 Task: Find connections with filter location Las Gabias with filter topic #Entrepreneurswith filter profile language French with filter current company Disney Star with filter school SMT. CHM College, Ulhasnagar - 03 with filter industry Events Services with filter service category Mobile Marketing with filter keywords title Purchasing Staff
Action: Mouse moved to (193, 297)
Screenshot: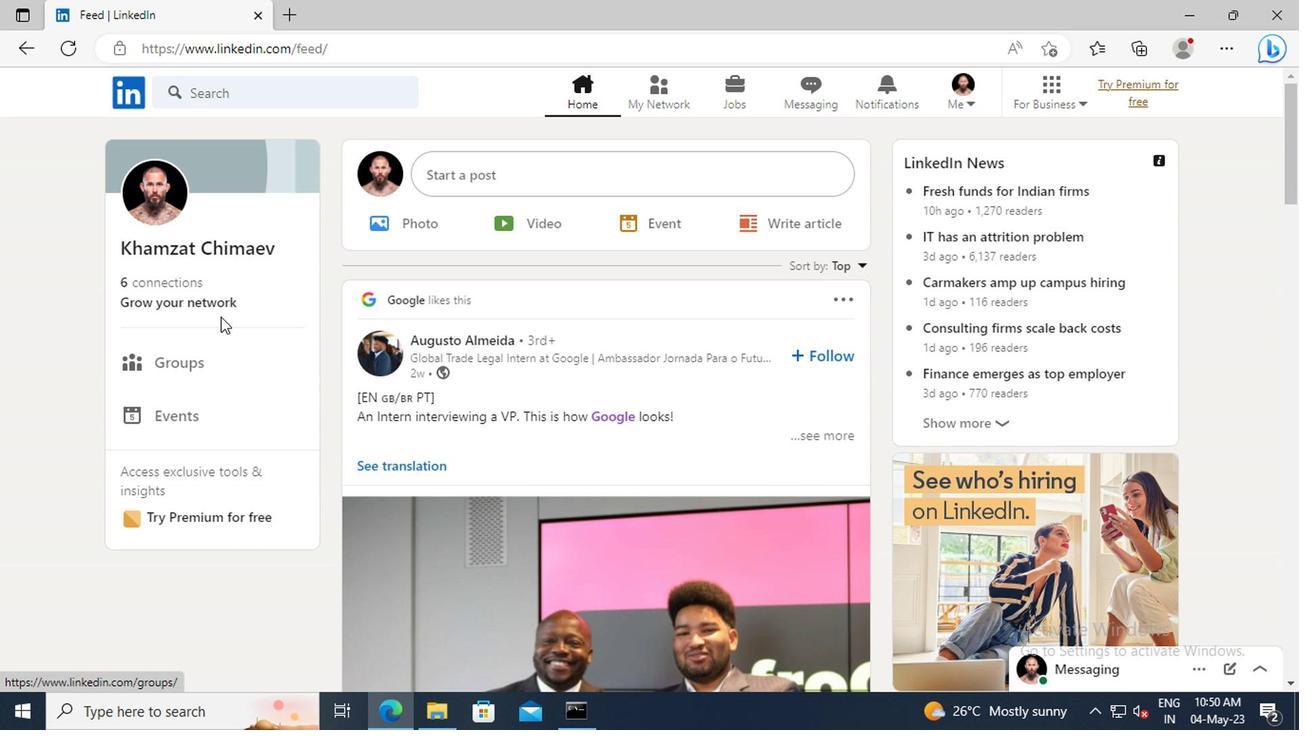 
Action: Mouse pressed left at (193, 297)
Screenshot: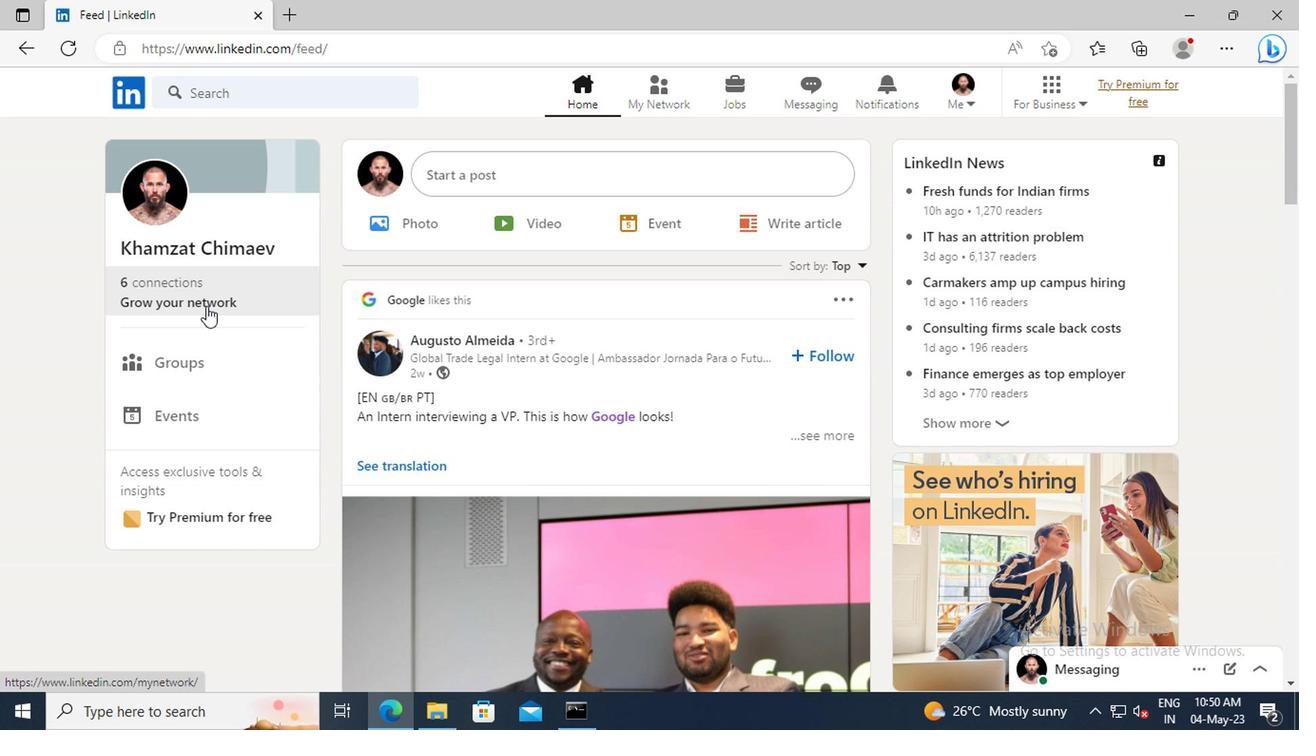 
Action: Mouse moved to (197, 203)
Screenshot: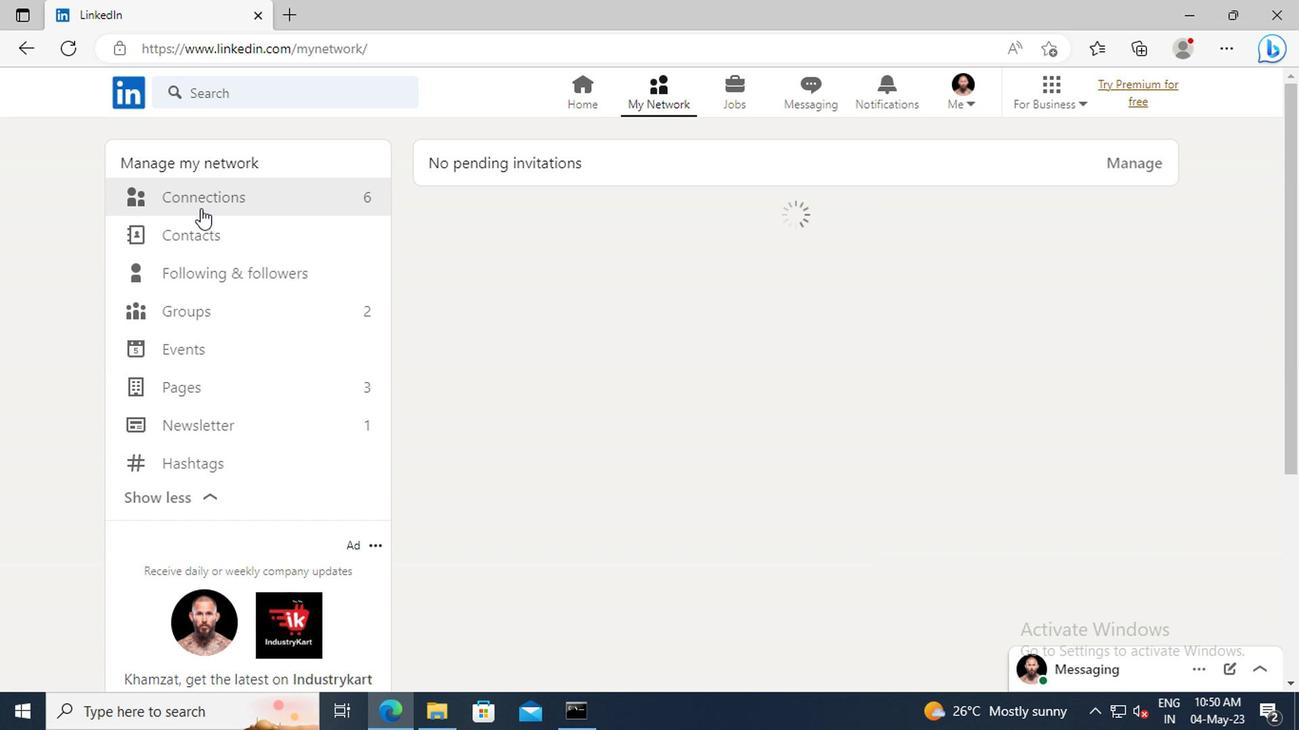 
Action: Mouse pressed left at (197, 203)
Screenshot: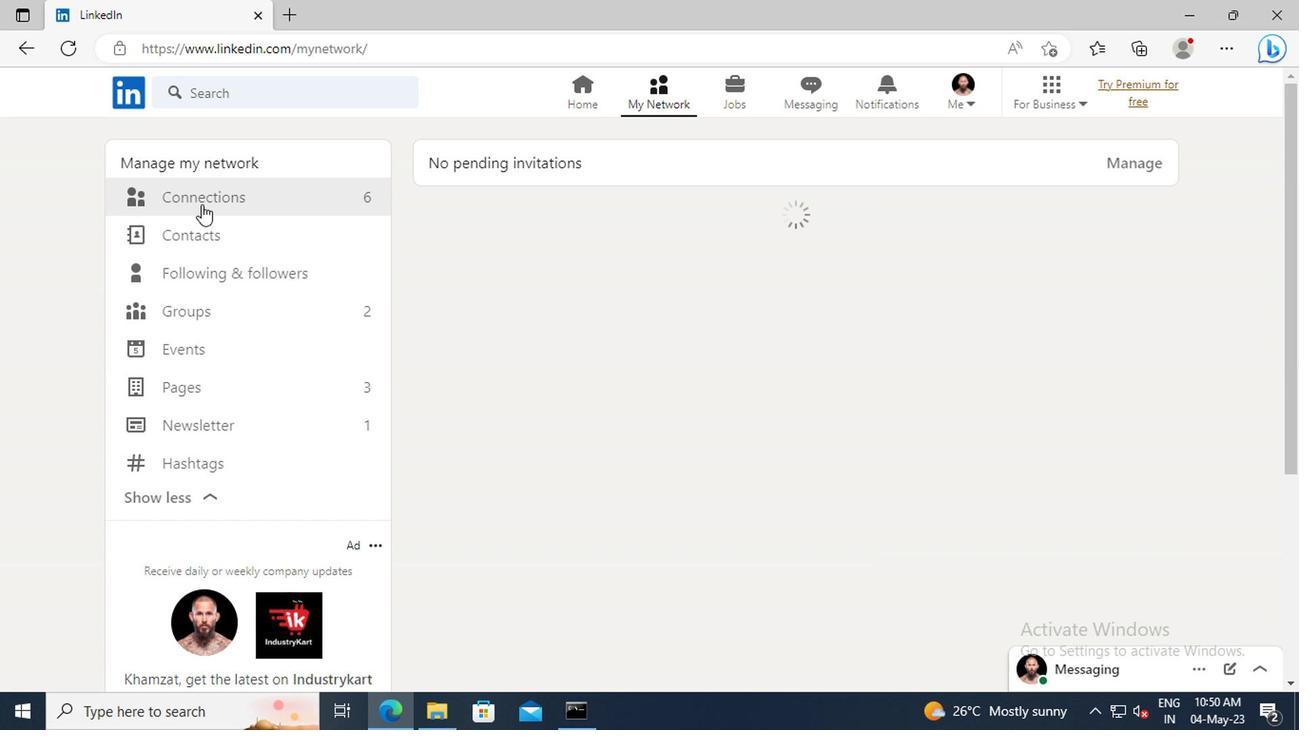 
Action: Mouse moved to (780, 206)
Screenshot: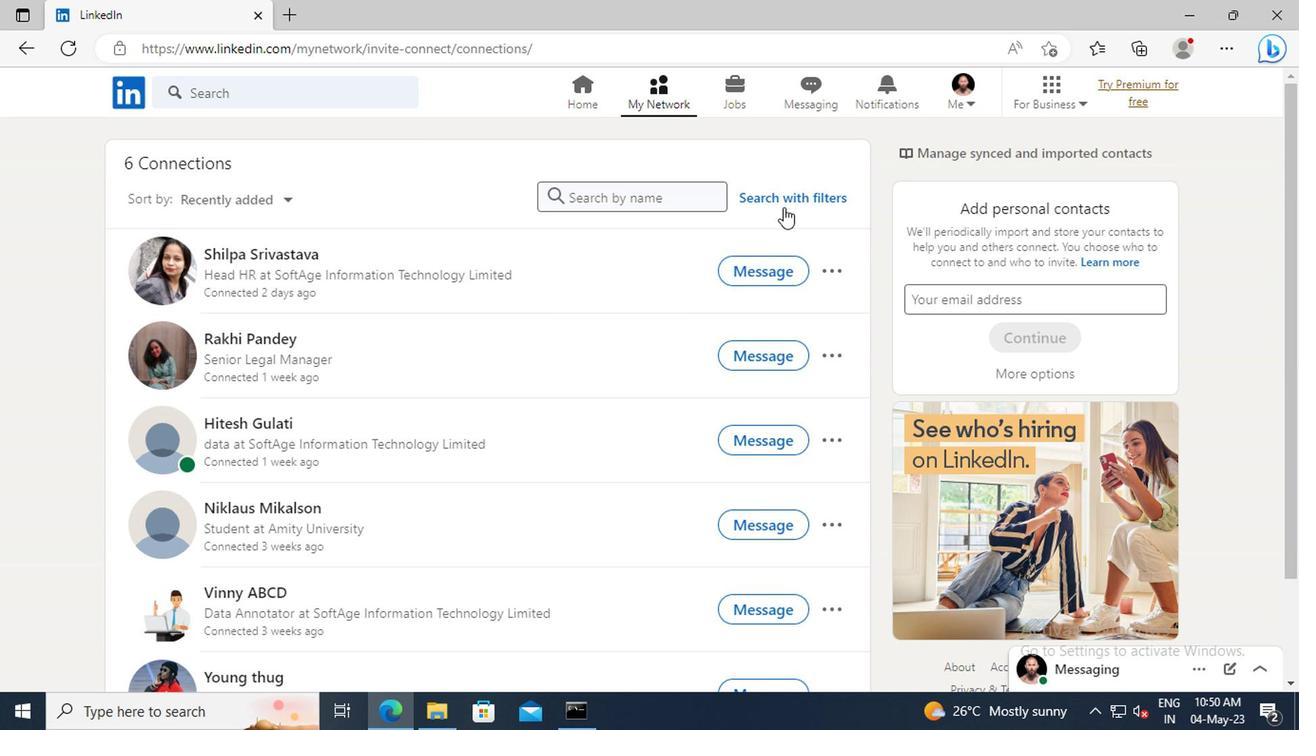 
Action: Mouse pressed left at (780, 206)
Screenshot: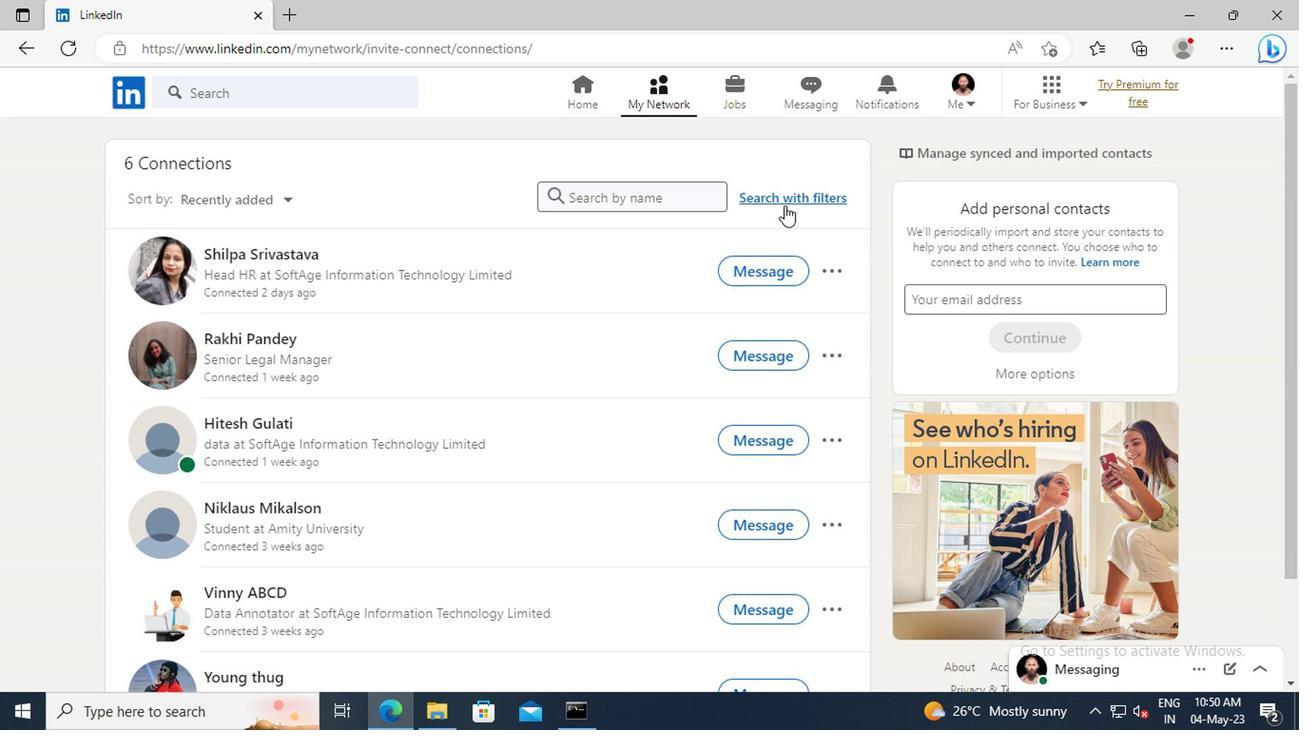 
Action: Mouse moved to (716, 146)
Screenshot: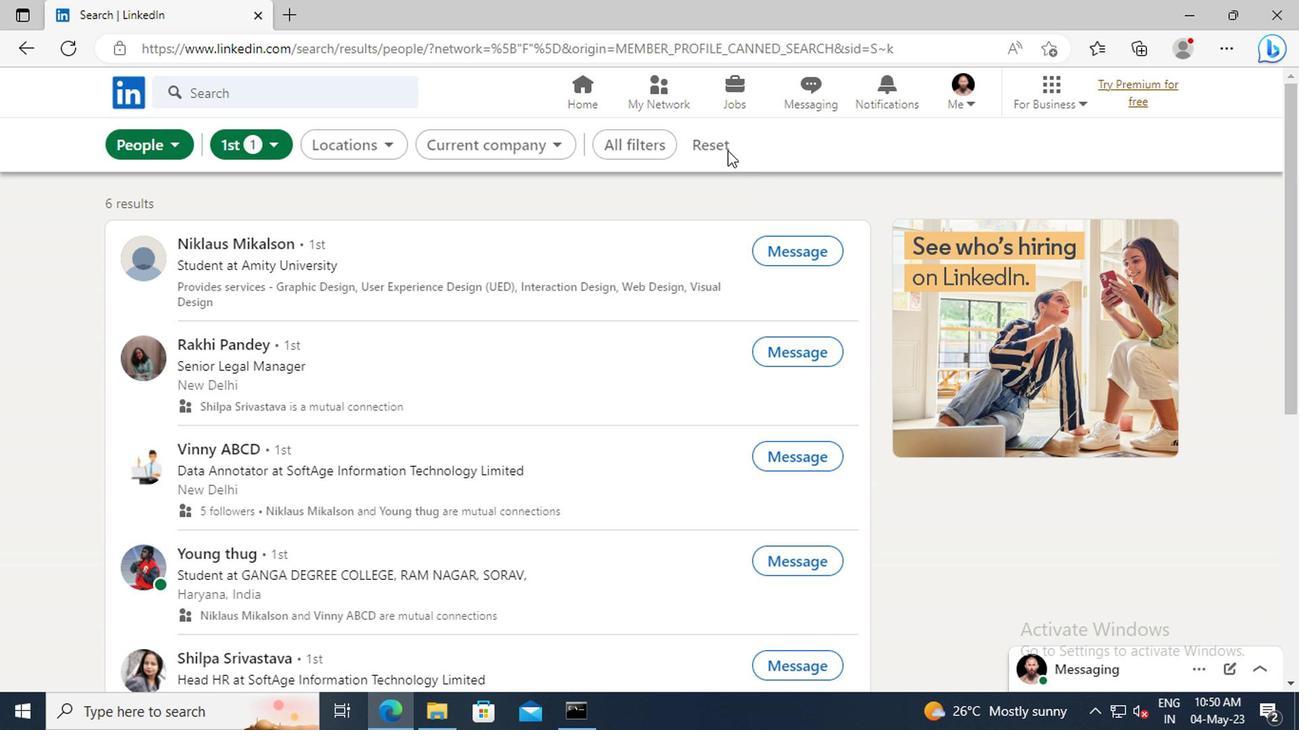 
Action: Mouse pressed left at (716, 146)
Screenshot: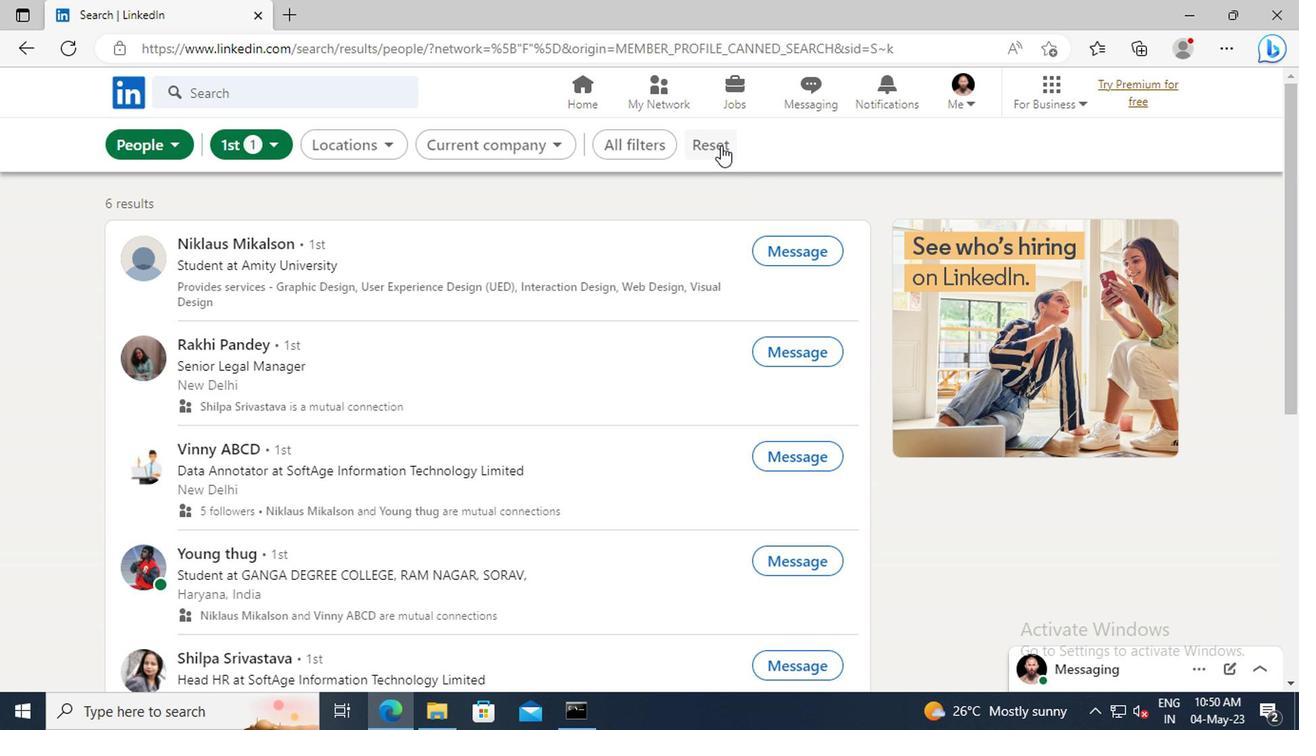 
Action: Mouse moved to (695, 146)
Screenshot: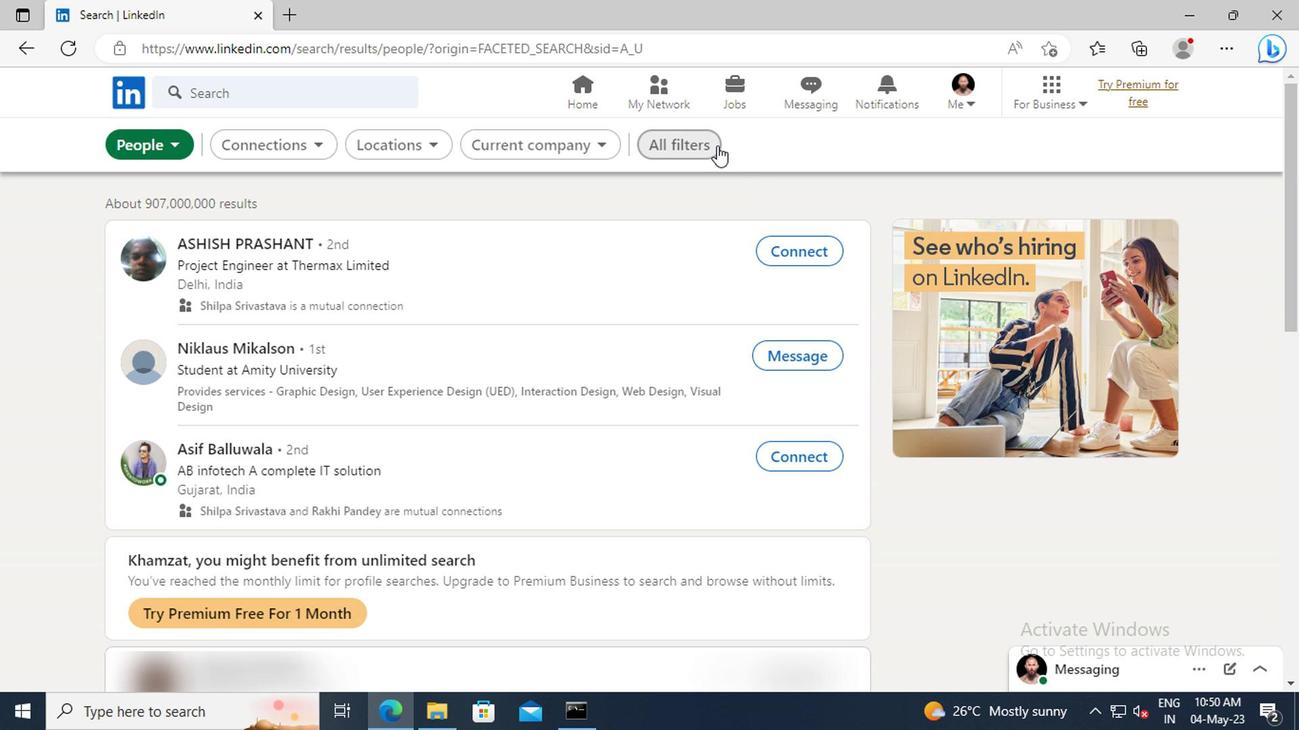 
Action: Mouse pressed left at (695, 146)
Screenshot: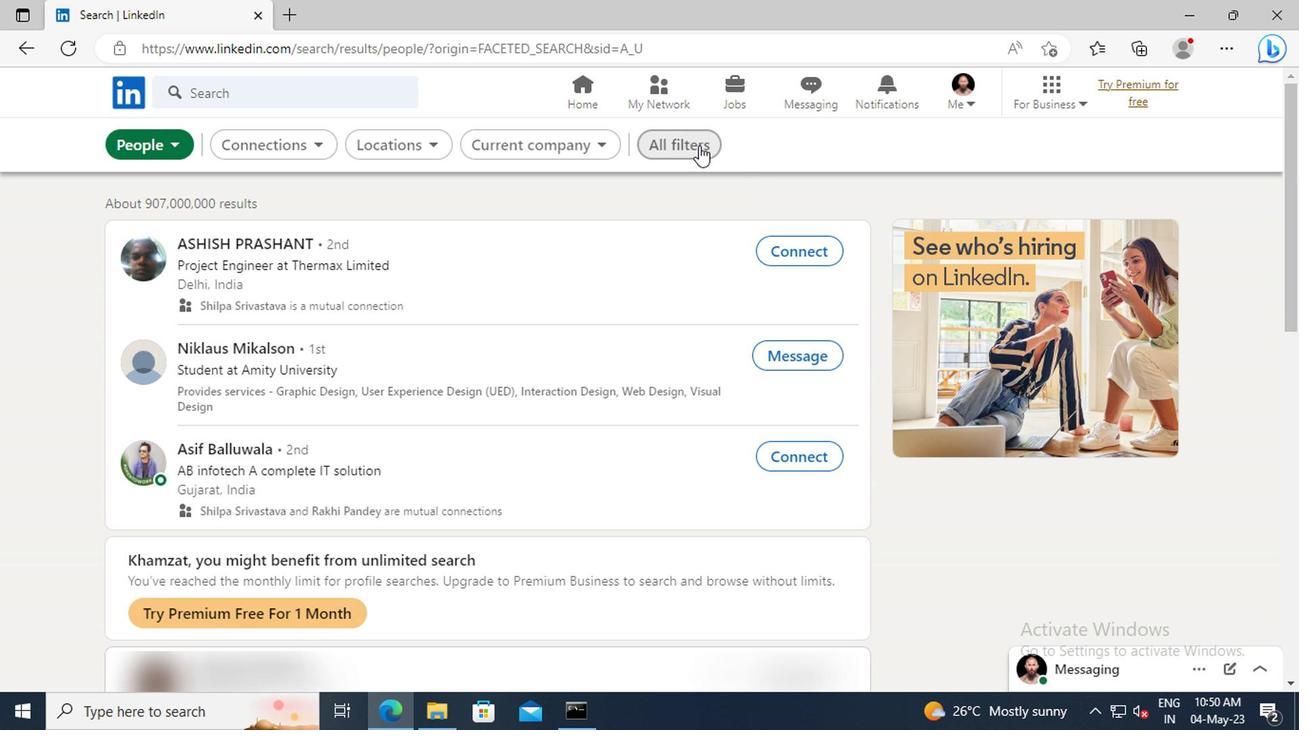 
Action: Mouse moved to (1062, 380)
Screenshot: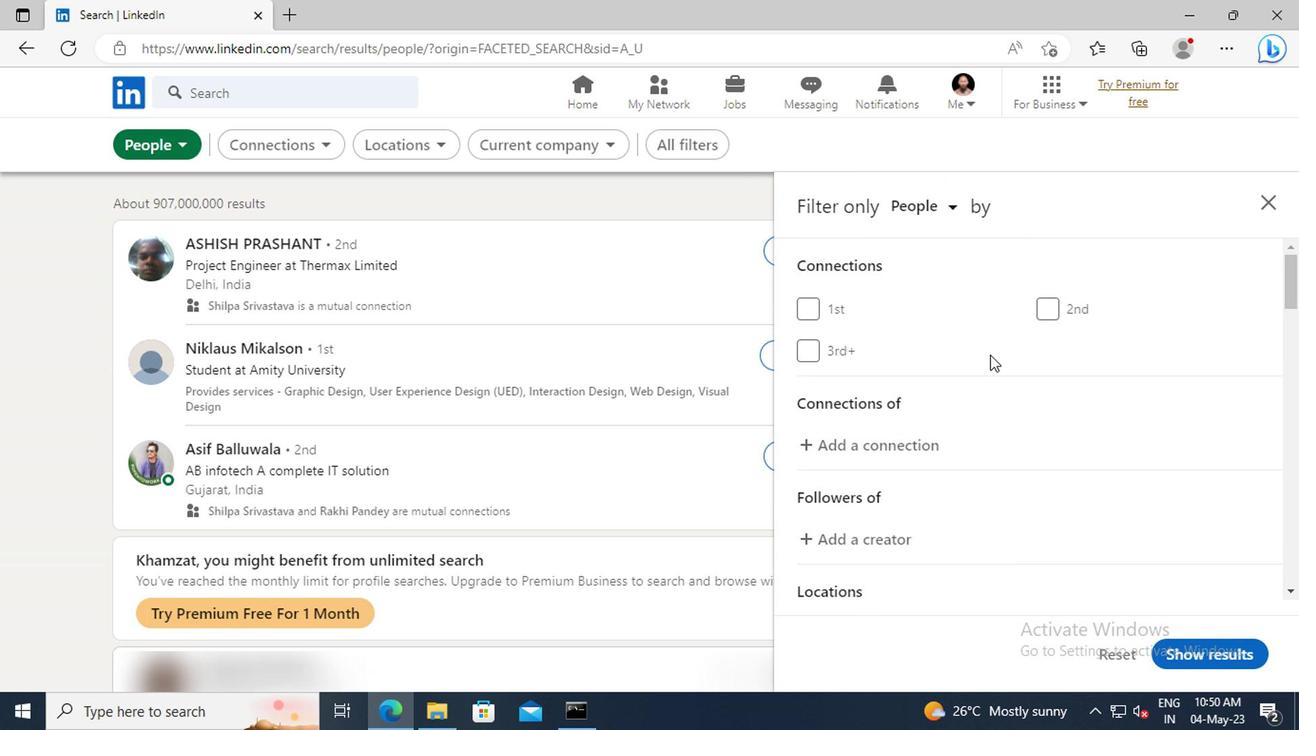 
Action: Mouse scrolled (1062, 379) with delta (0, 0)
Screenshot: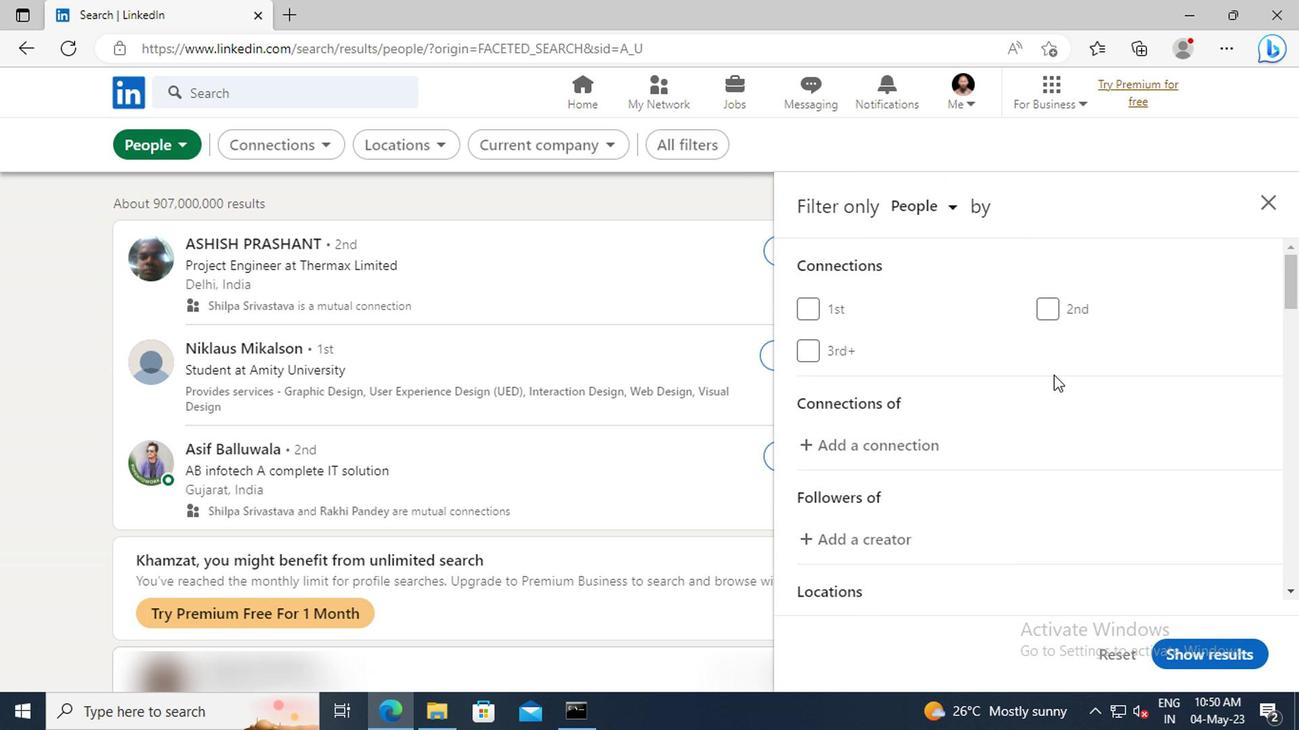 
Action: Mouse scrolled (1062, 379) with delta (0, 0)
Screenshot: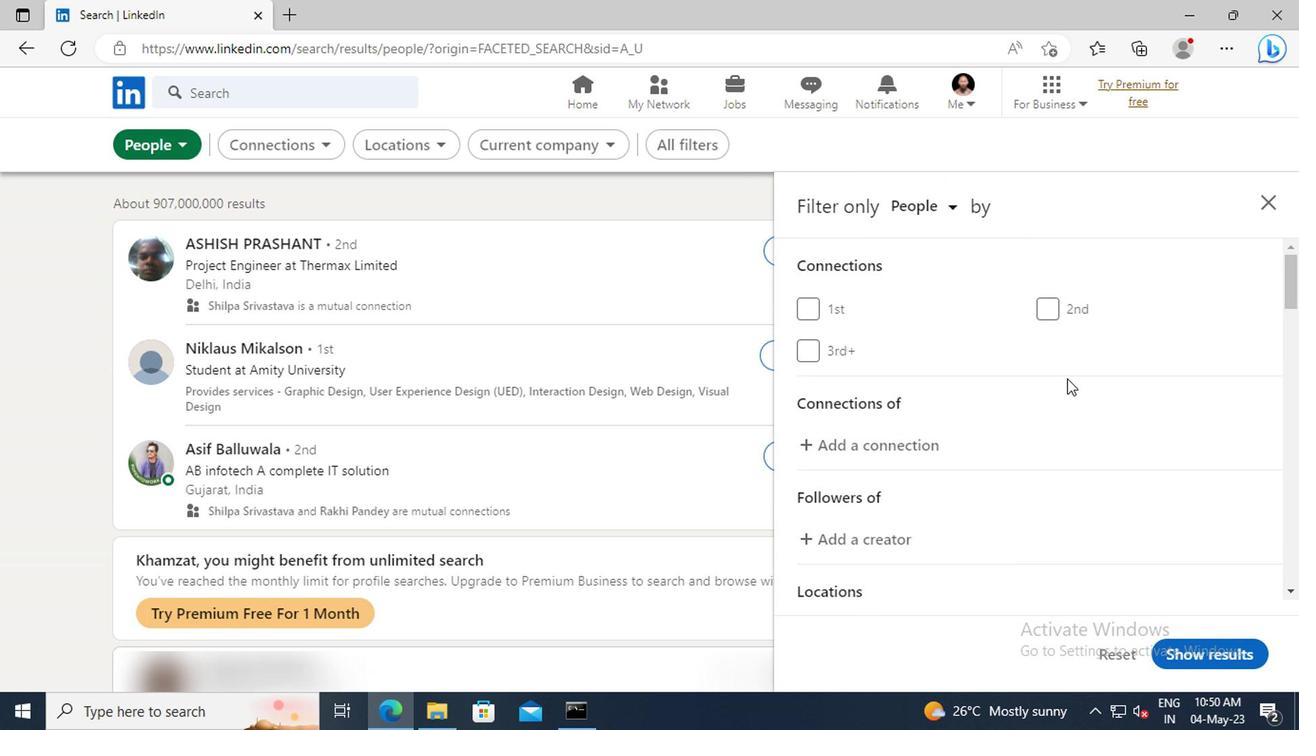 
Action: Mouse scrolled (1062, 379) with delta (0, 0)
Screenshot: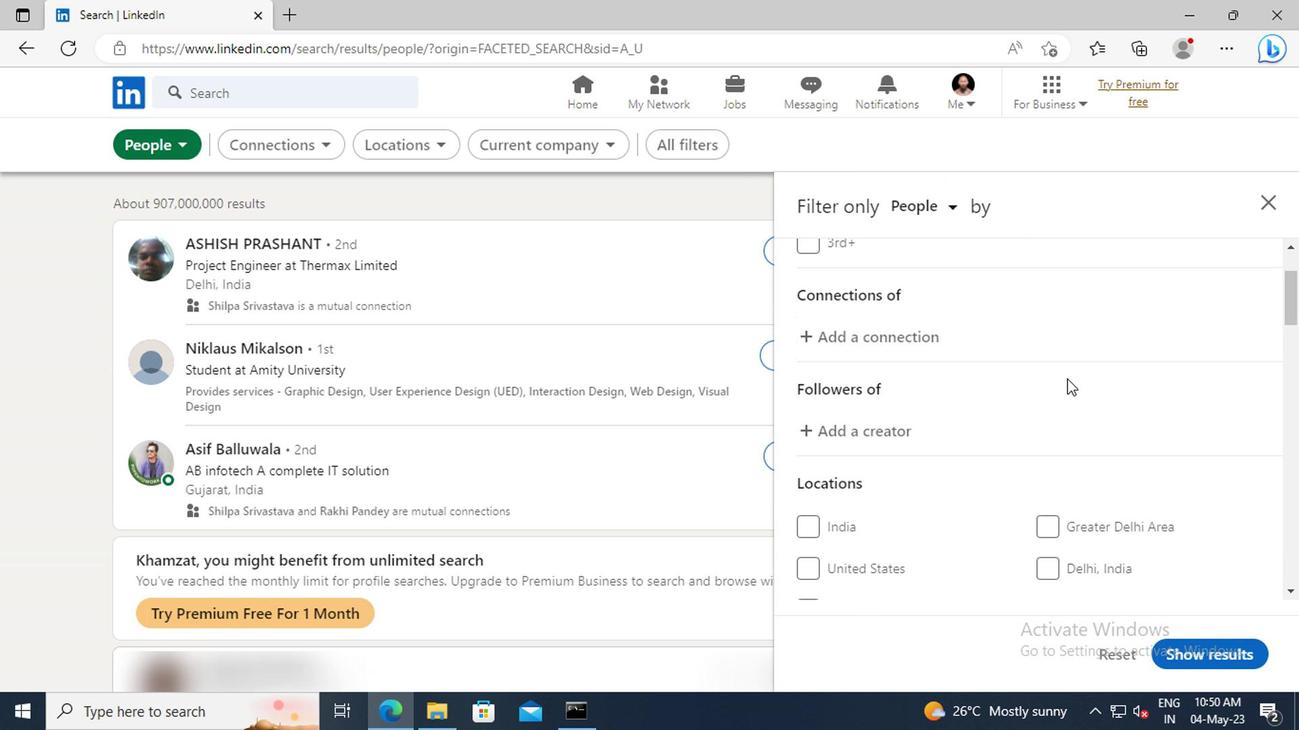 
Action: Mouse scrolled (1062, 379) with delta (0, 0)
Screenshot: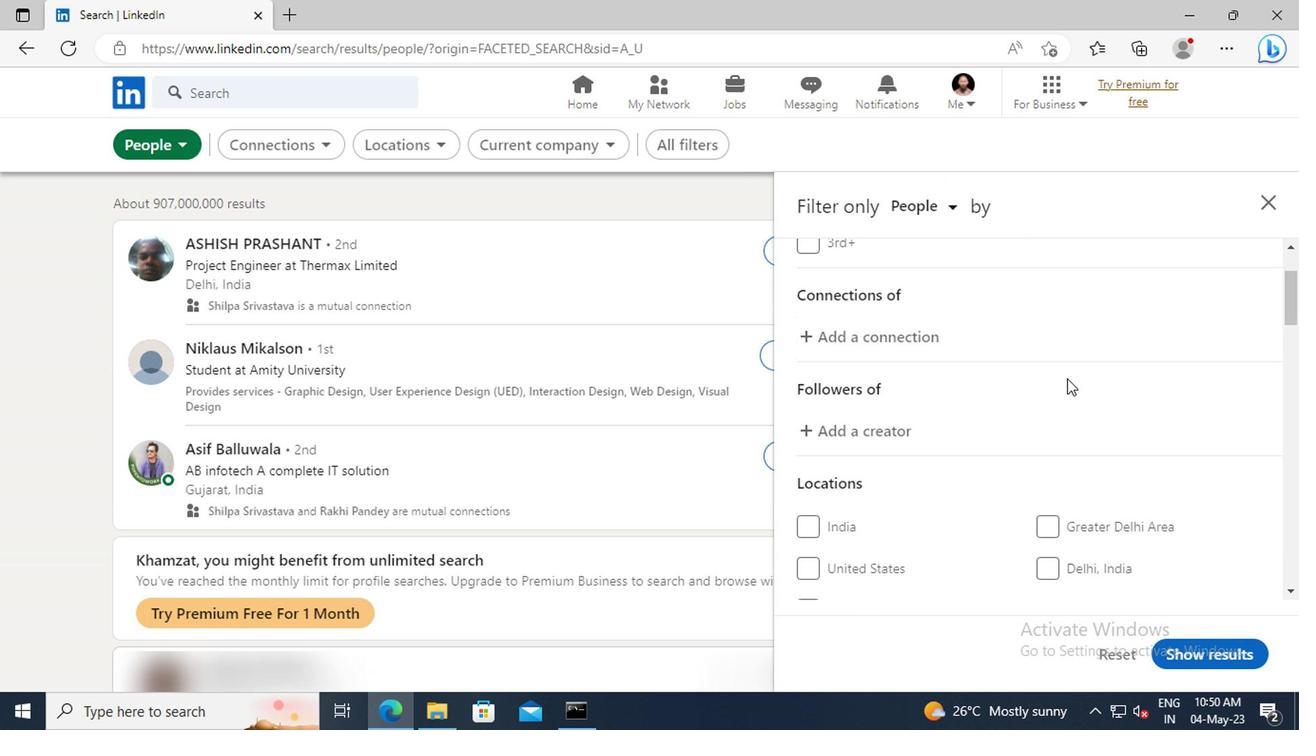 
Action: Mouse scrolled (1062, 379) with delta (0, 0)
Screenshot: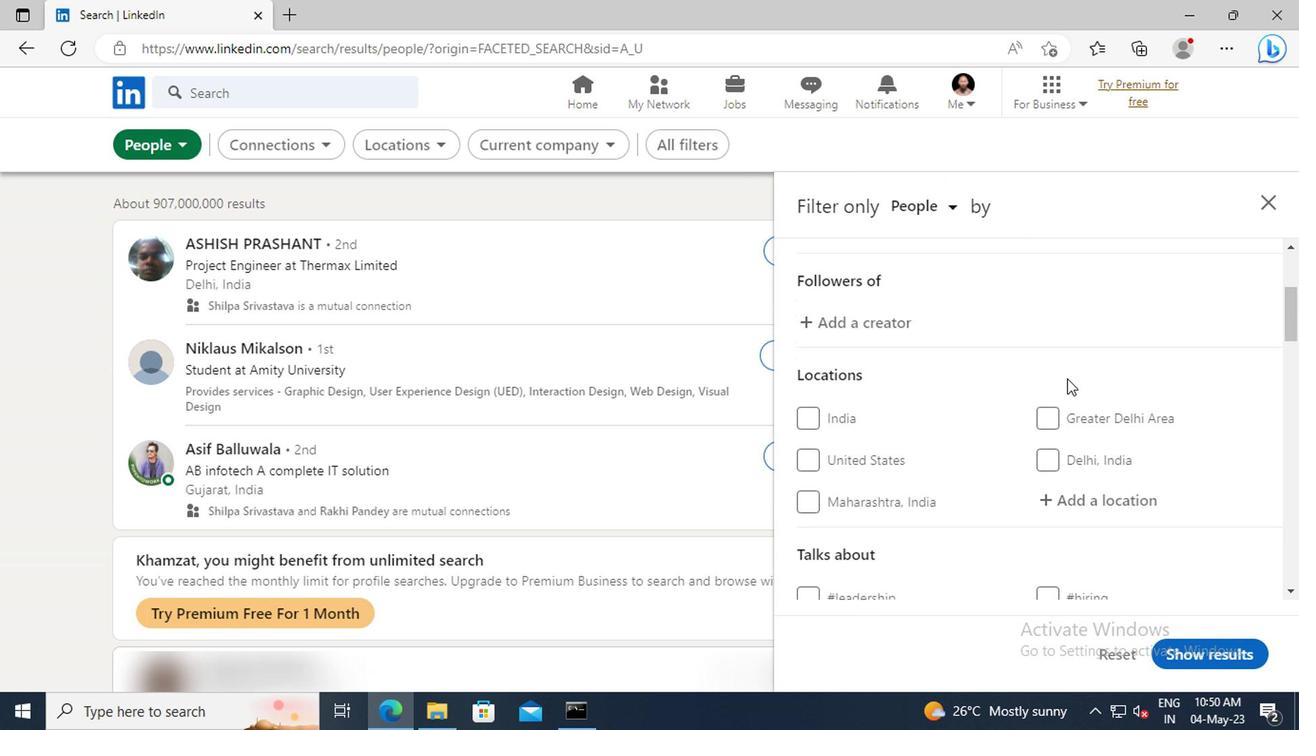 
Action: Mouse scrolled (1062, 379) with delta (0, 0)
Screenshot: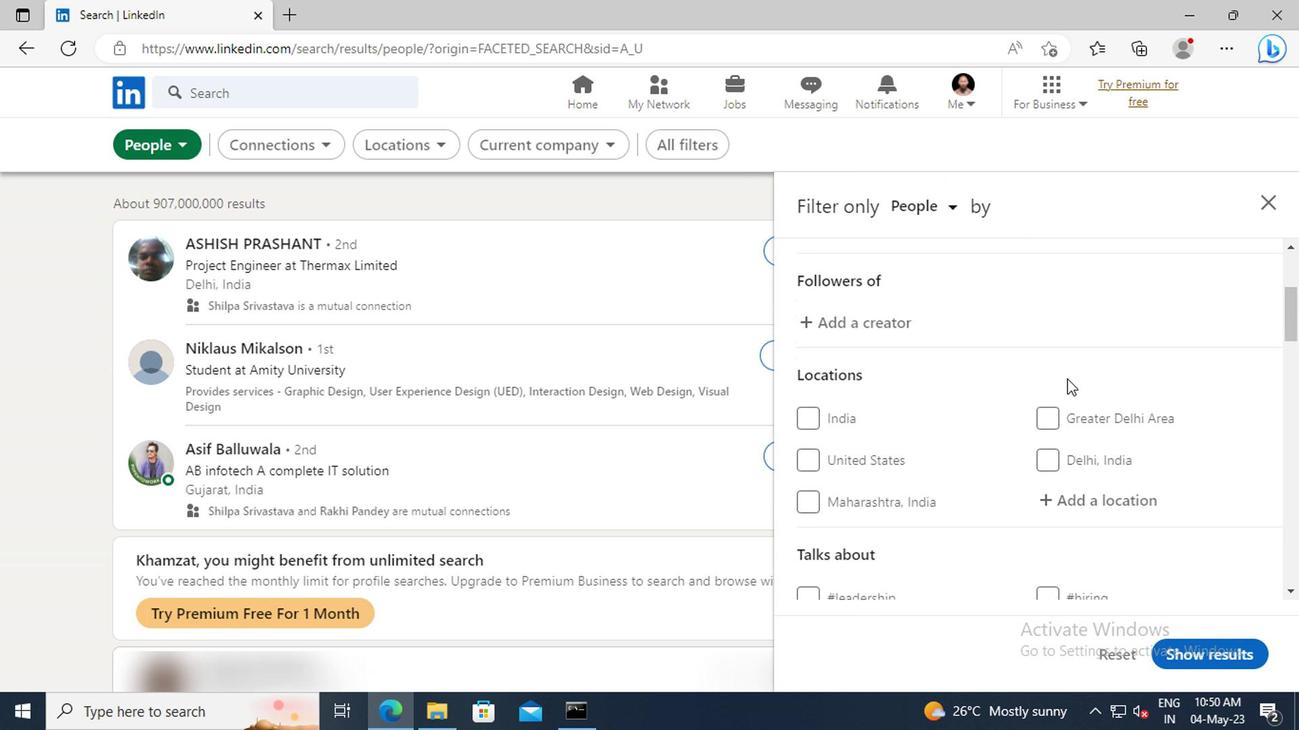
Action: Mouse moved to (1070, 395)
Screenshot: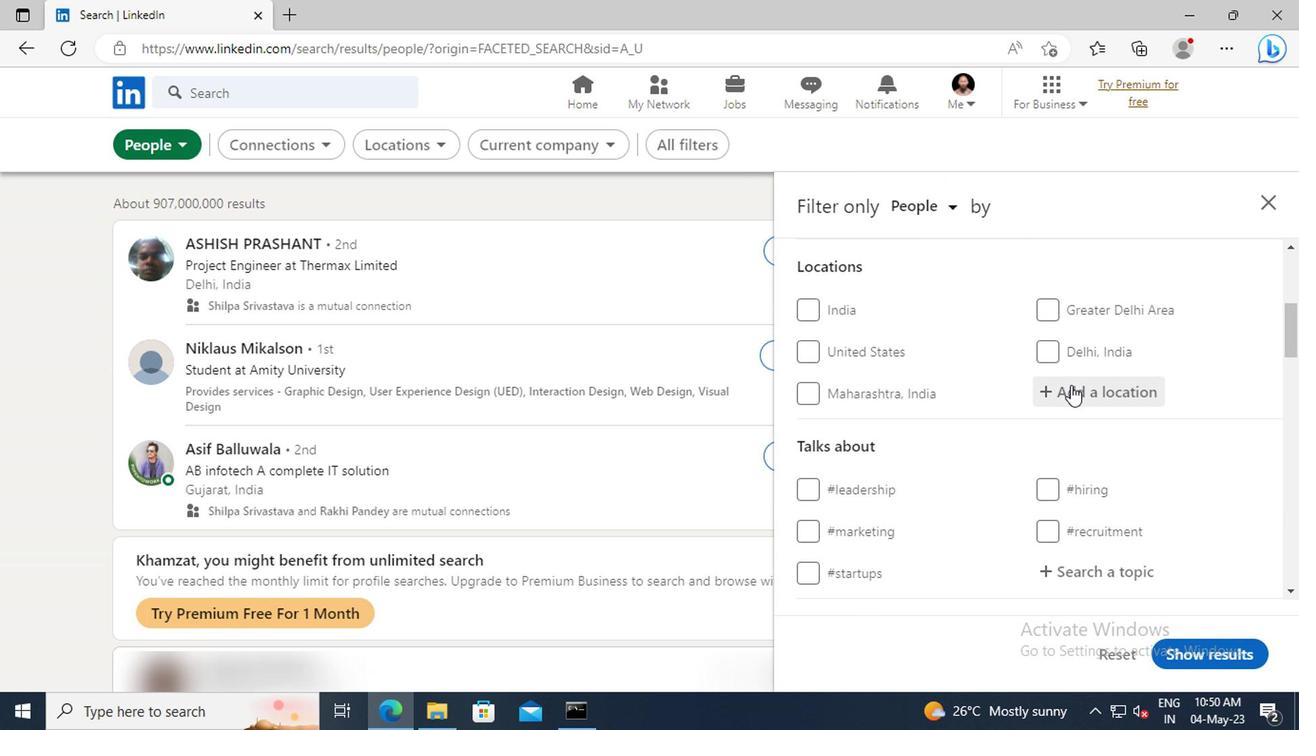 
Action: Mouse pressed left at (1070, 395)
Screenshot: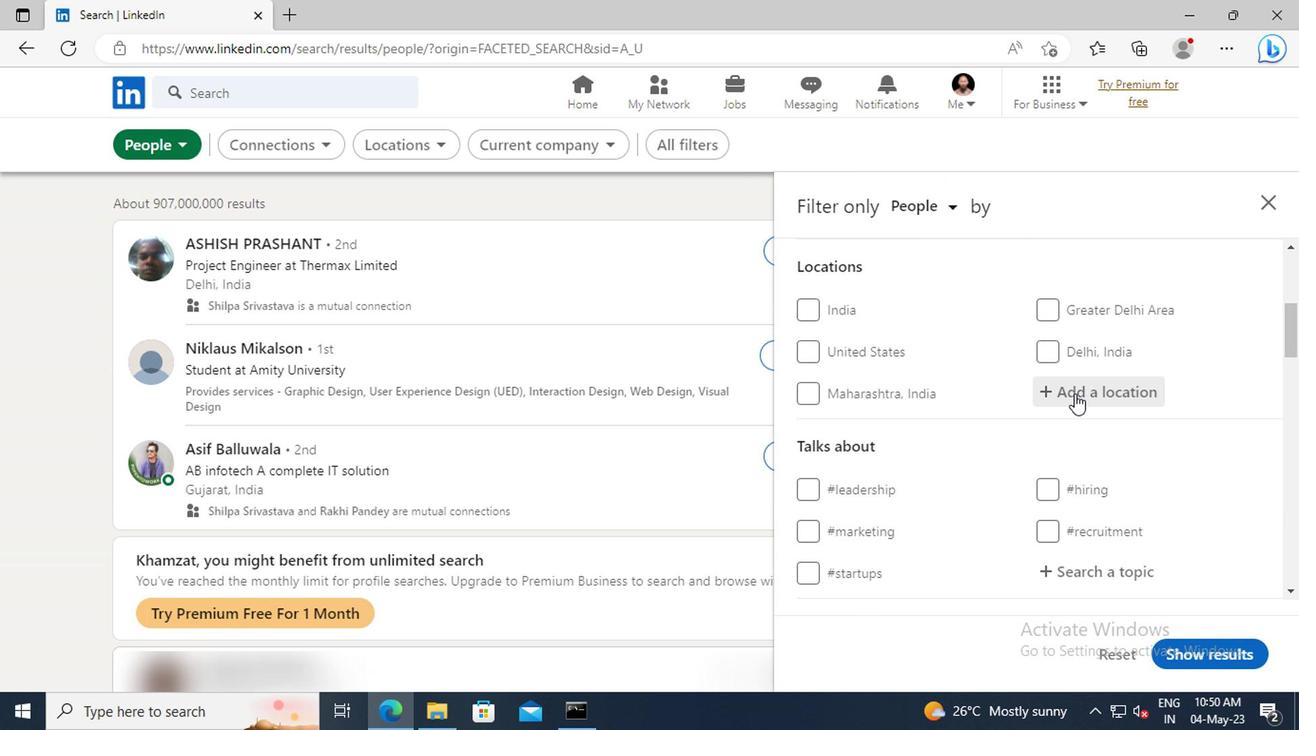 
Action: Key pressed <Key.shift>LAS<Key.space><Key.shift>GABIAS<Key.enter>
Screenshot: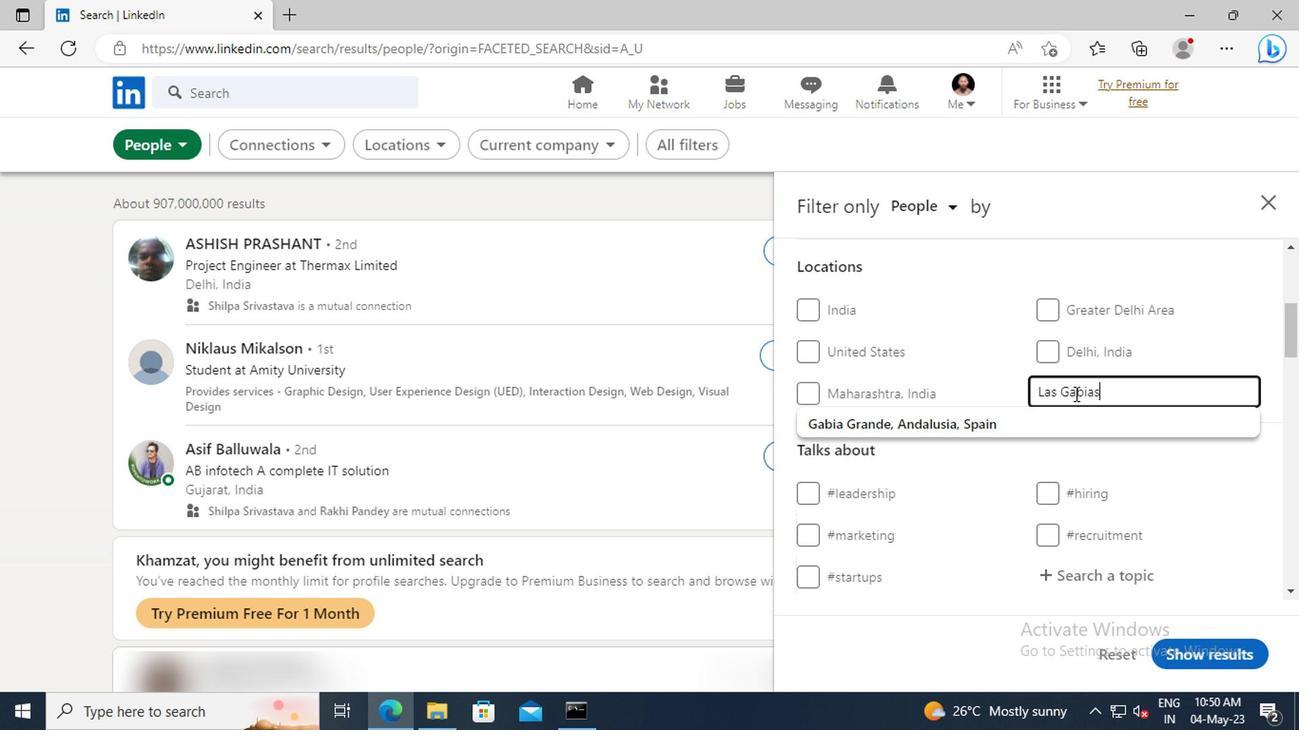 
Action: Mouse scrolled (1070, 394) with delta (0, -1)
Screenshot: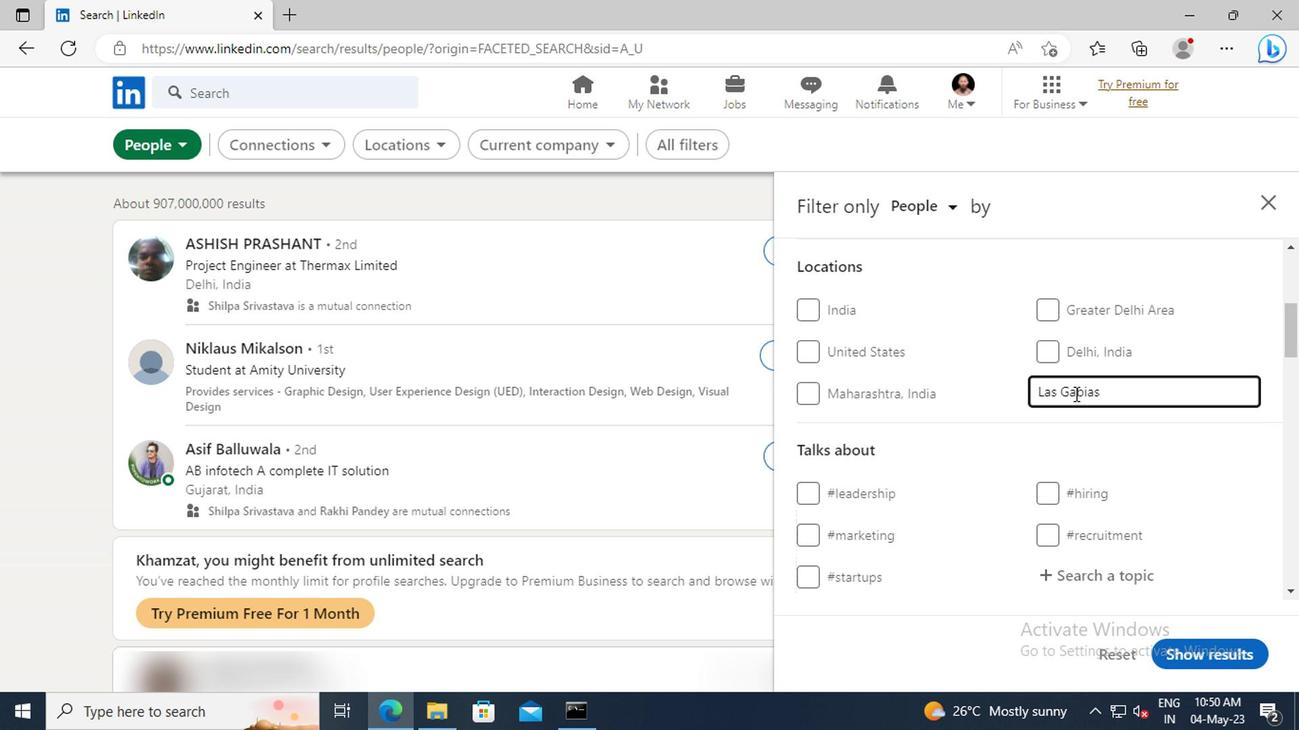 
Action: Mouse scrolled (1070, 394) with delta (0, -1)
Screenshot: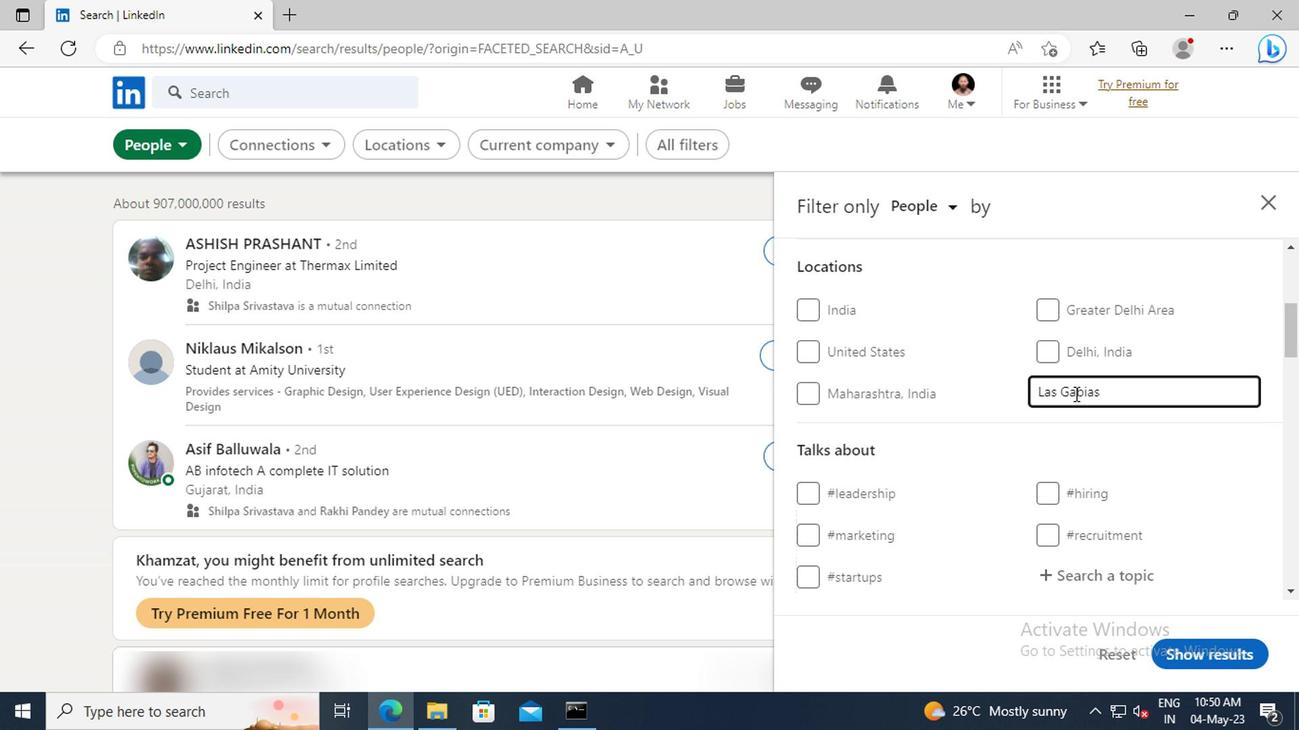 
Action: Mouse moved to (1071, 395)
Screenshot: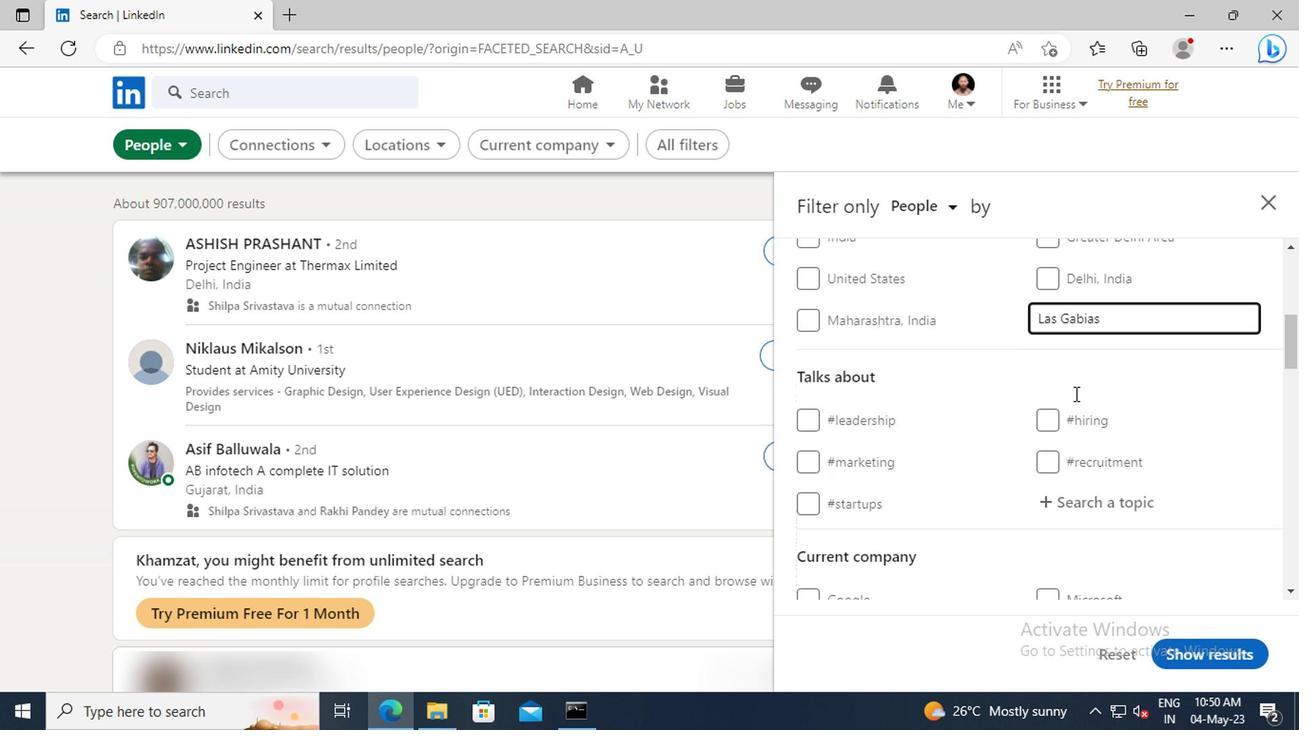 
Action: Mouse scrolled (1071, 394) with delta (0, -1)
Screenshot: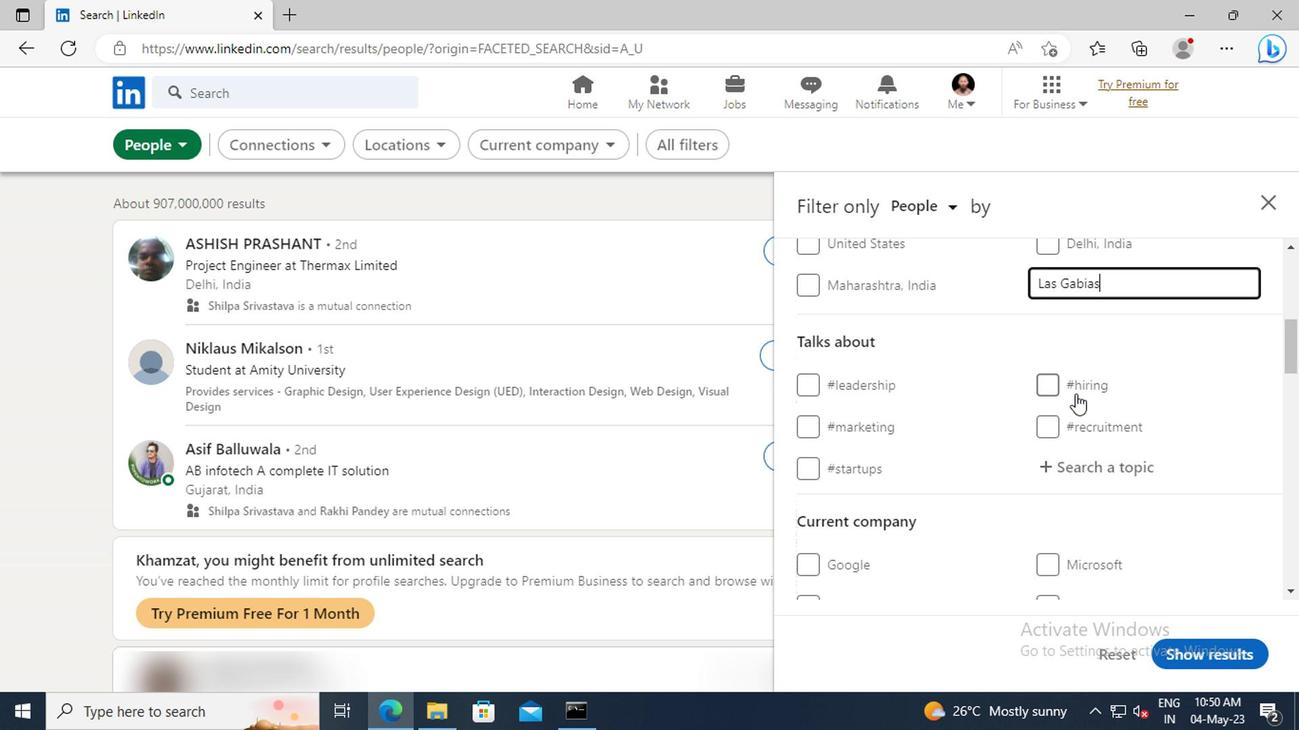 
Action: Mouse moved to (1076, 412)
Screenshot: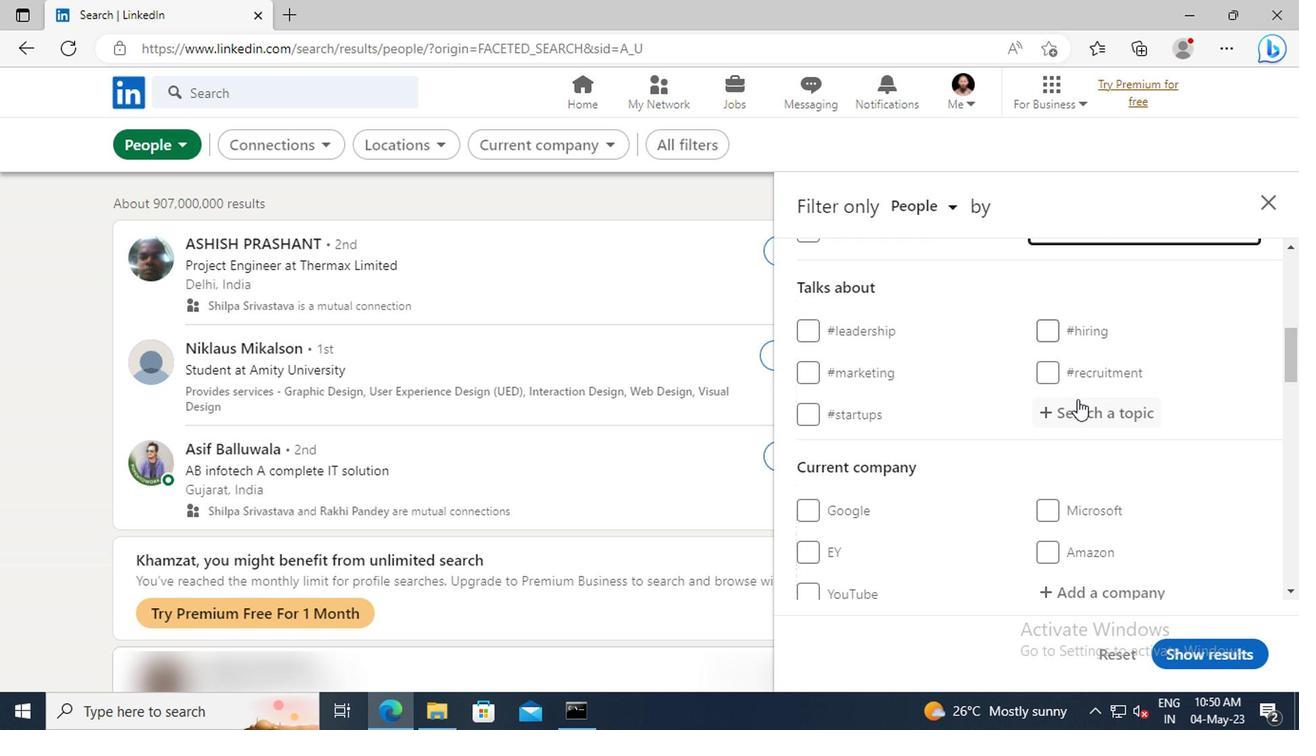 
Action: Mouse pressed left at (1076, 412)
Screenshot: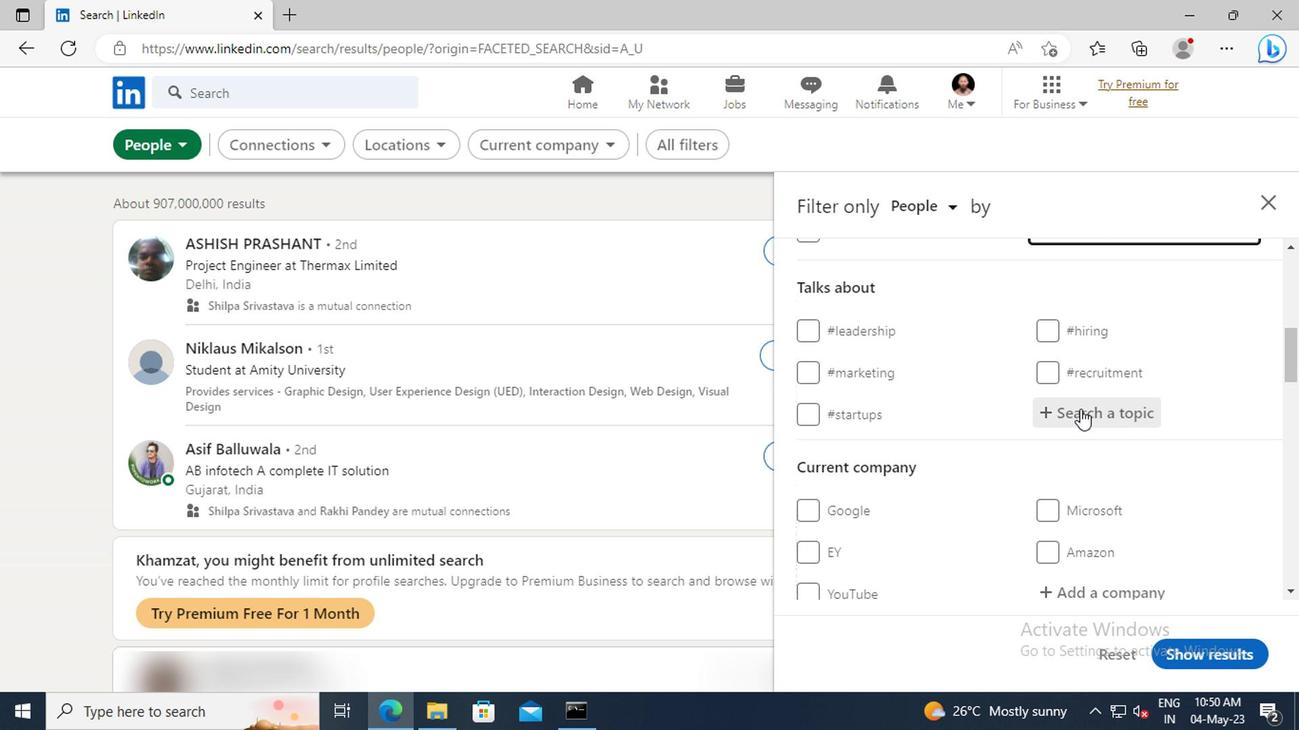 
Action: Mouse moved to (1076, 412)
Screenshot: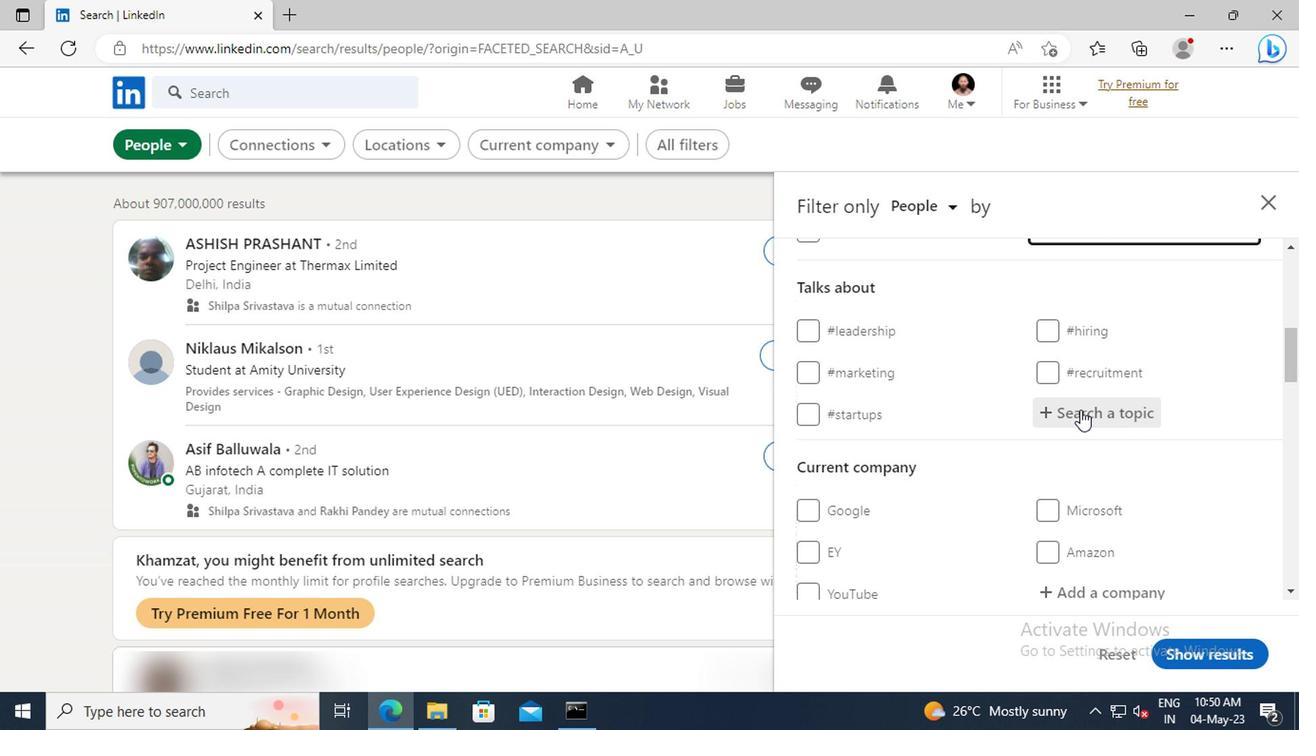 
Action: Key pressed <Key.shift>ENTREPR
Screenshot: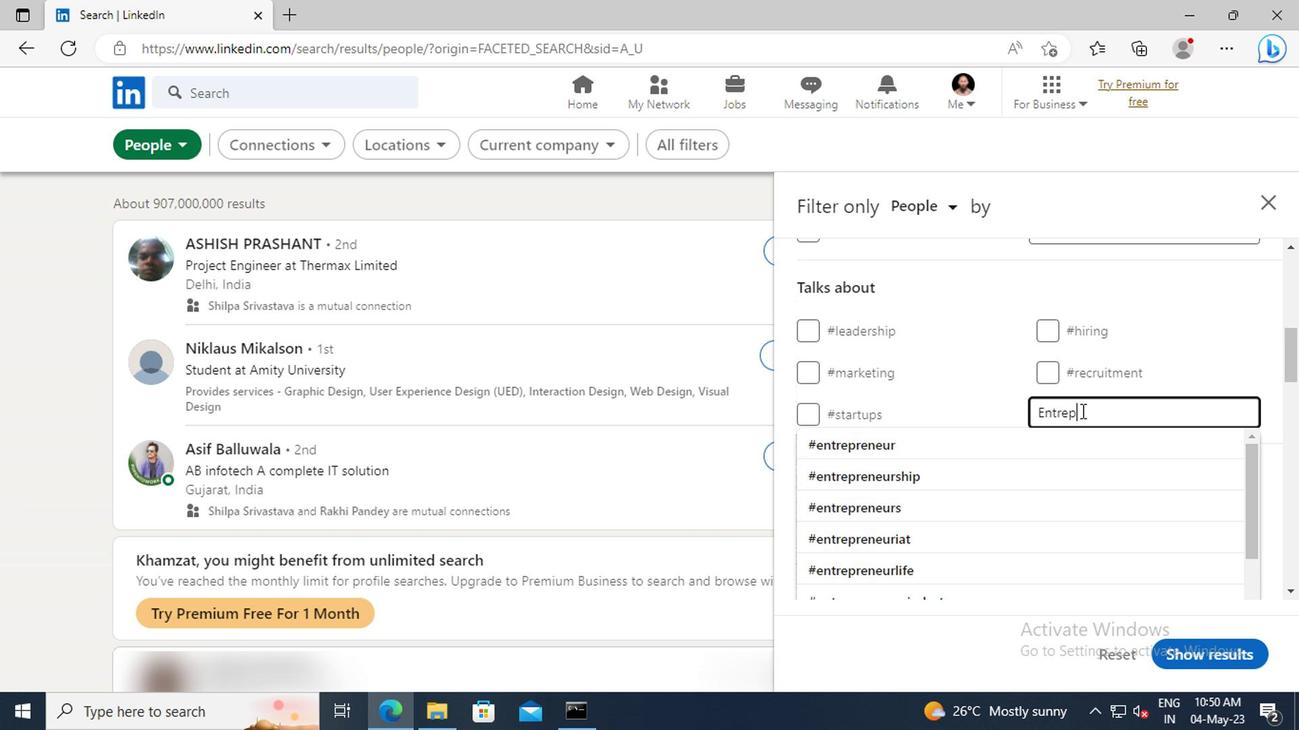 
Action: Mouse moved to (1080, 532)
Screenshot: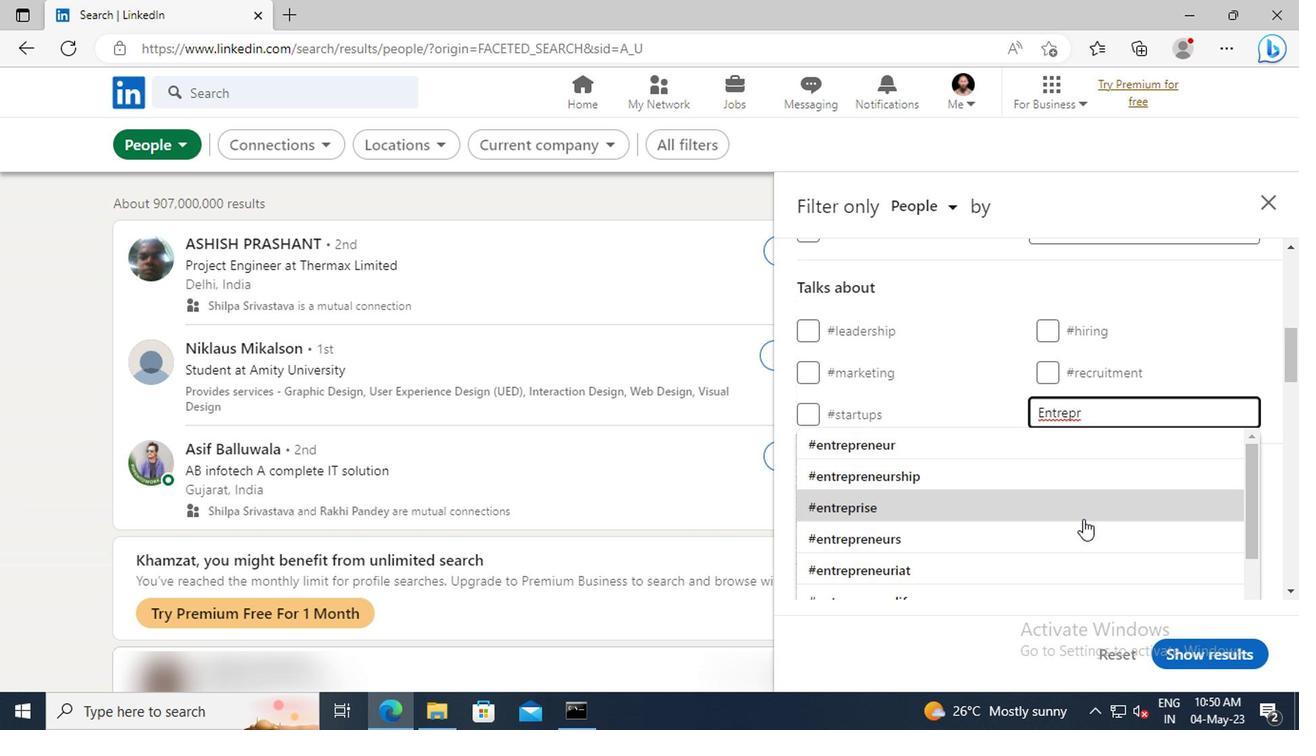 
Action: Mouse pressed left at (1080, 532)
Screenshot: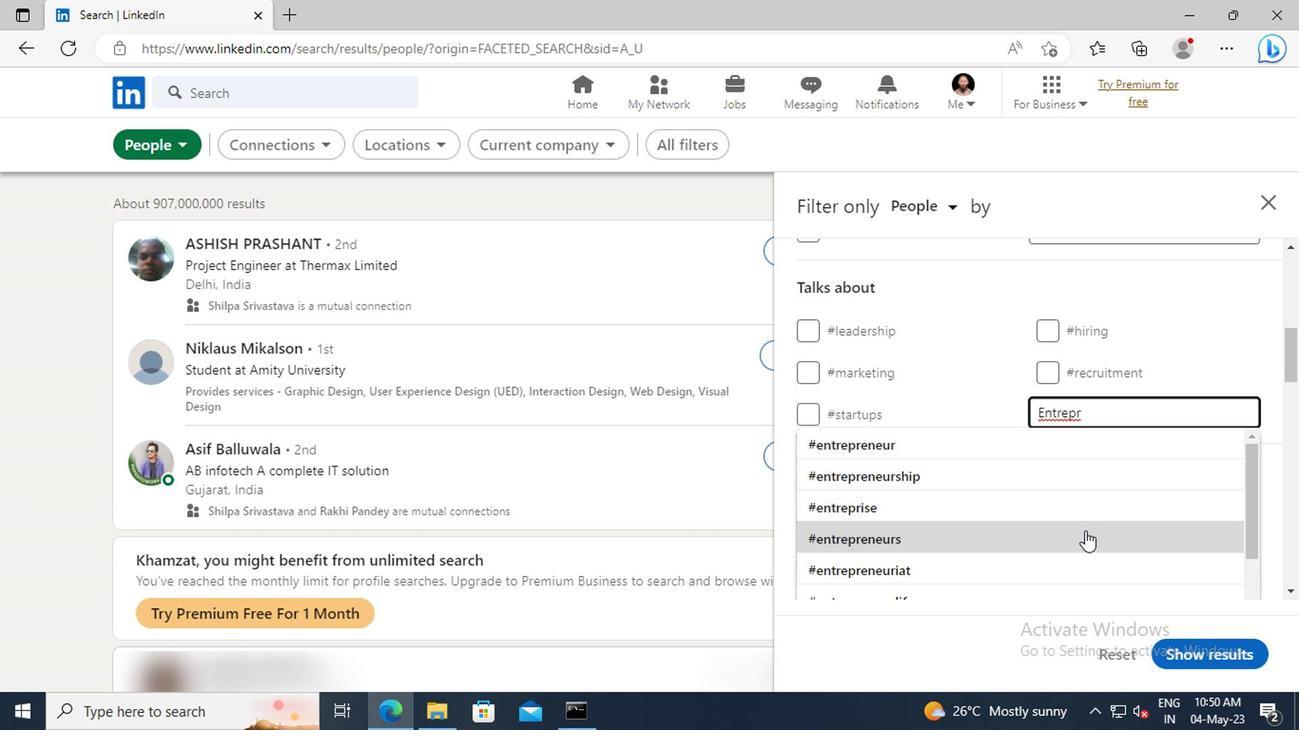 
Action: Mouse moved to (1080, 532)
Screenshot: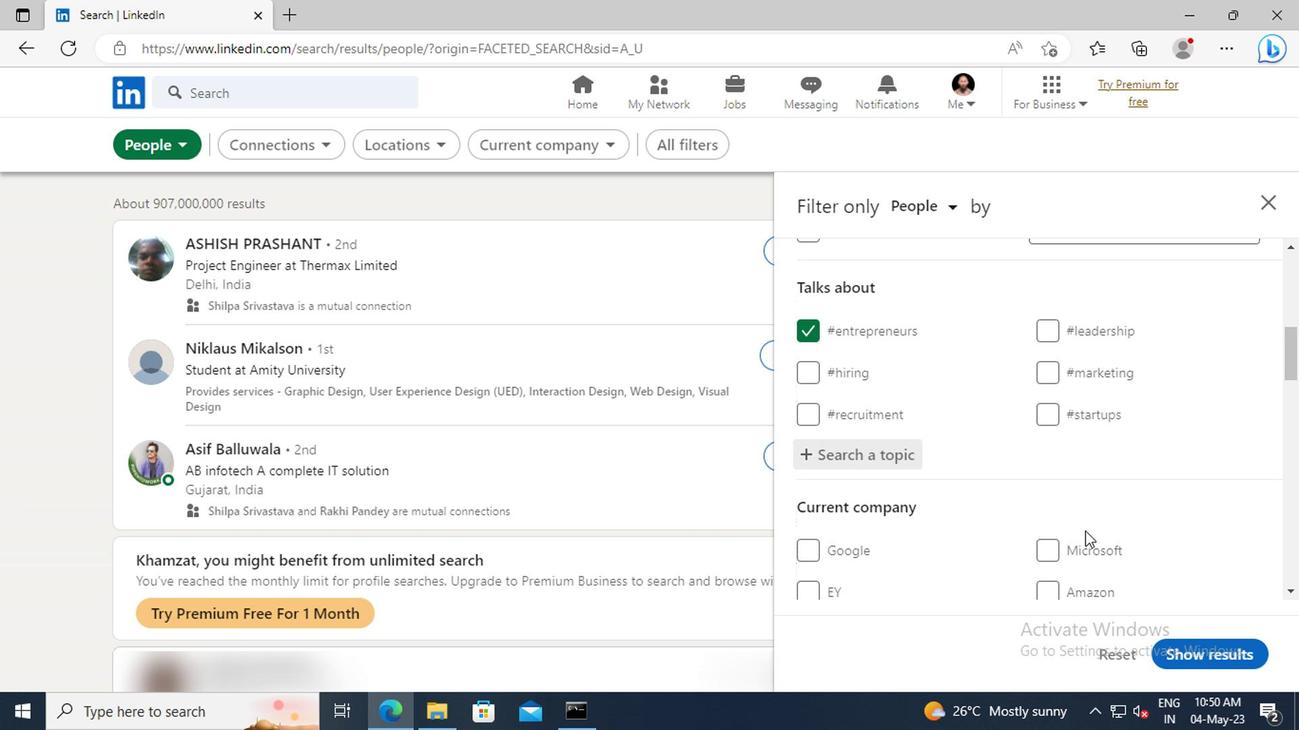 
Action: Mouse scrolled (1080, 531) with delta (0, 0)
Screenshot: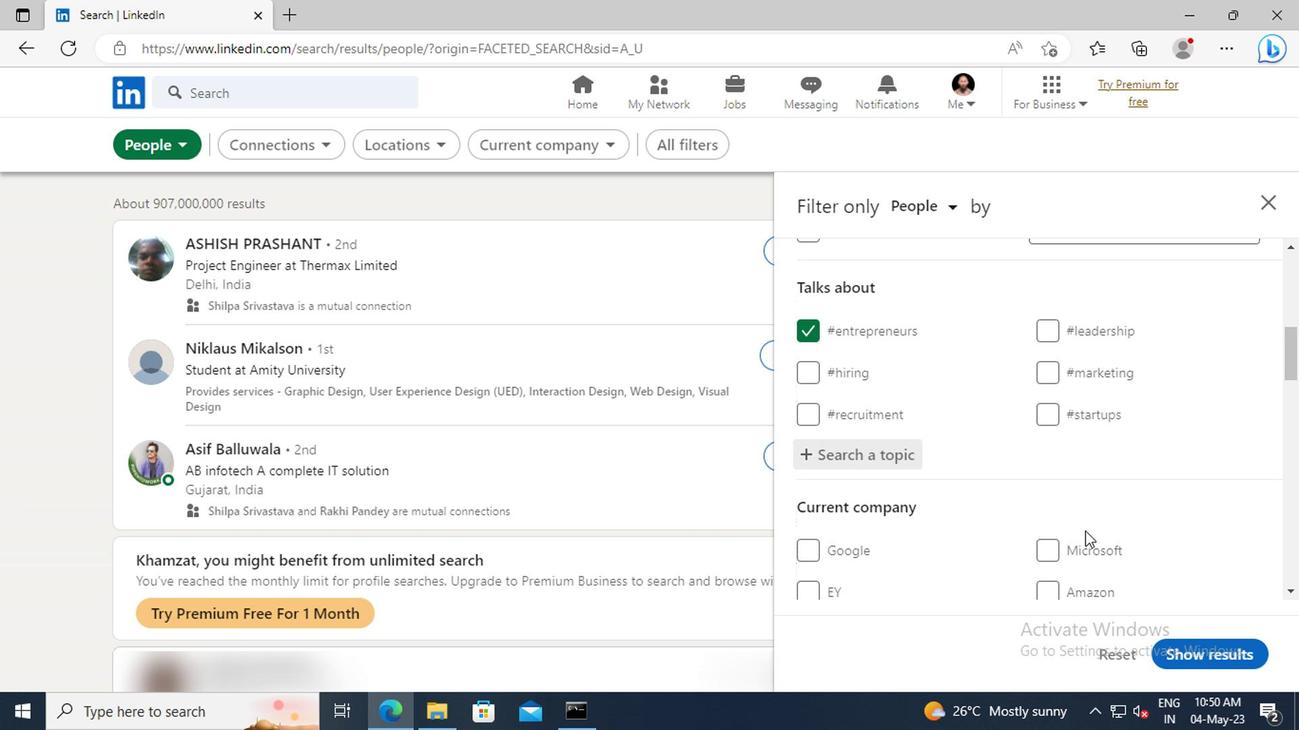 
Action: Mouse scrolled (1080, 531) with delta (0, 0)
Screenshot: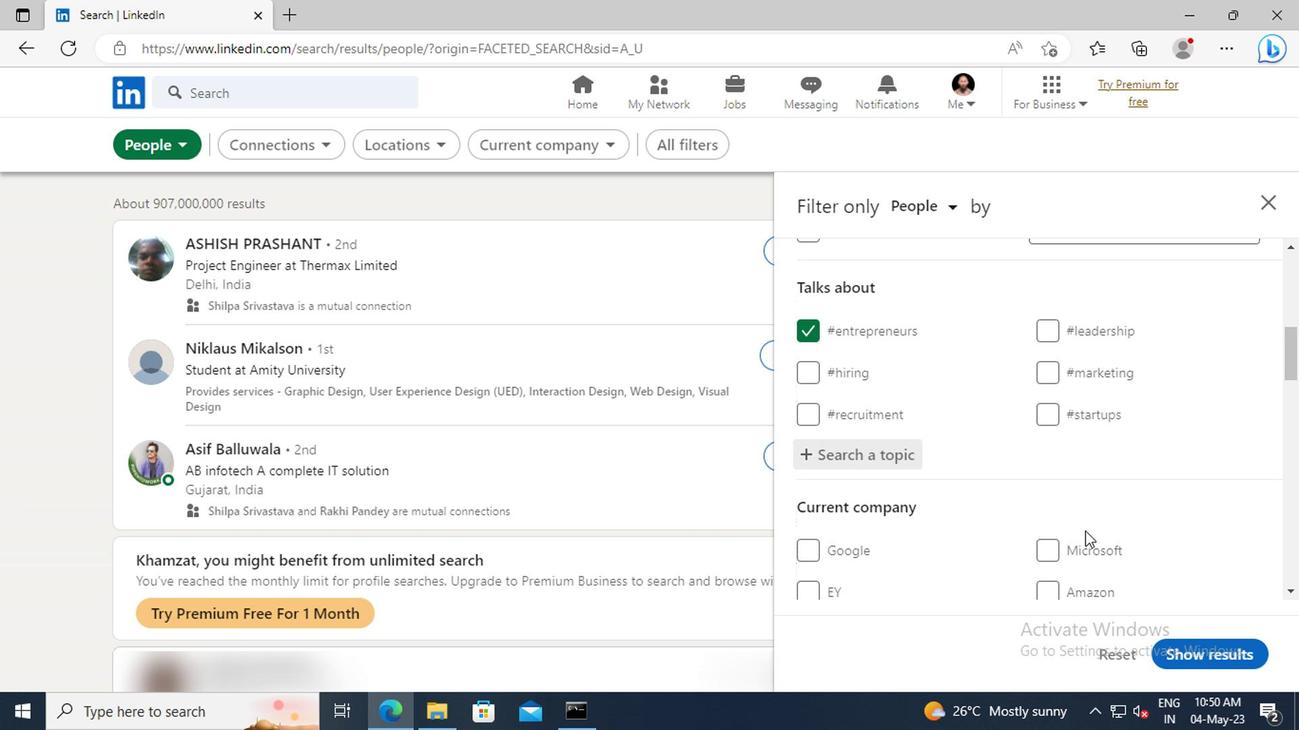 
Action: Mouse moved to (1078, 508)
Screenshot: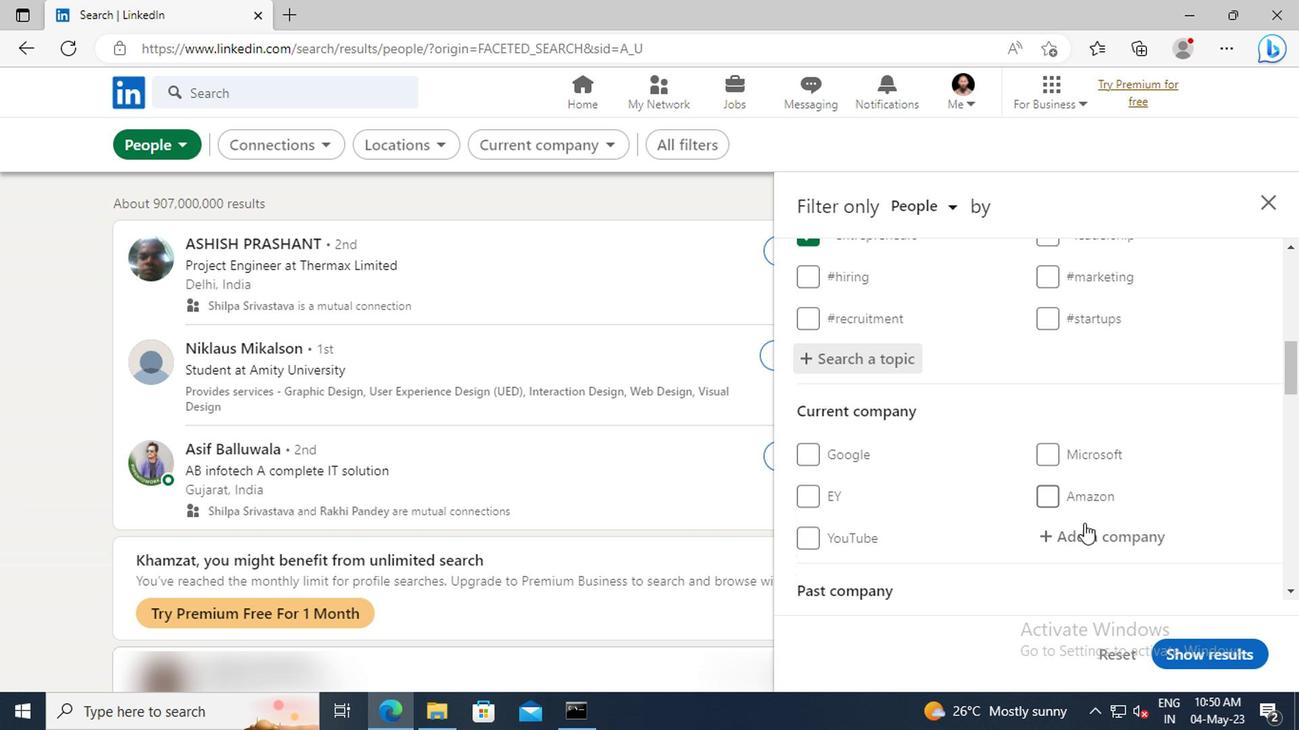 
Action: Mouse scrolled (1078, 506) with delta (0, -1)
Screenshot: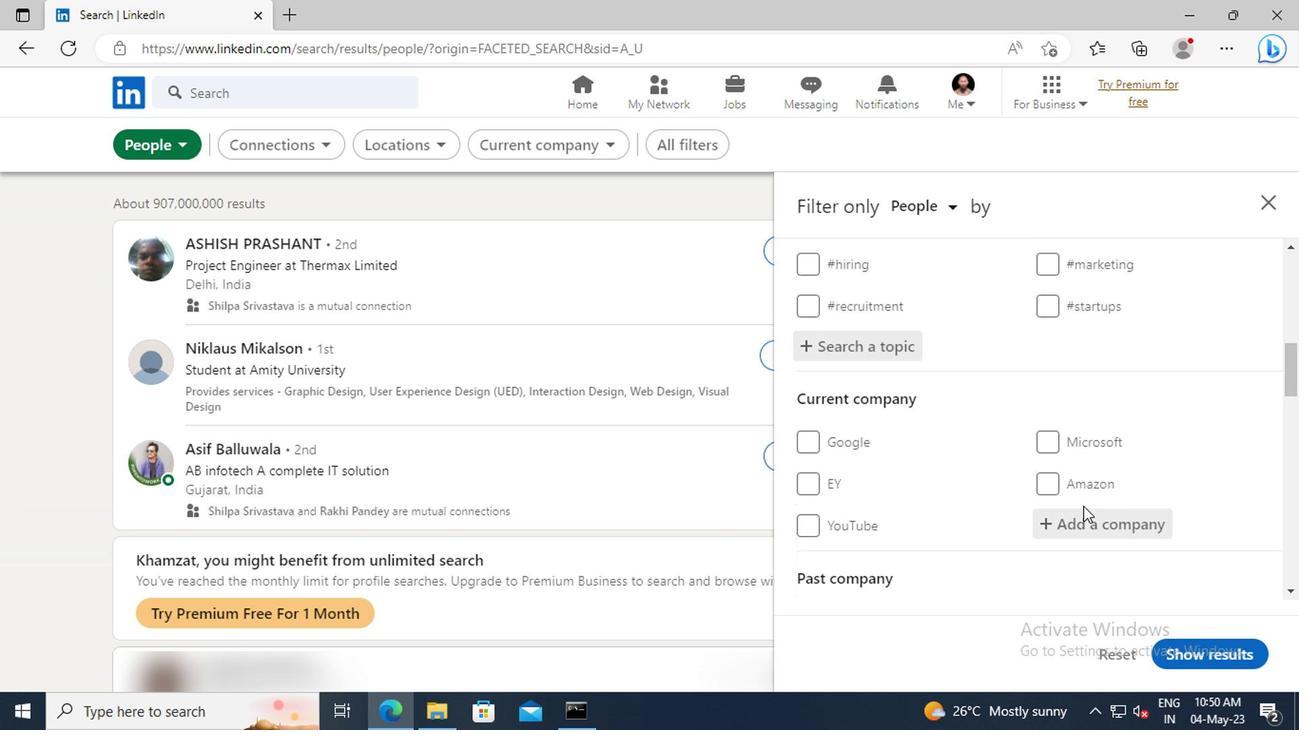 
Action: Mouse scrolled (1078, 506) with delta (0, -1)
Screenshot: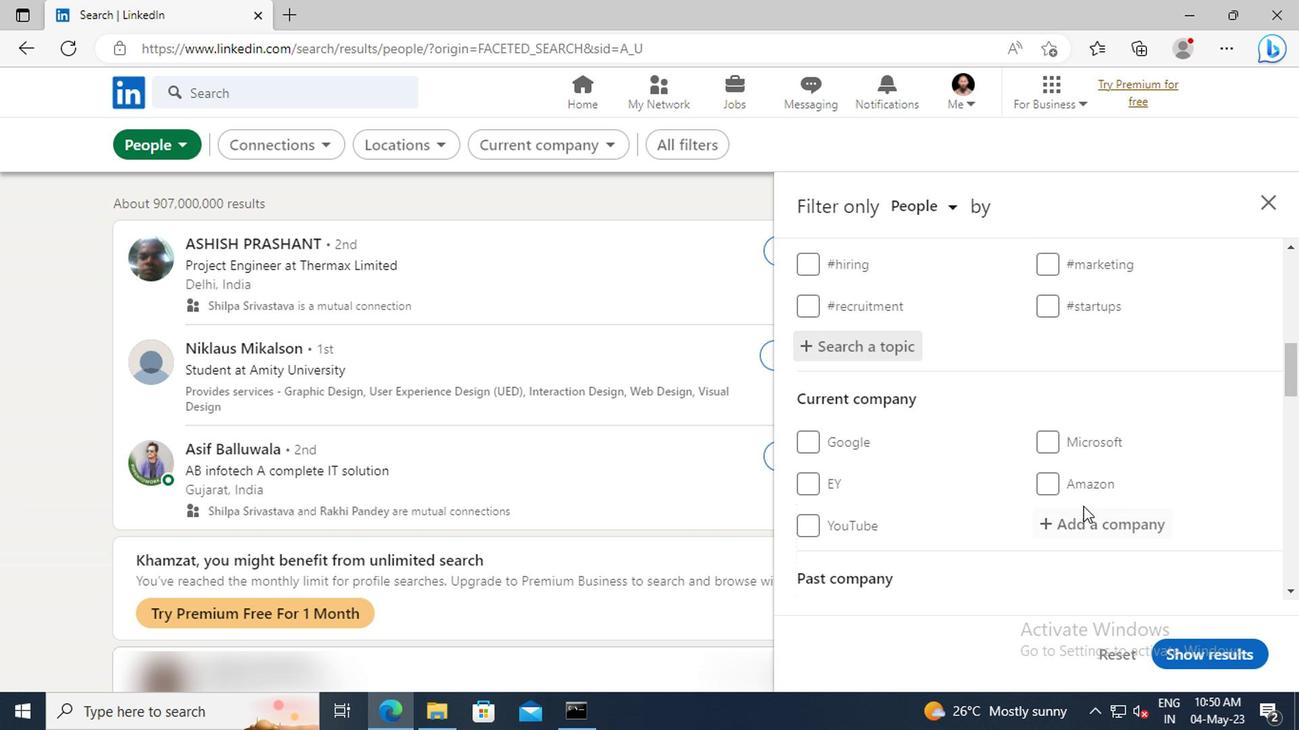 
Action: Mouse scrolled (1078, 506) with delta (0, -1)
Screenshot: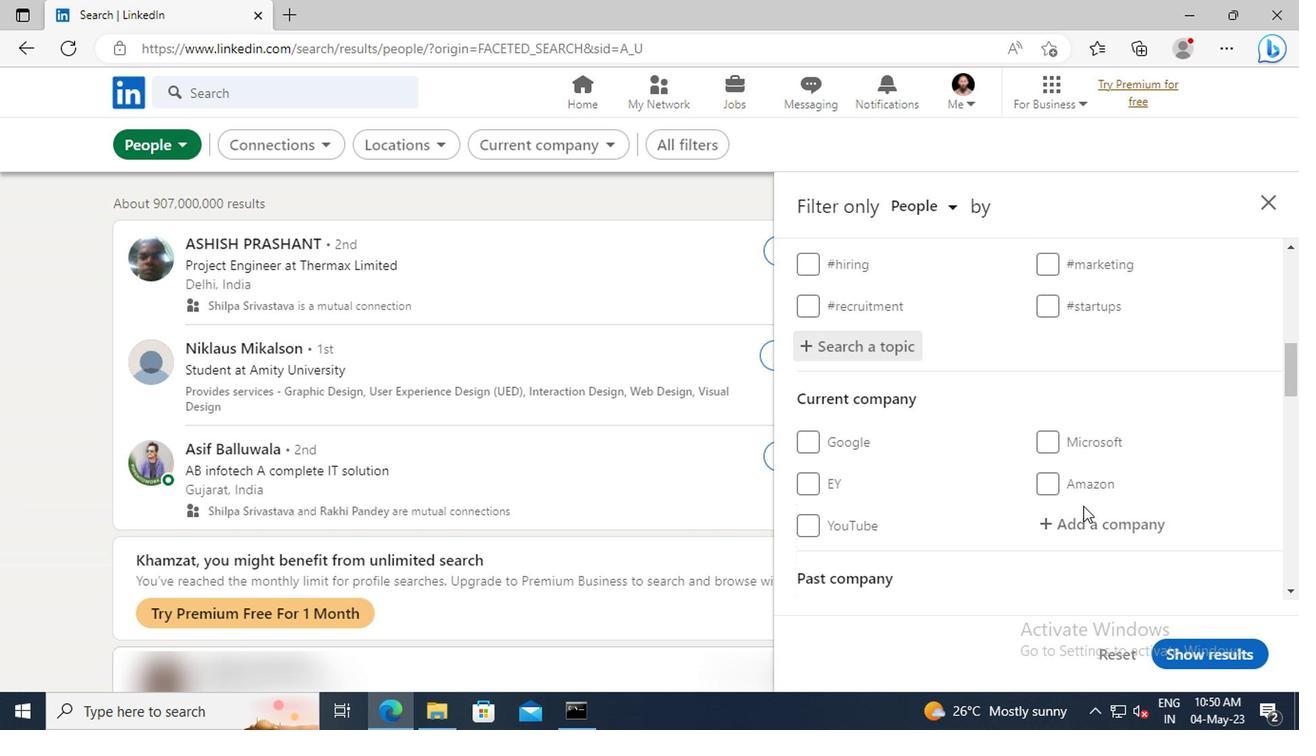 
Action: Mouse scrolled (1078, 506) with delta (0, -1)
Screenshot: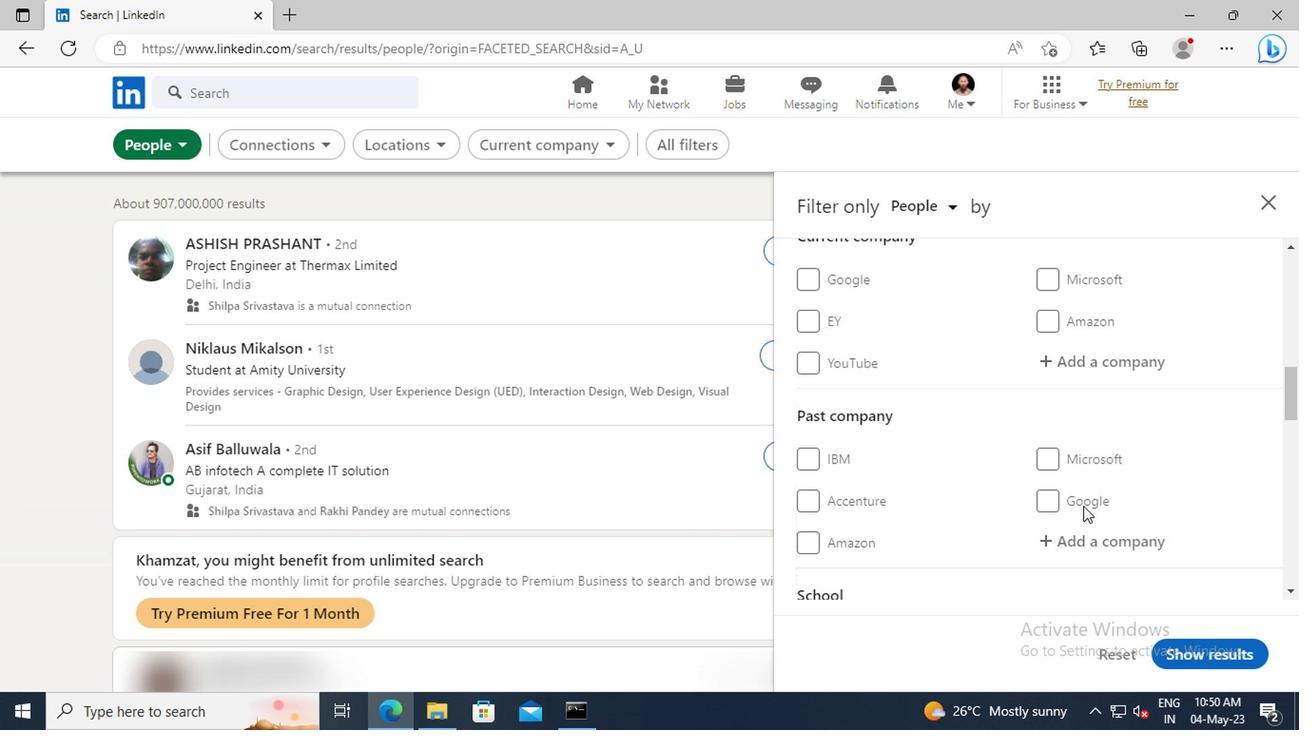 
Action: Mouse scrolled (1078, 506) with delta (0, -1)
Screenshot: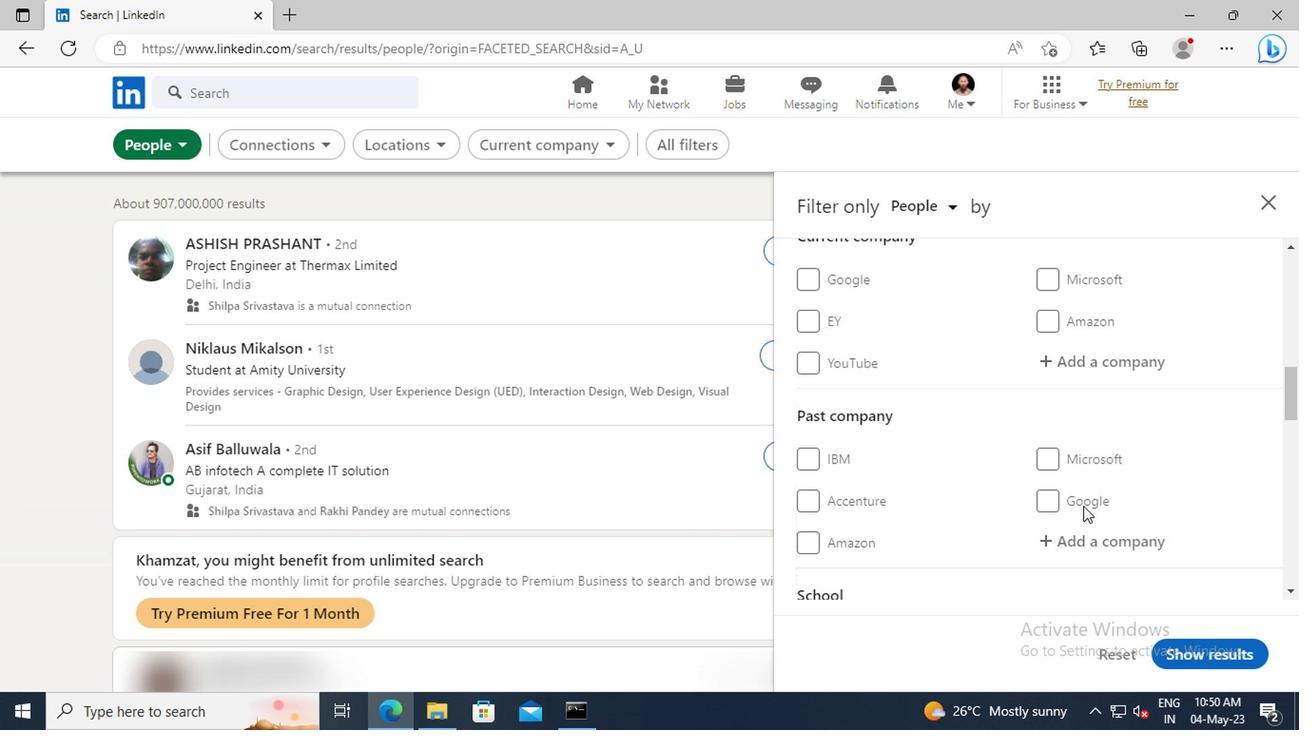 
Action: Mouse scrolled (1078, 506) with delta (0, -1)
Screenshot: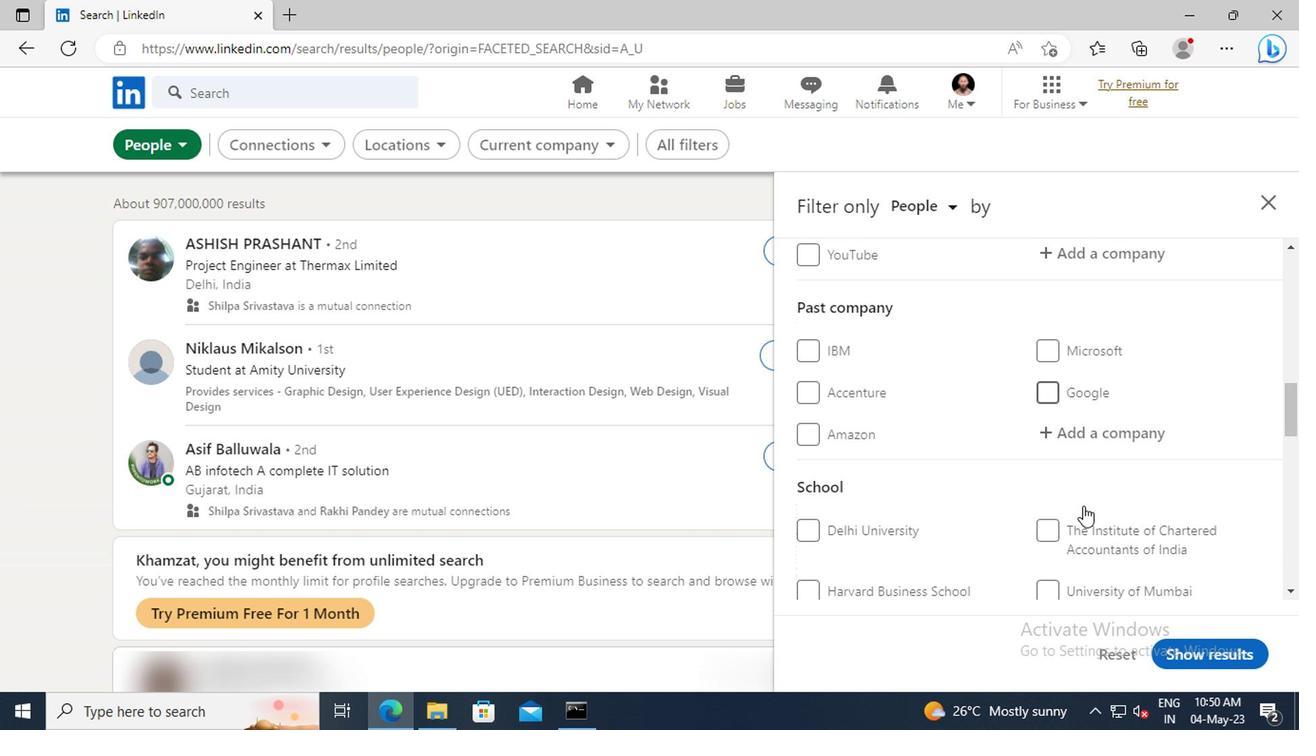 
Action: Mouse scrolled (1078, 506) with delta (0, -1)
Screenshot: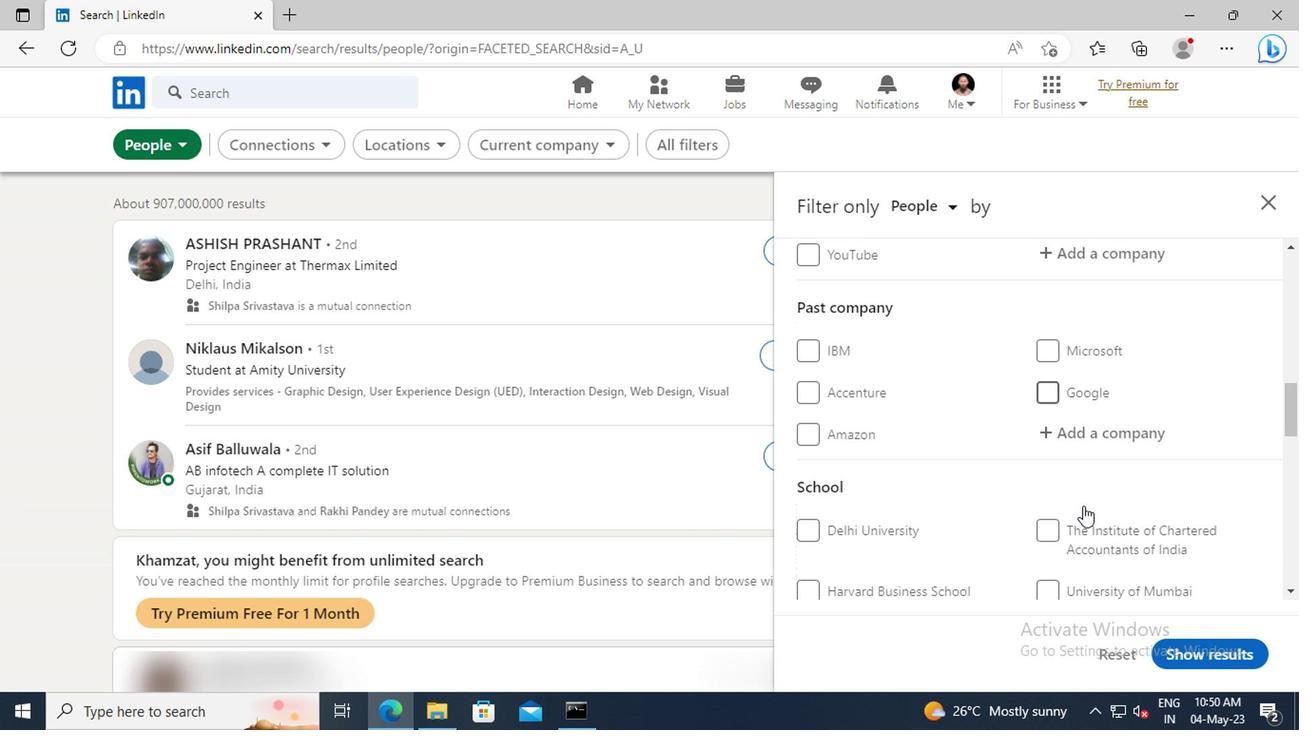 
Action: Mouse scrolled (1078, 506) with delta (0, -1)
Screenshot: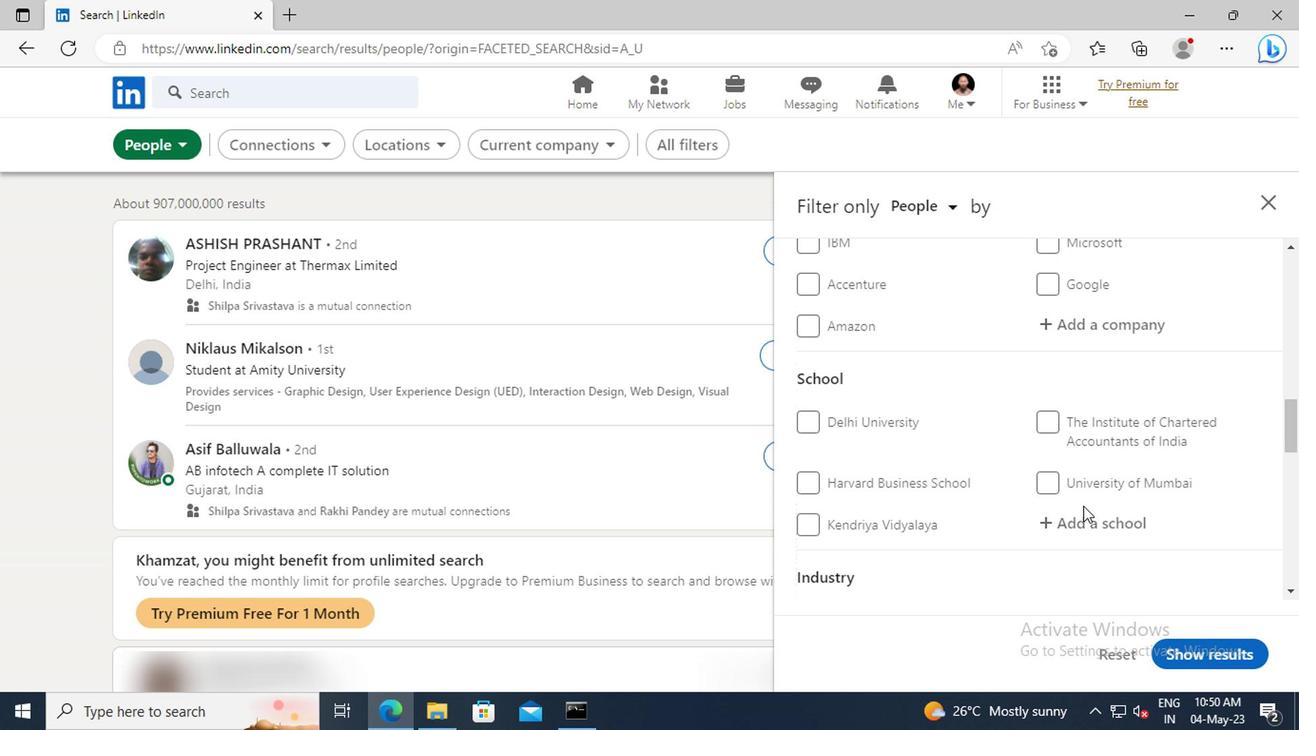 
Action: Mouse scrolled (1078, 506) with delta (0, -1)
Screenshot: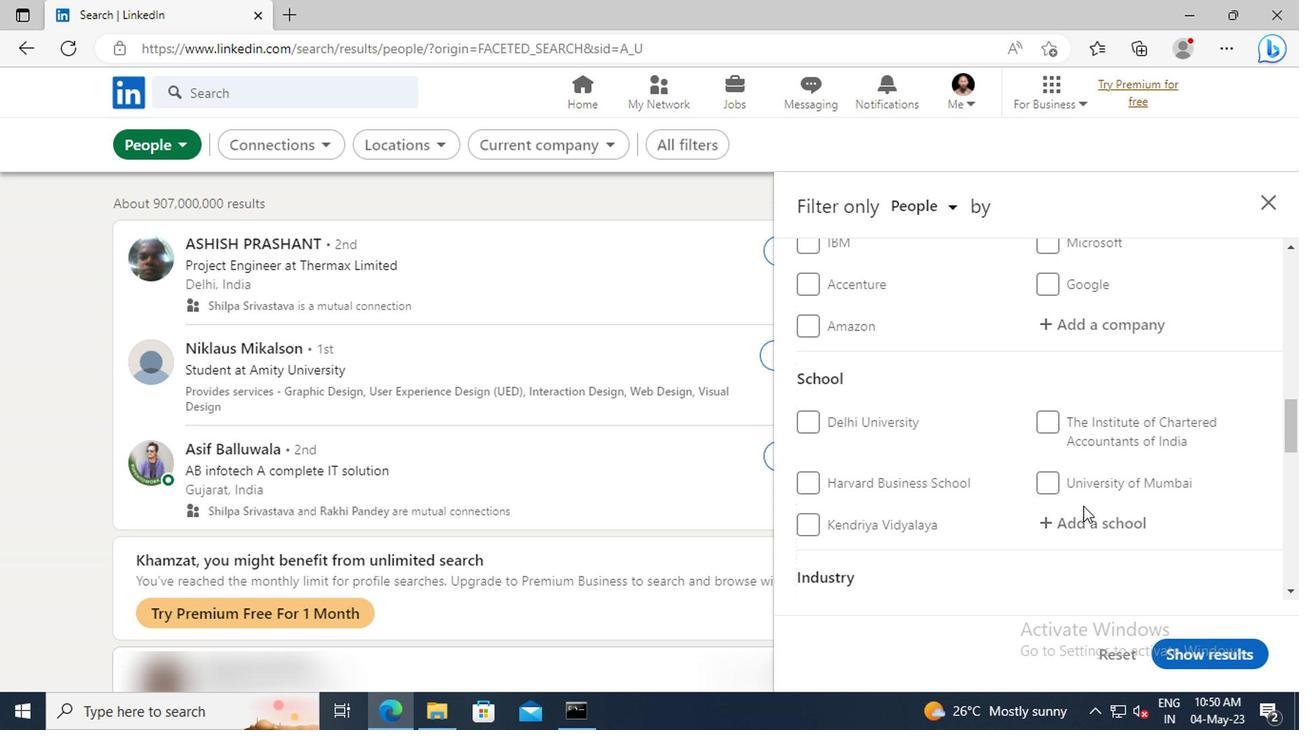 
Action: Mouse scrolled (1078, 506) with delta (0, -1)
Screenshot: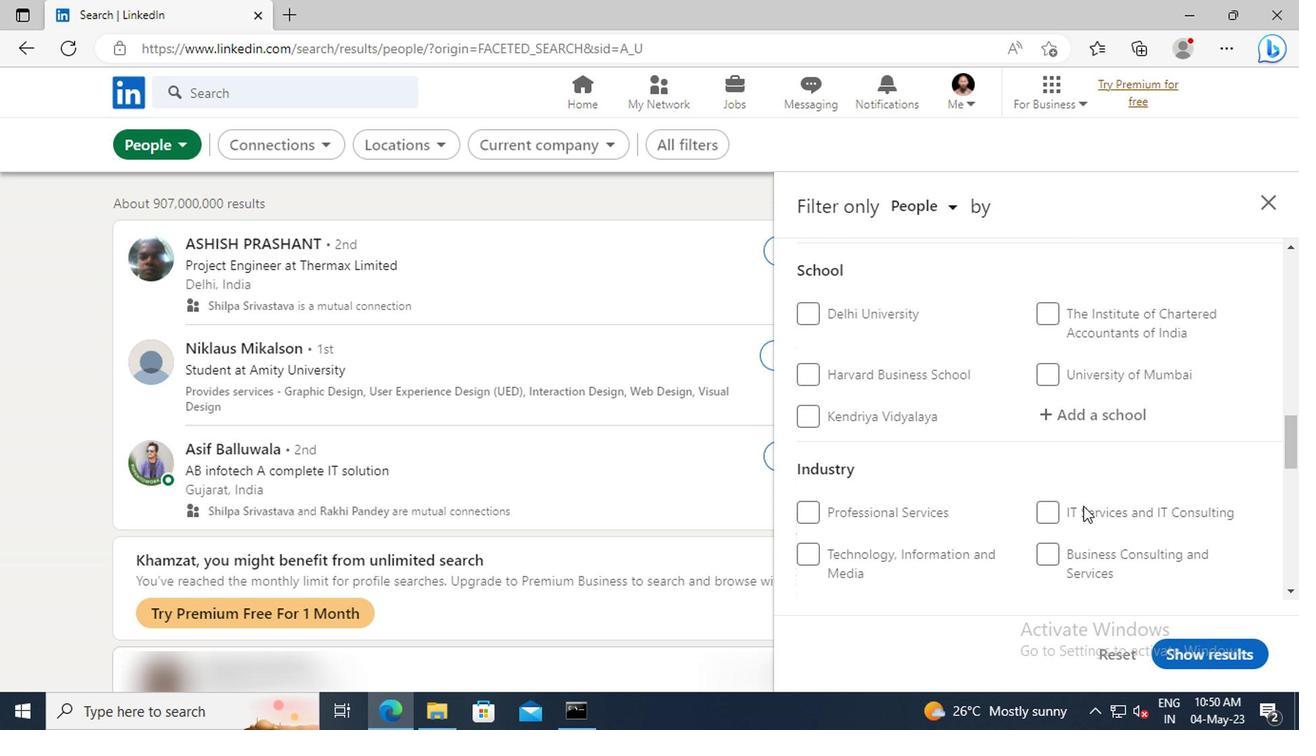 
Action: Mouse scrolled (1078, 506) with delta (0, -1)
Screenshot: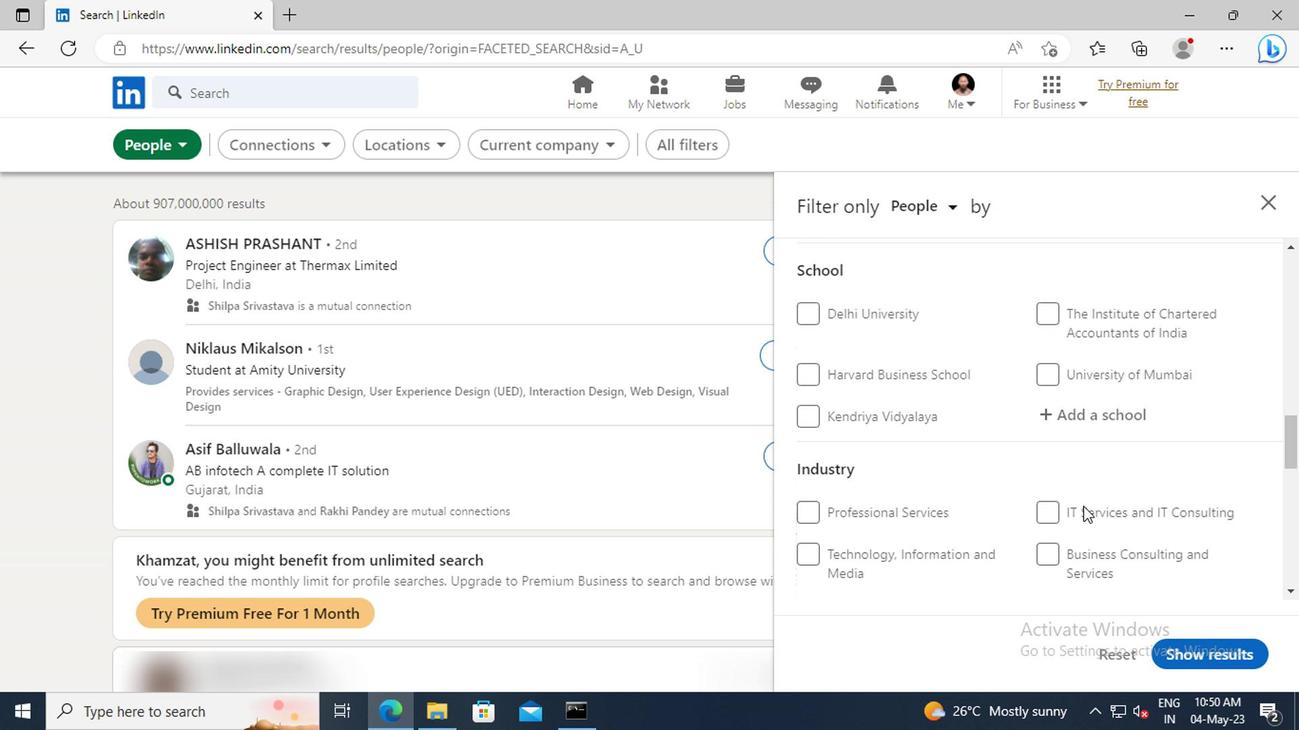 
Action: Mouse scrolled (1078, 506) with delta (0, -1)
Screenshot: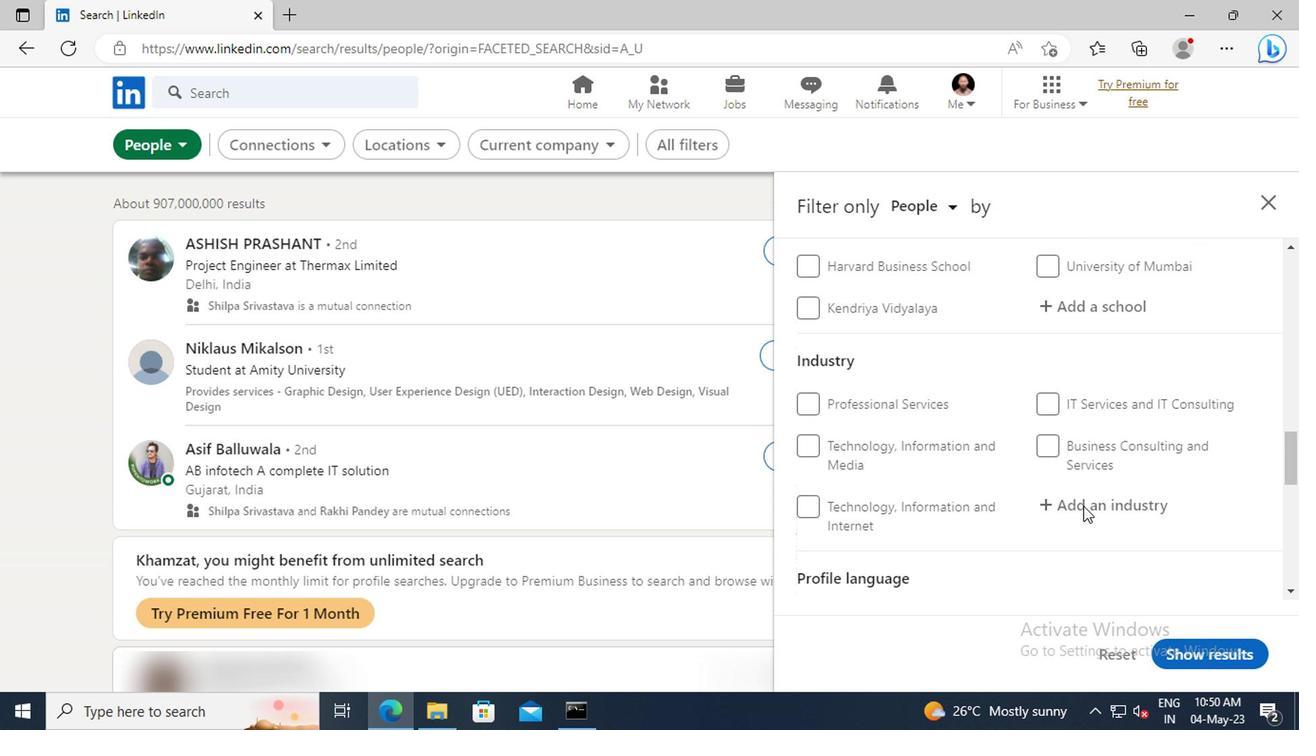 
Action: Mouse scrolled (1078, 506) with delta (0, -1)
Screenshot: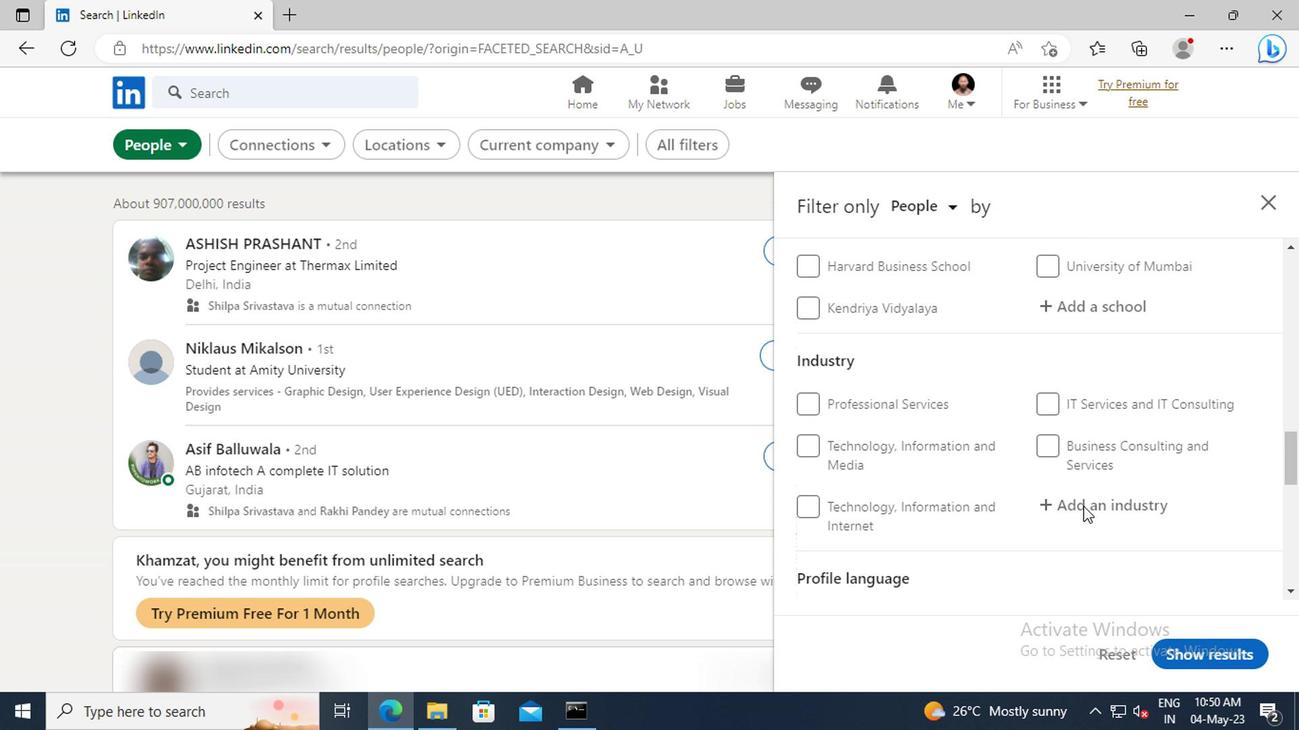 
Action: Mouse moved to (1051, 517)
Screenshot: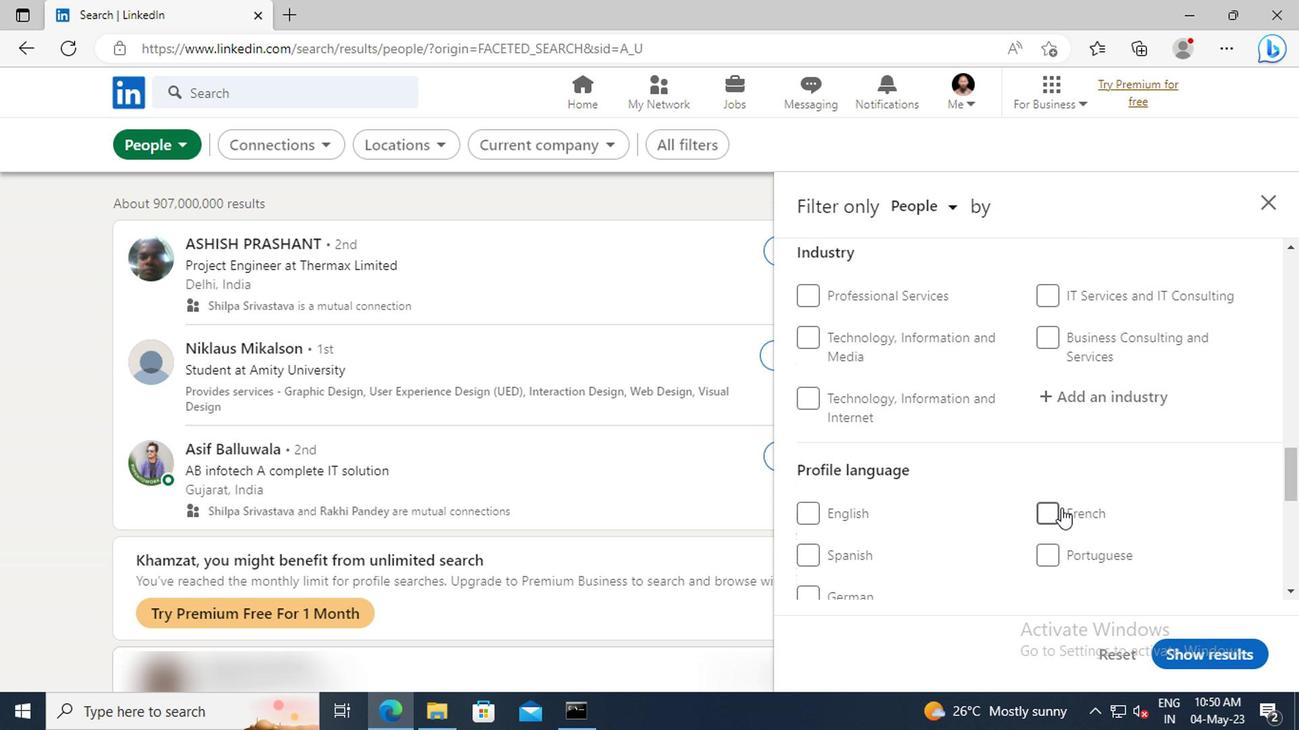 
Action: Mouse pressed left at (1051, 517)
Screenshot: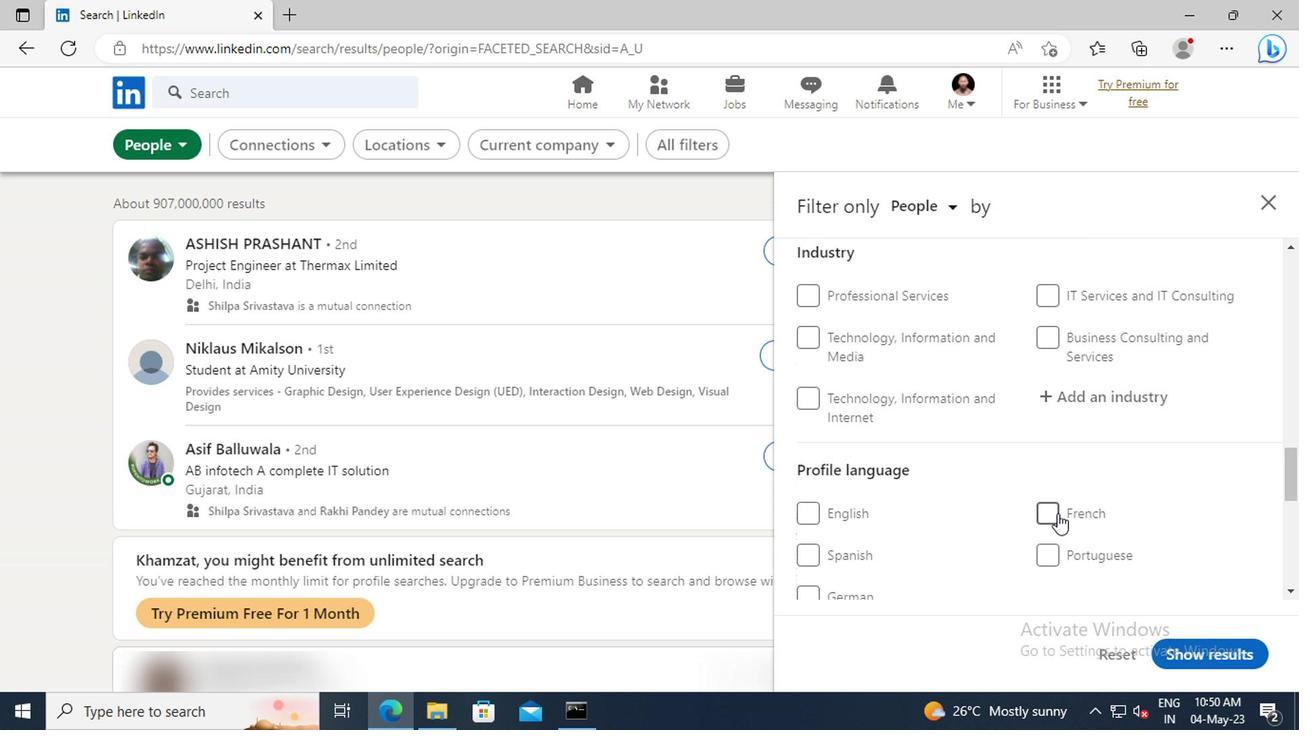 
Action: Mouse moved to (1062, 473)
Screenshot: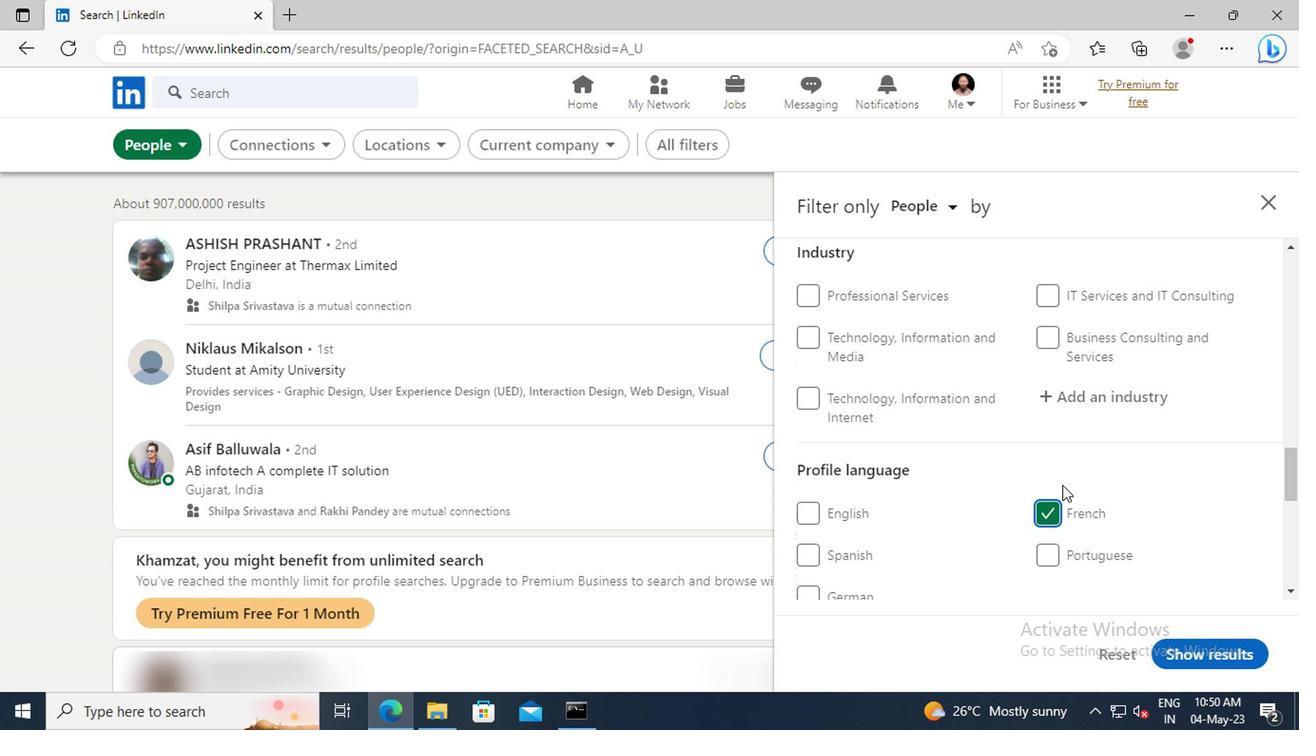
Action: Mouse scrolled (1062, 475) with delta (0, 1)
Screenshot: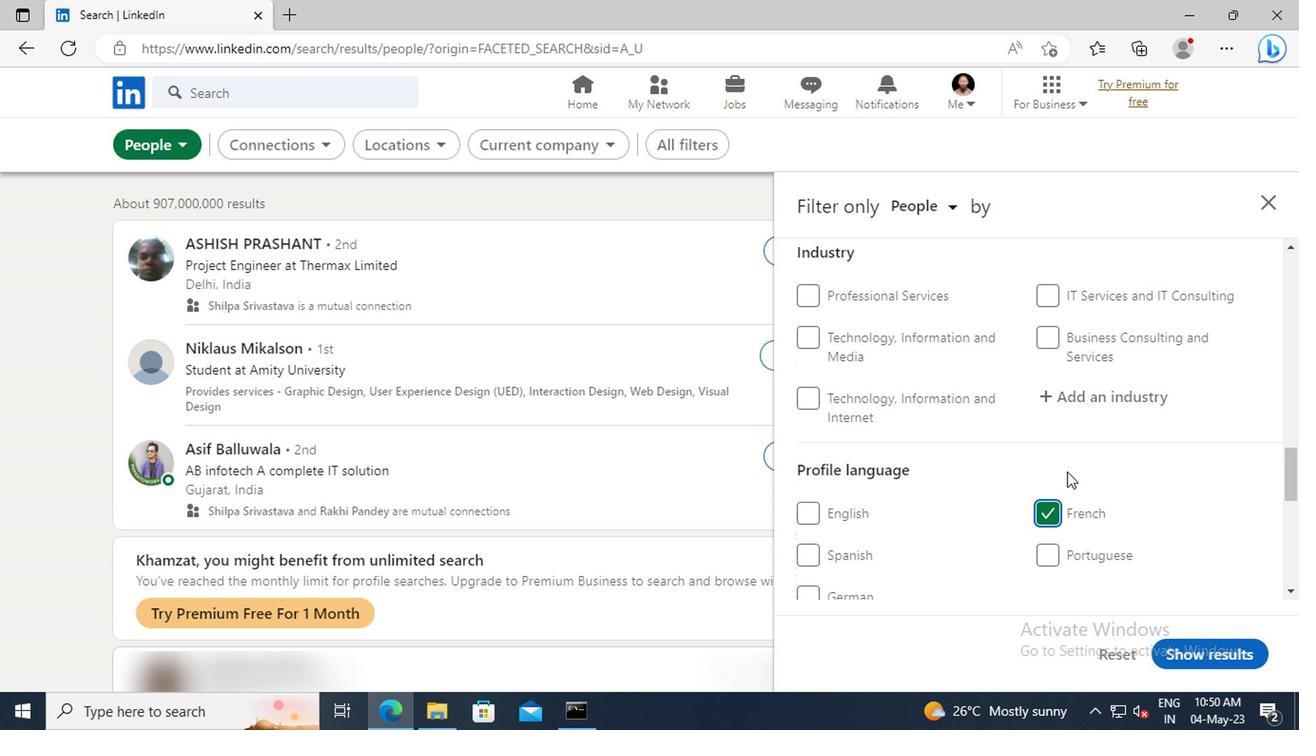 
Action: Mouse scrolled (1062, 475) with delta (0, 1)
Screenshot: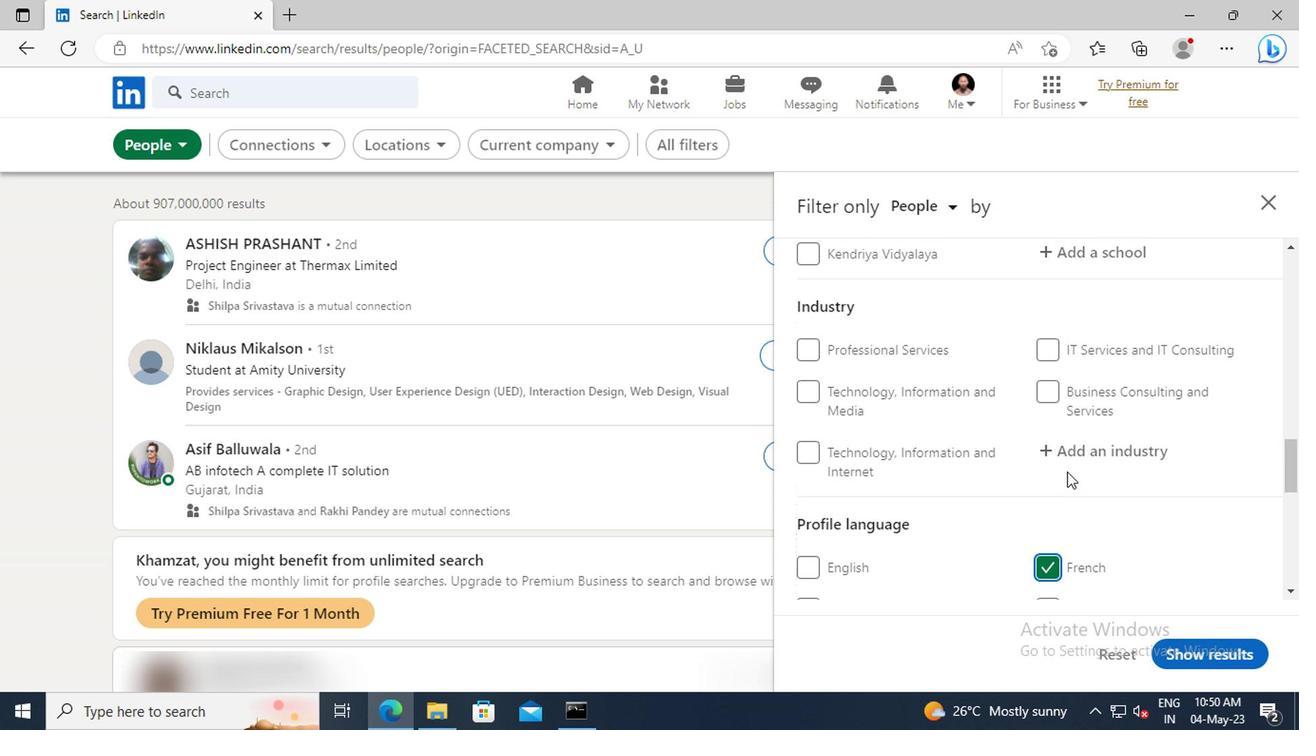 
Action: Mouse scrolled (1062, 475) with delta (0, 1)
Screenshot: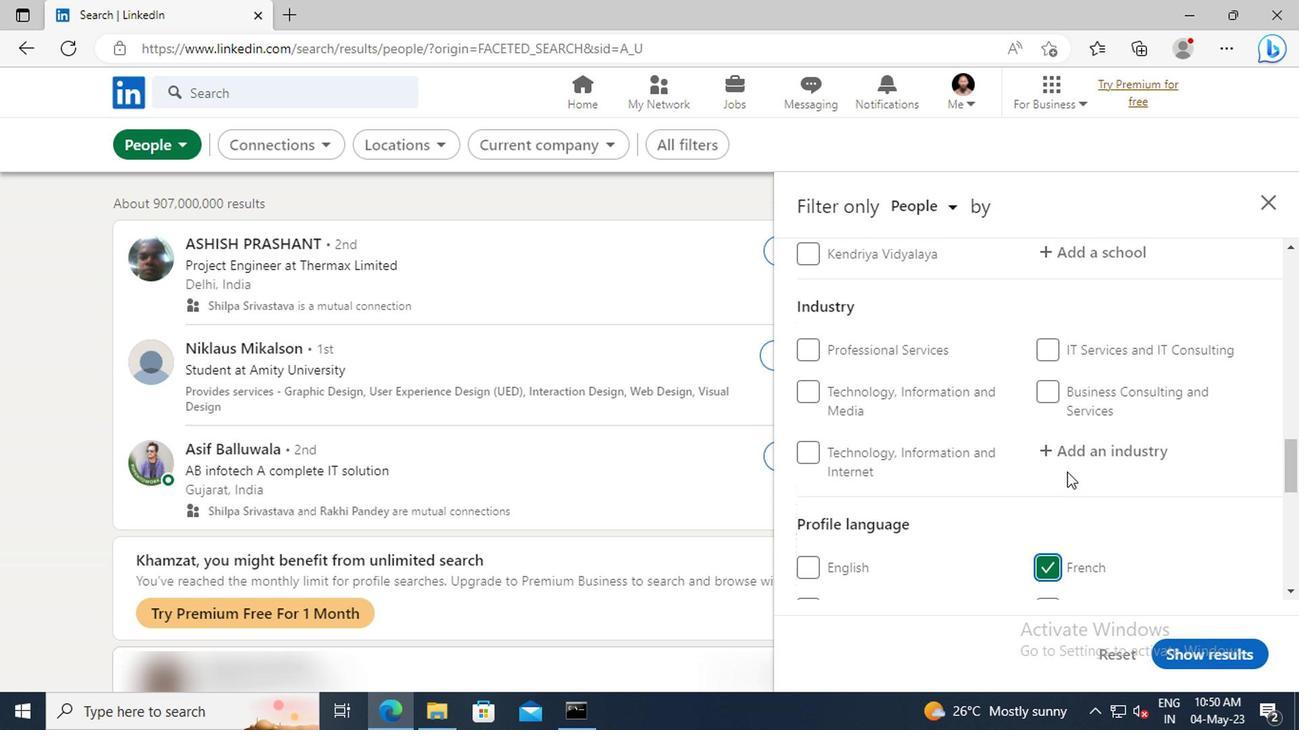 
Action: Mouse scrolled (1062, 475) with delta (0, 1)
Screenshot: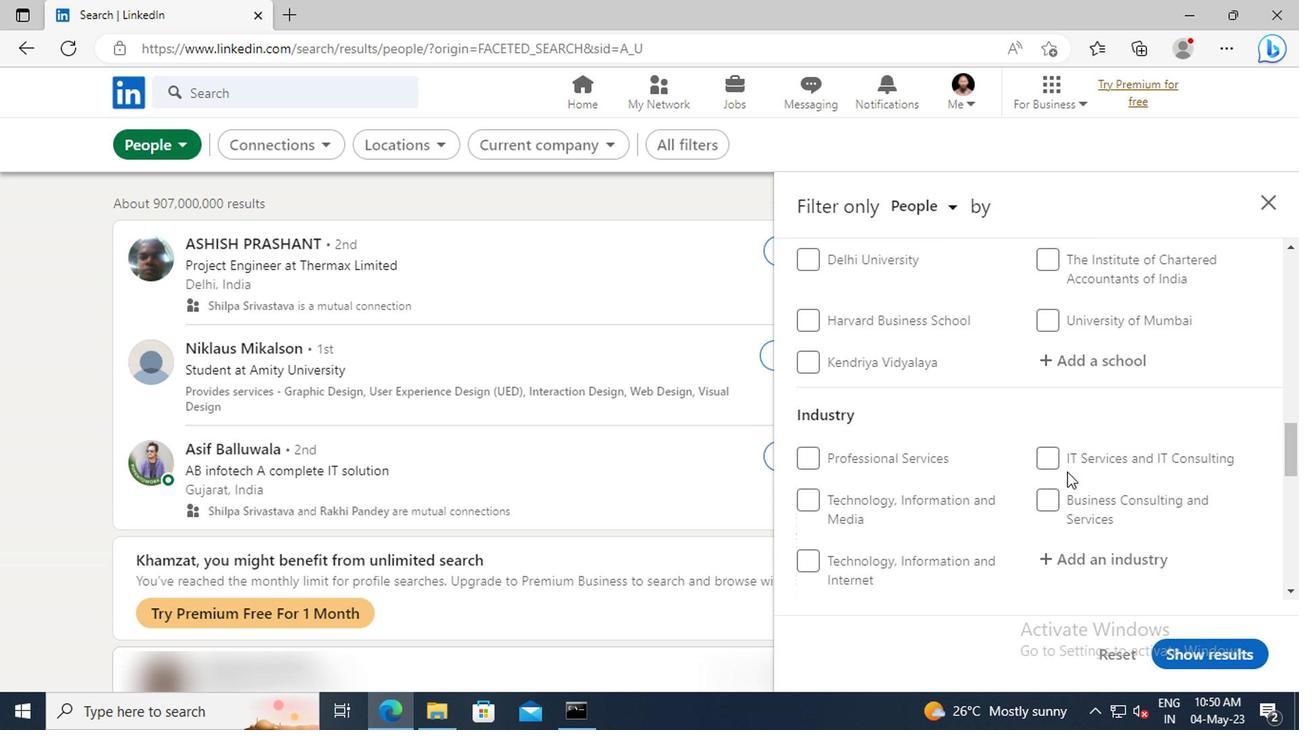 
Action: Mouse scrolled (1062, 475) with delta (0, 1)
Screenshot: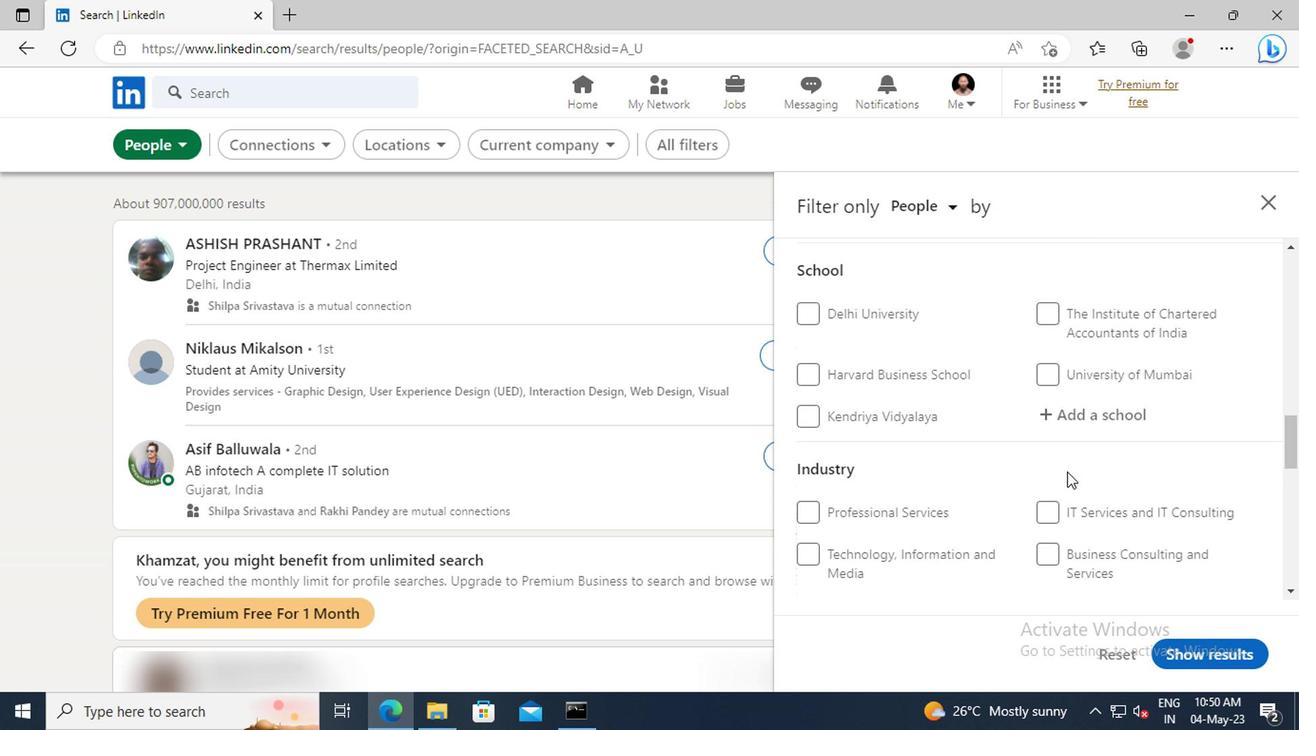 
Action: Mouse scrolled (1062, 475) with delta (0, 1)
Screenshot: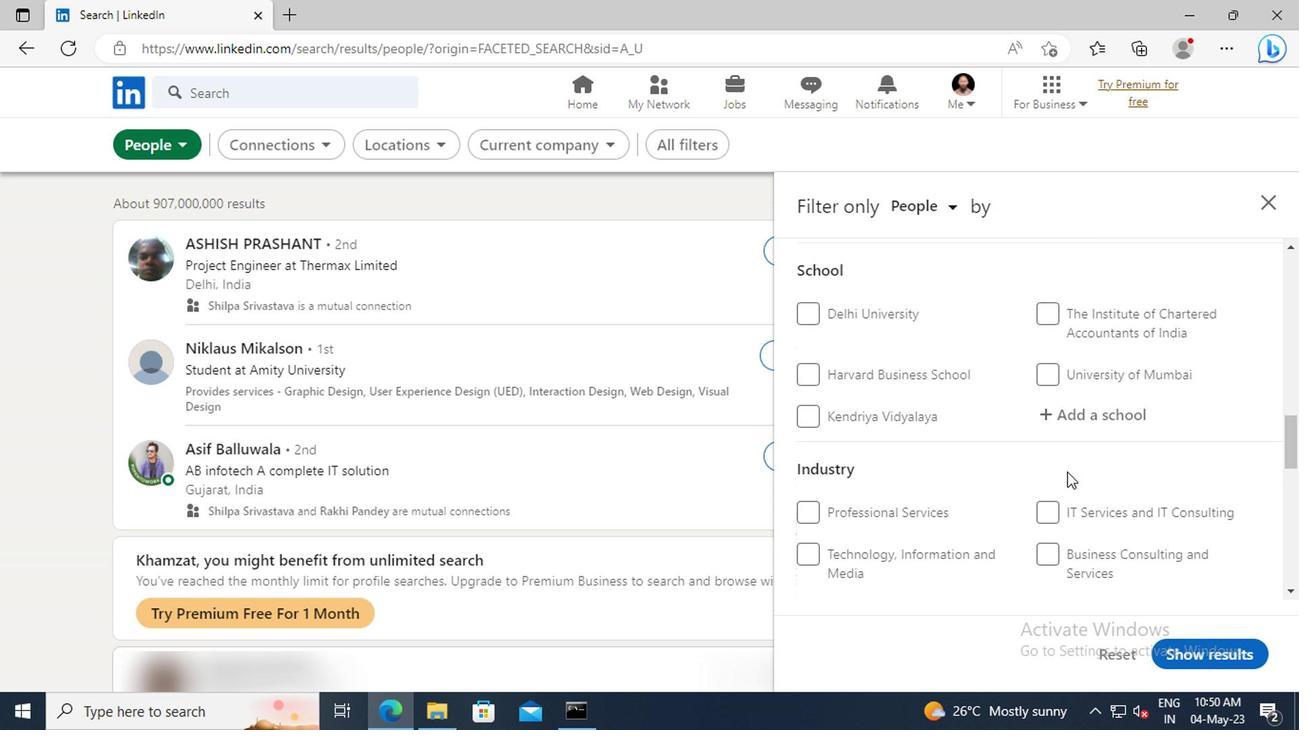 
Action: Mouse scrolled (1062, 475) with delta (0, 1)
Screenshot: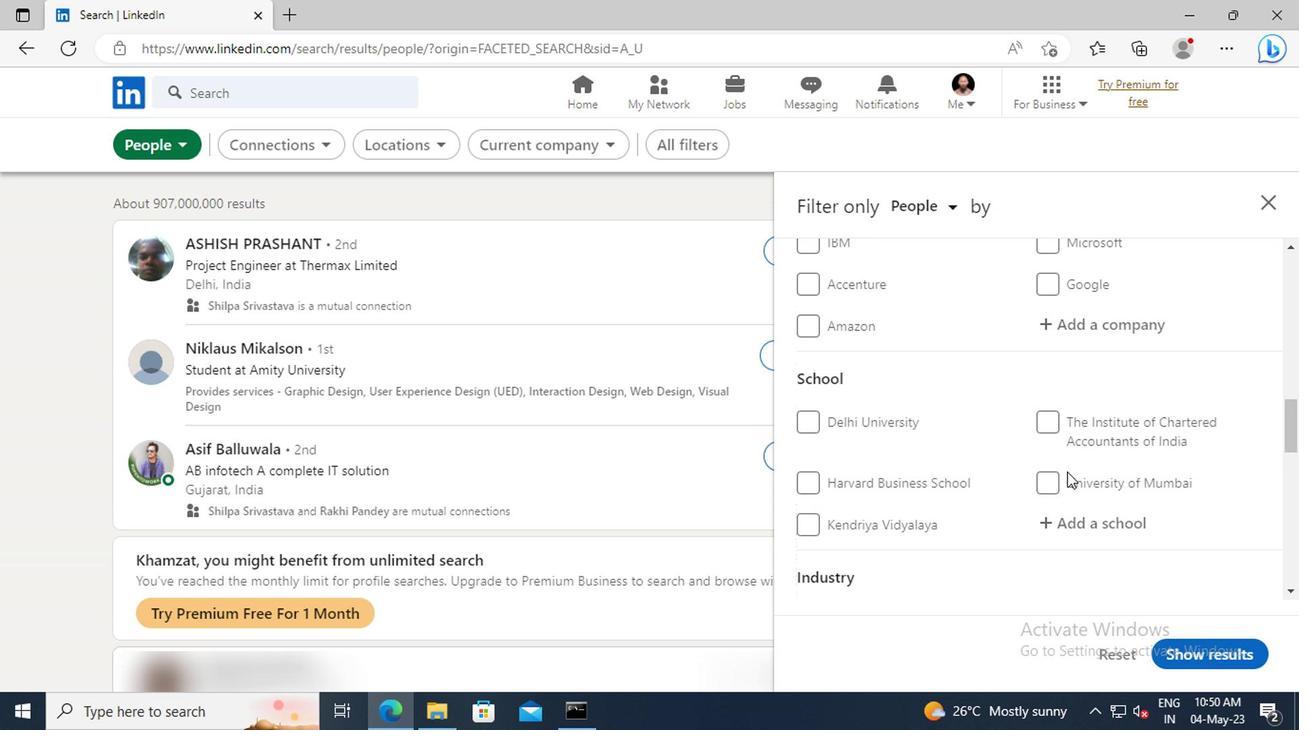 
Action: Mouse scrolled (1062, 475) with delta (0, 1)
Screenshot: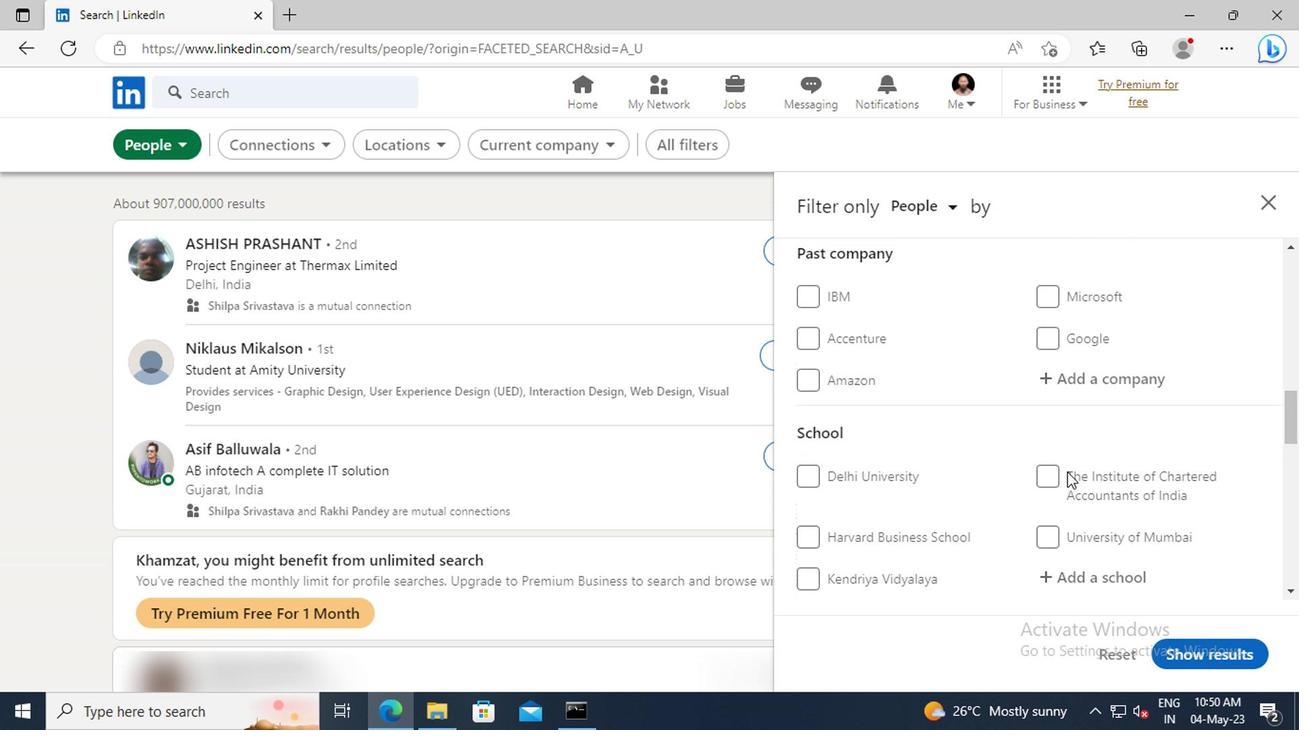 
Action: Mouse scrolled (1062, 475) with delta (0, 1)
Screenshot: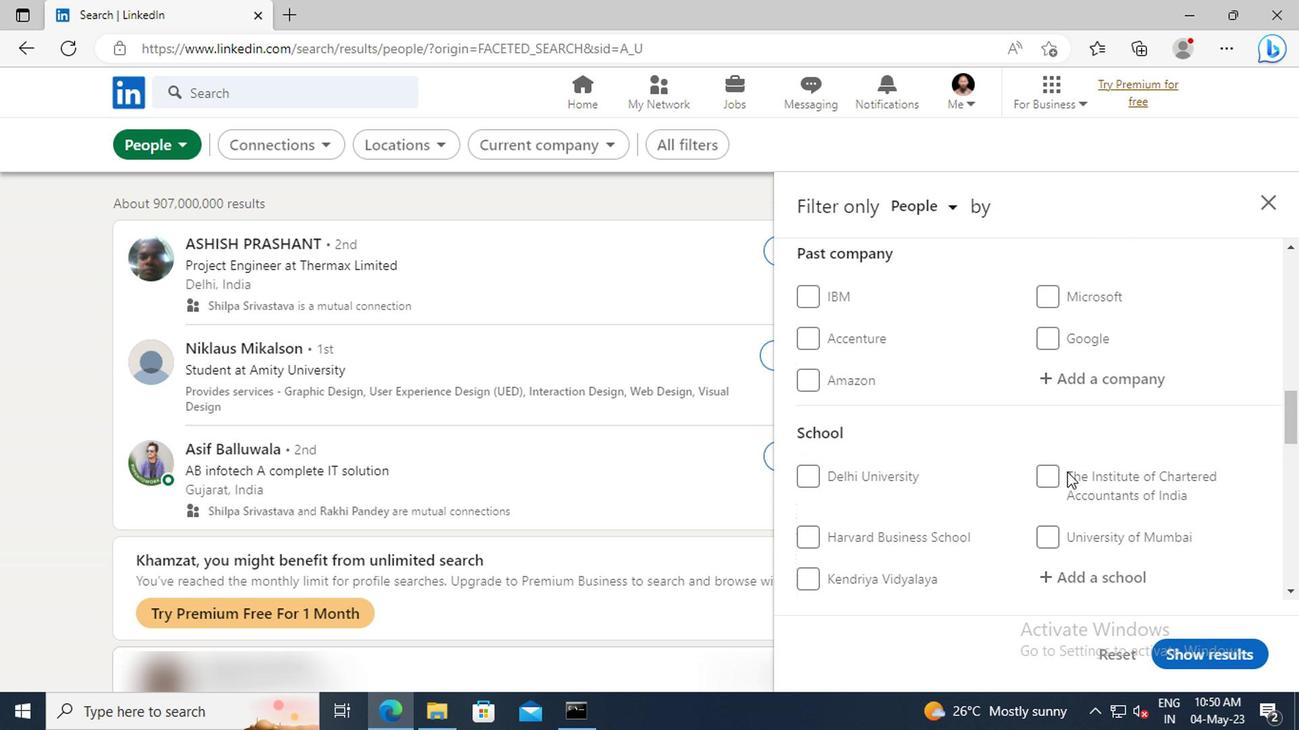 
Action: Mouse scrolled (1062, 475) with delta (0, 1)
Screenshot: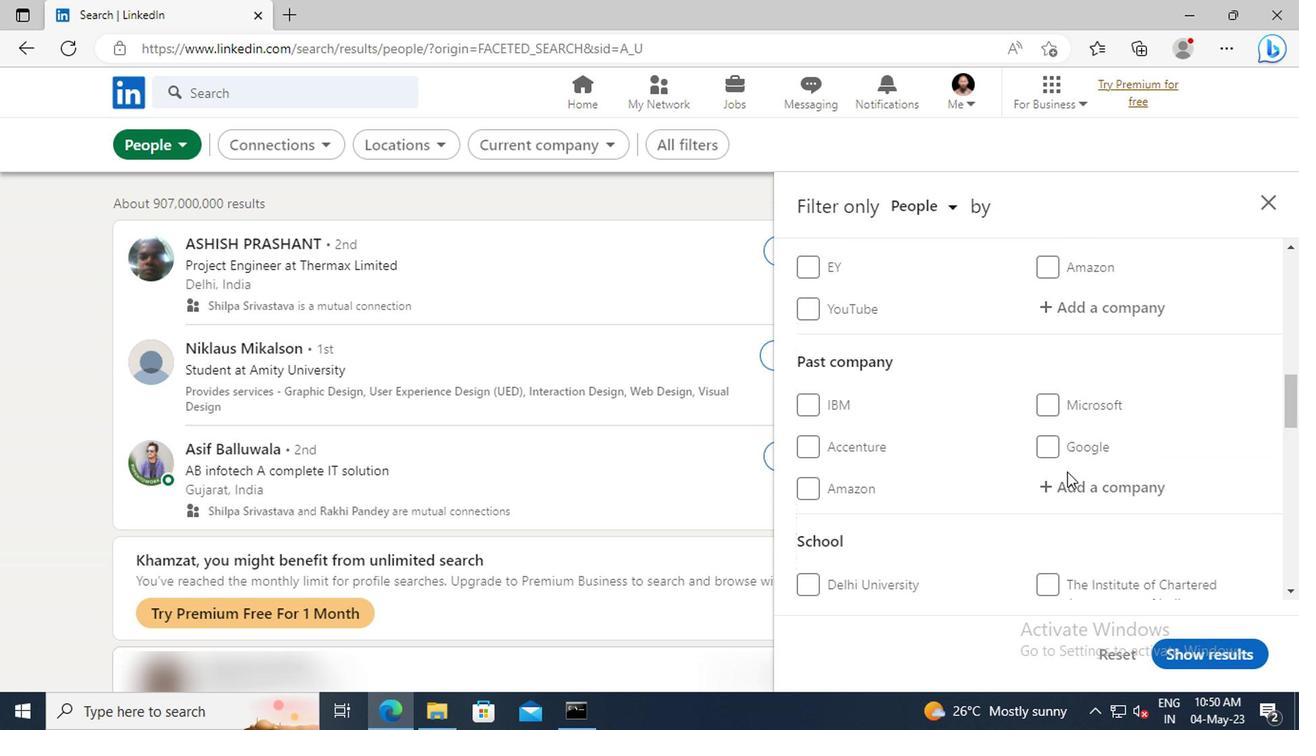 
Action: Mouse scrolled (1062, 475) with delta (0, 1)
Screenshot: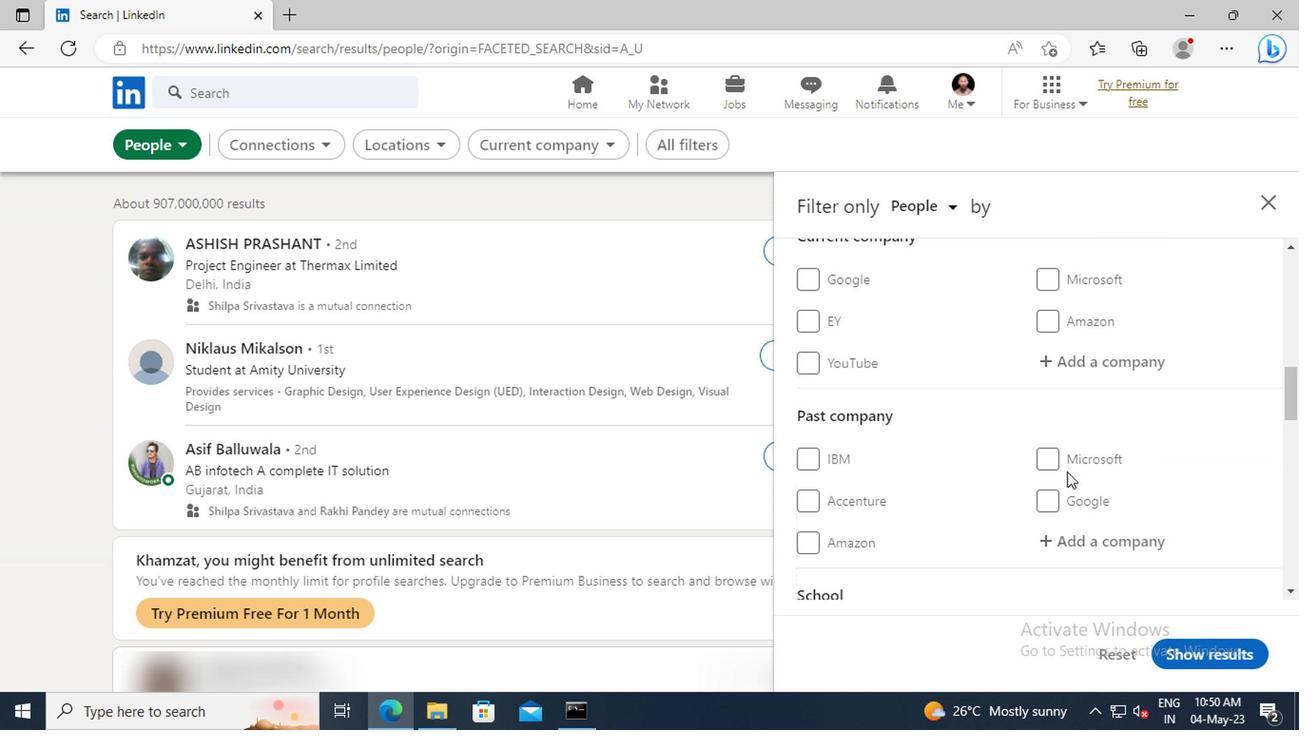 
Action: Mouse moved to (1063, 424)
Screenshot: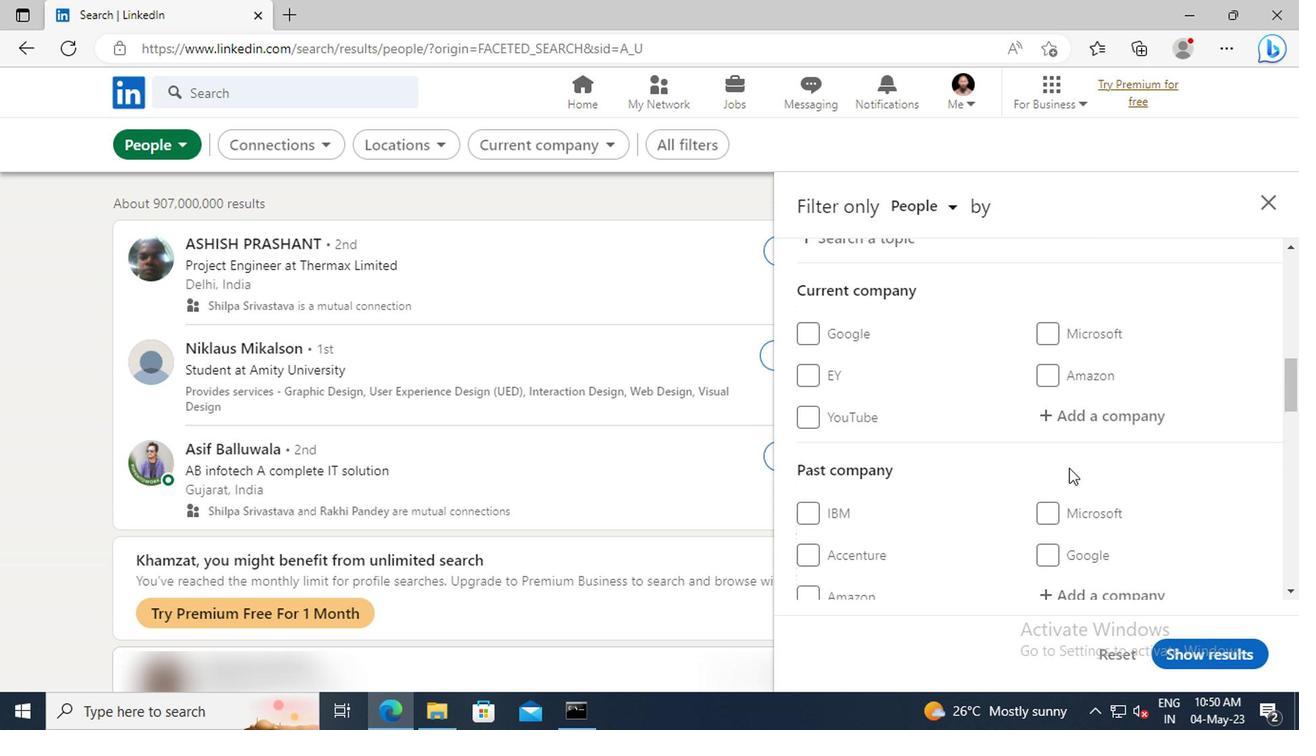 
Action: Mouse pressed left at (1063, 424)
Screenshot: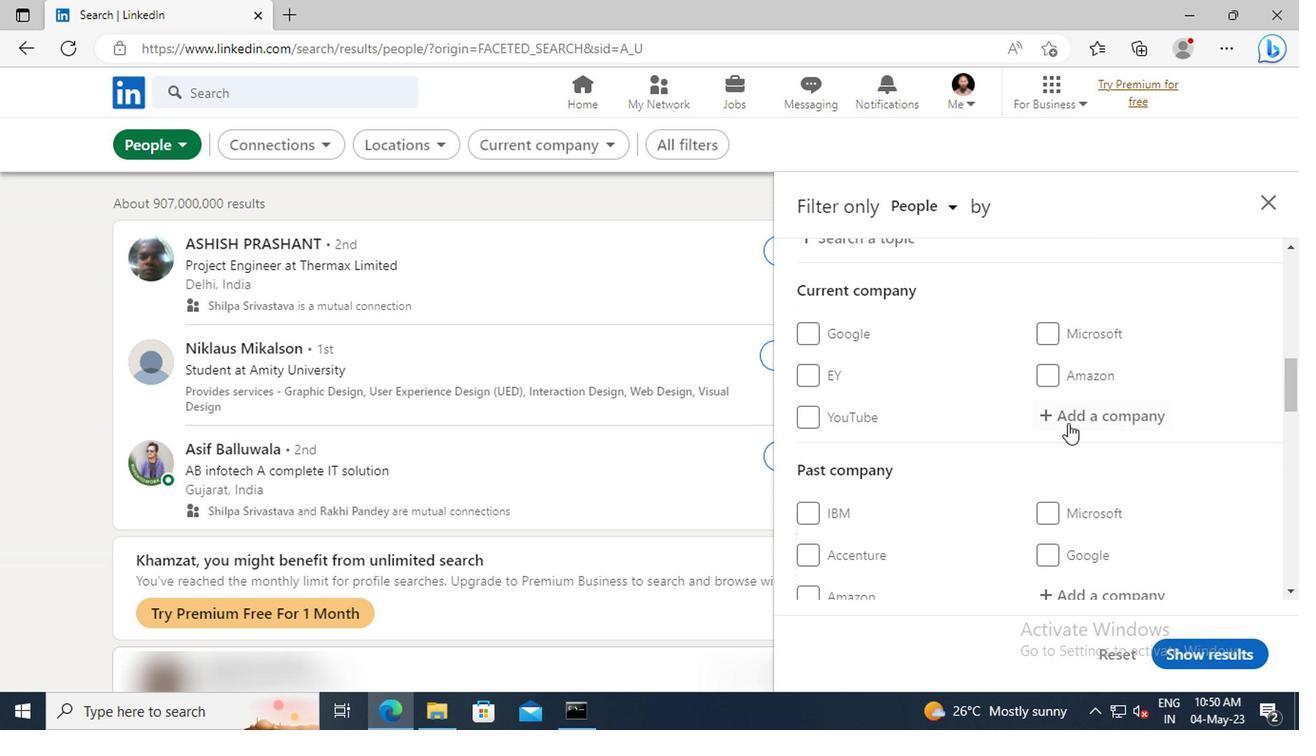 
Action: Key pressed <Key.shift>DISNEY<Key.space><Key.shift>STAR
Screenshot: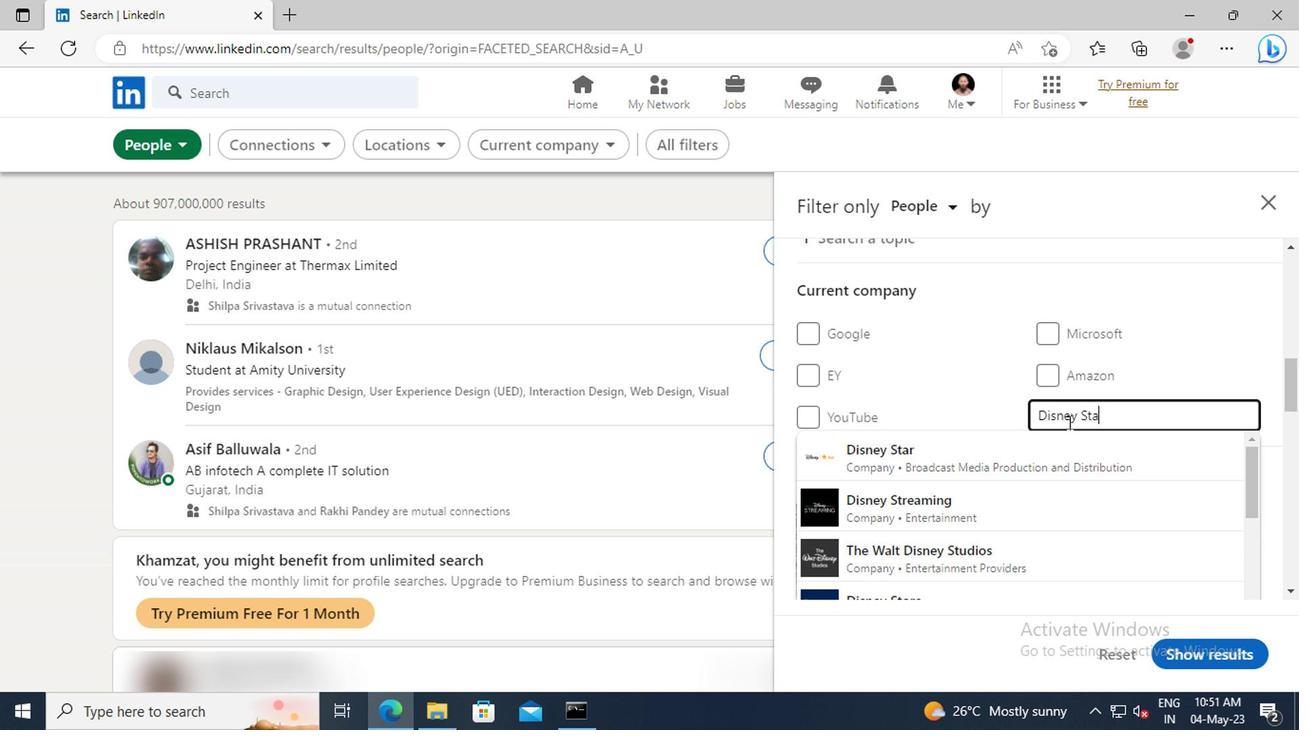 
Action: Mouse moved to (1061, 445)
Screenshot: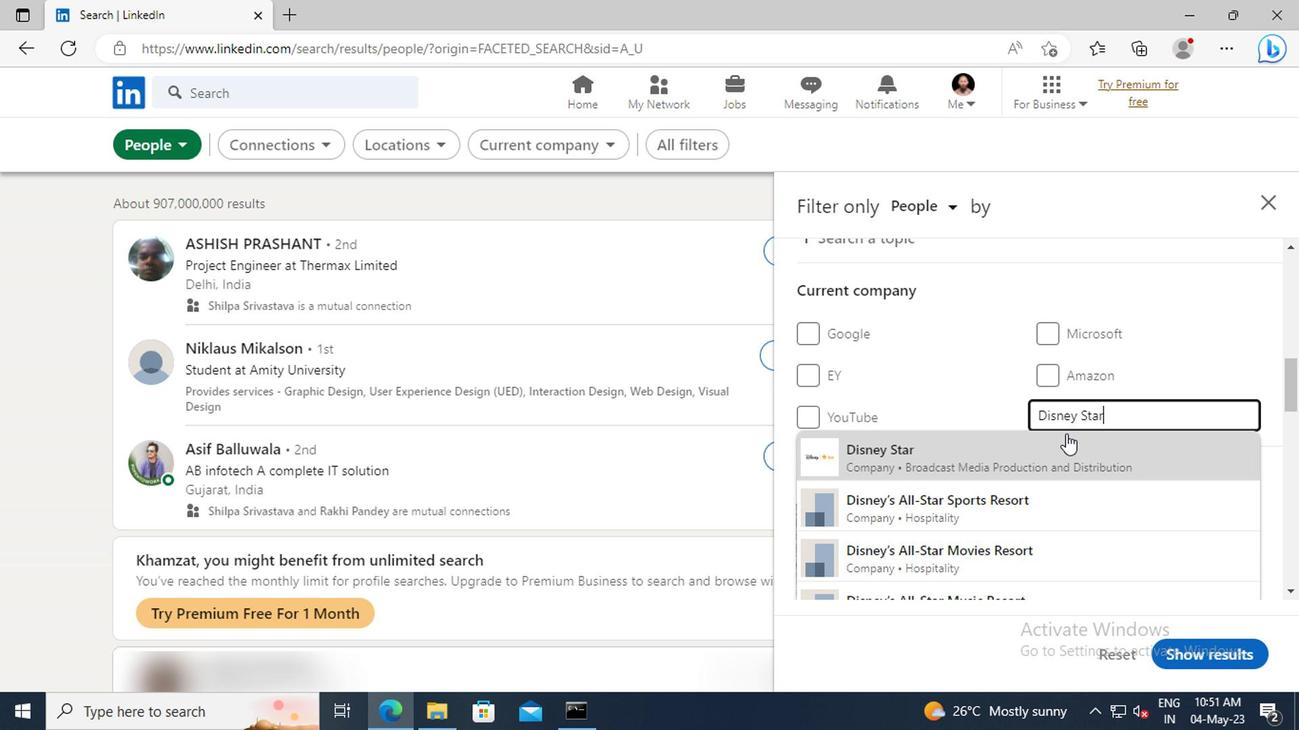 
Action: Mouse pressed left at (1061, 445)
Screenshot: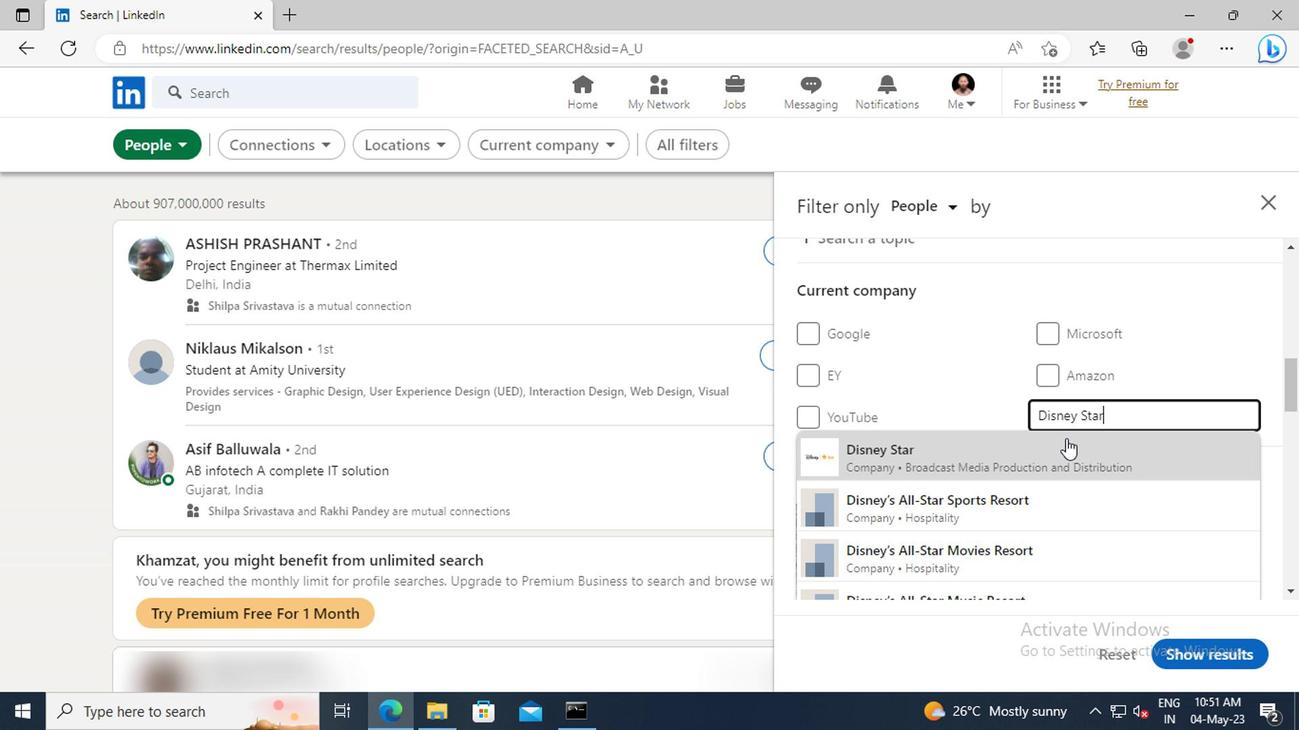 
Action: Mouse scrolled (1061, 445) with delta (0, 0)
Screenshot: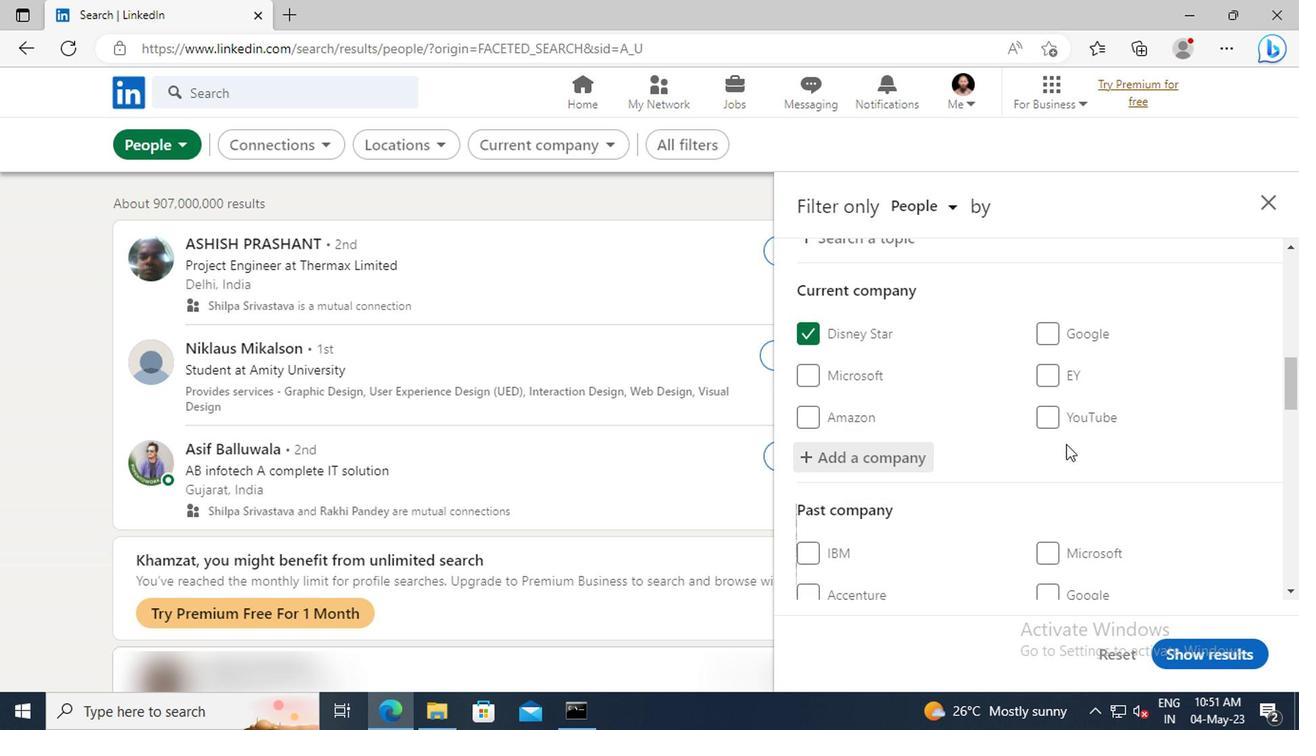 
Action: Mouse scrolled (1061, 445) with delta (0, 0)
Screenshot: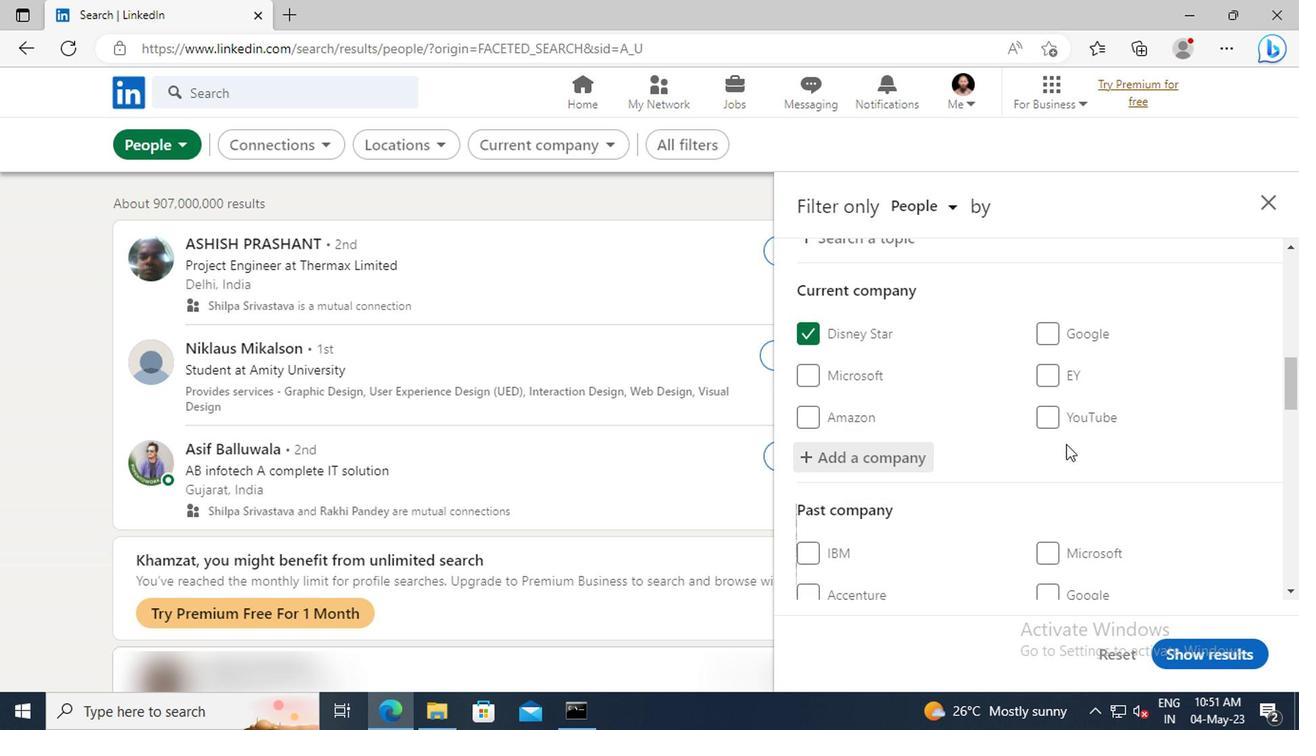 
Action: Mouse scrolled (1061, 445) with delta (0, 0)
Screenshot: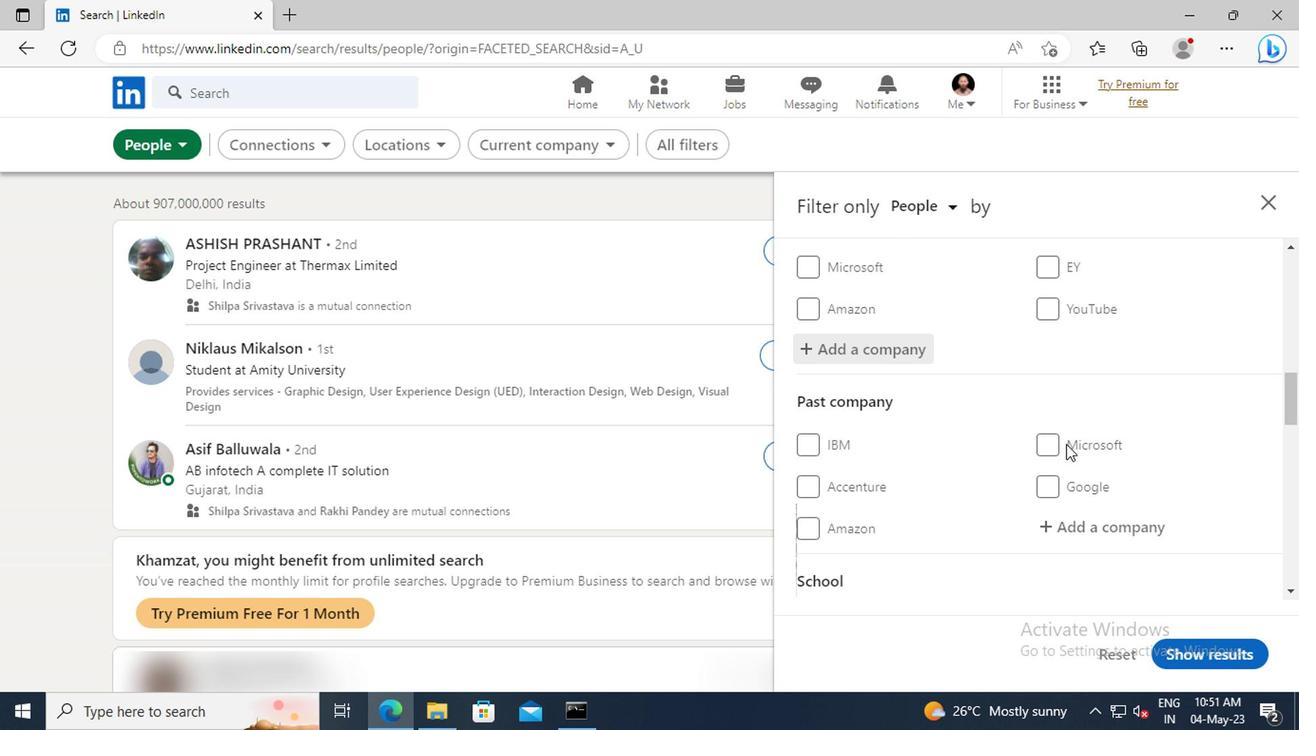 
Action: Mouse scrolled (1061, 445) with delta (0, 0)
Screenshot: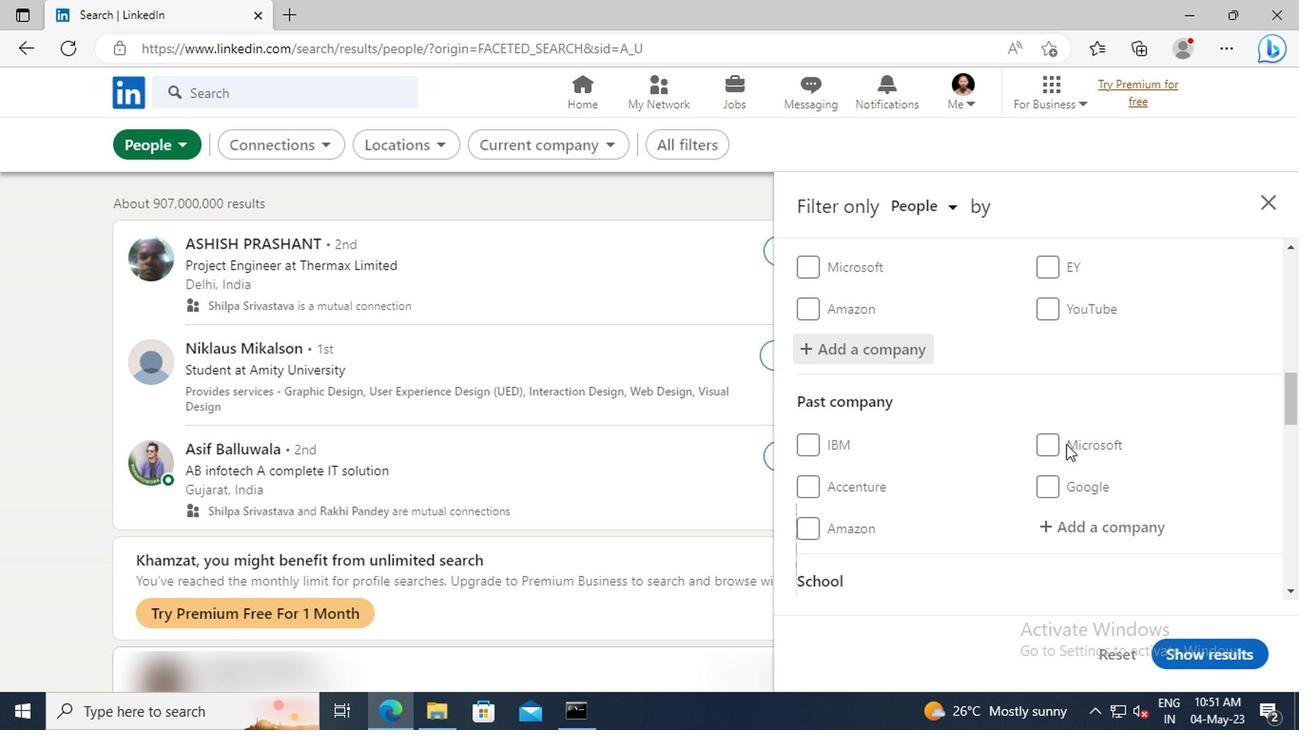 
Action: Mouse moved to (1059, 431)
Screenshot: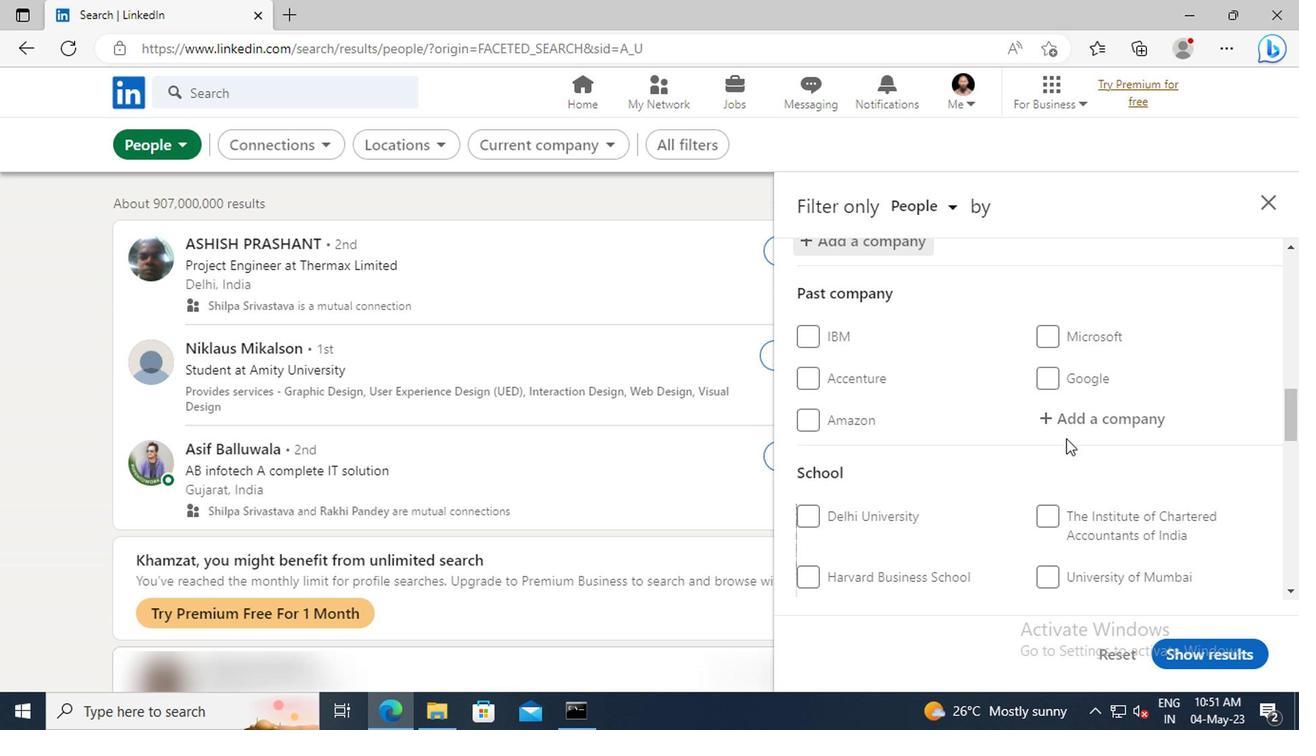 
Action: Mouse scrolled (1059, 431) with delta (0, 0)
Screenshot: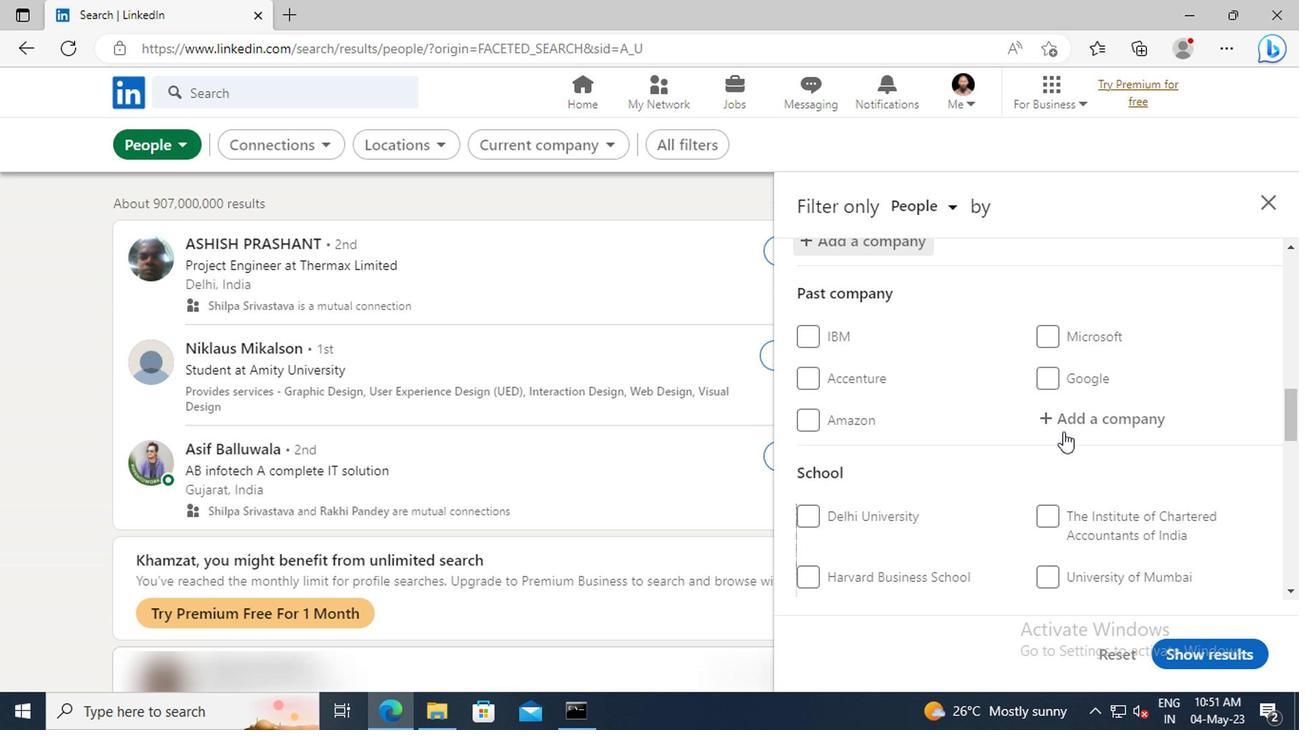 
Action: Mouse scrolled (1059, 431) with delta (0, 0)
Screenshot: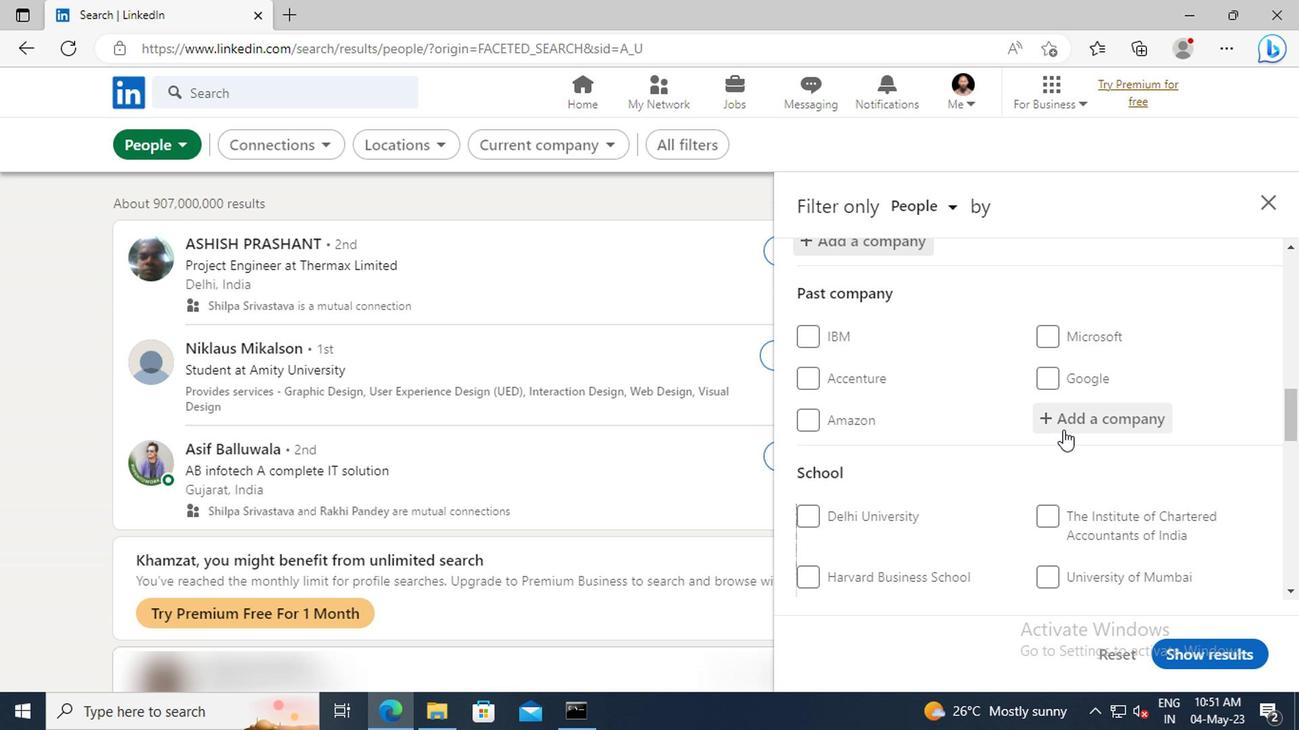 
Action: Mouse moved to (1053, 402)
Screenshot: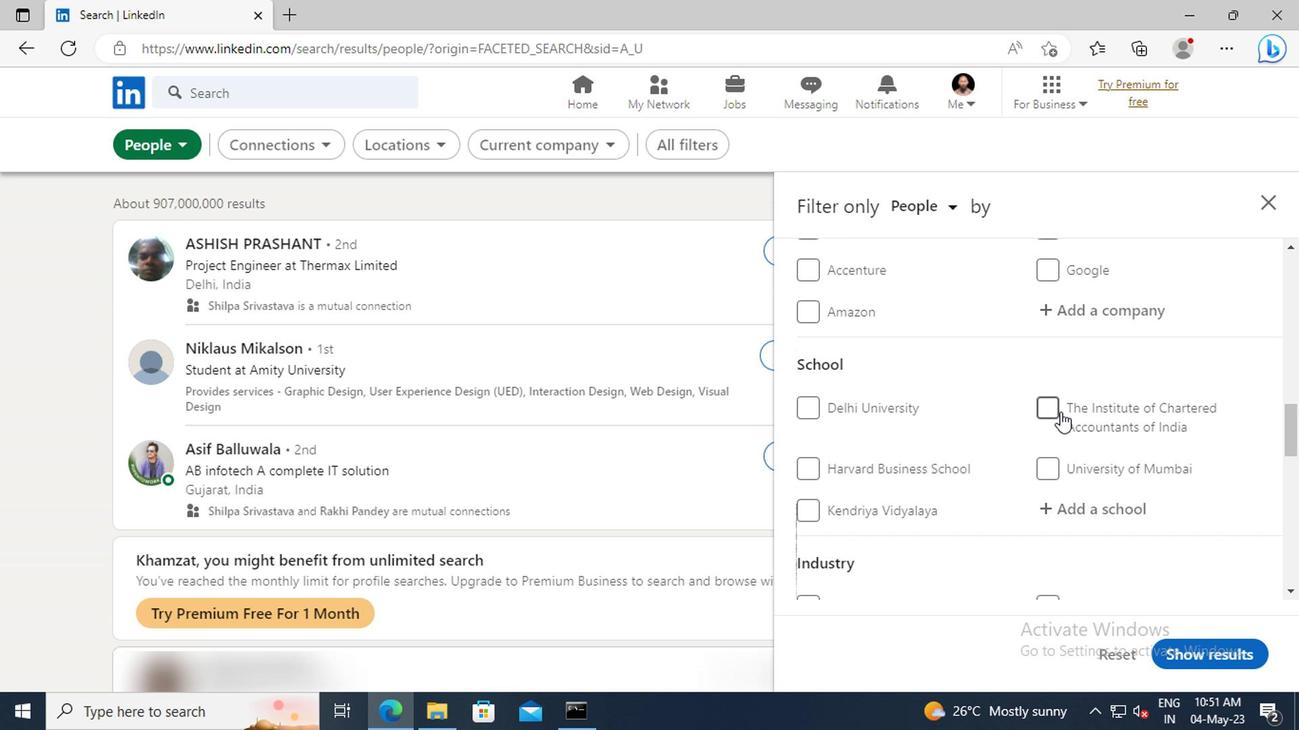
Action: Mouse scrolled (1053, 401) with delta (0, -1)
Screenshot: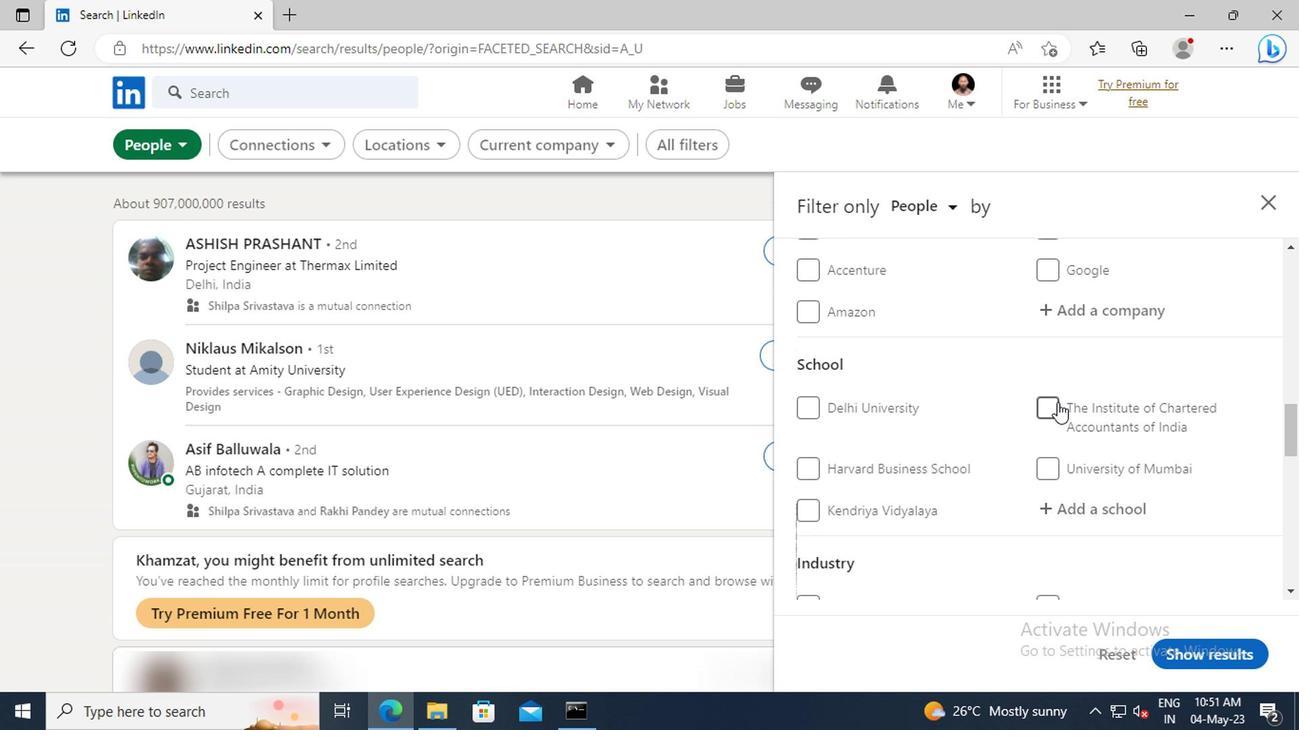 
Action: Mouse scrolled (1053, 401) with delta (0, -1)
Screenshot: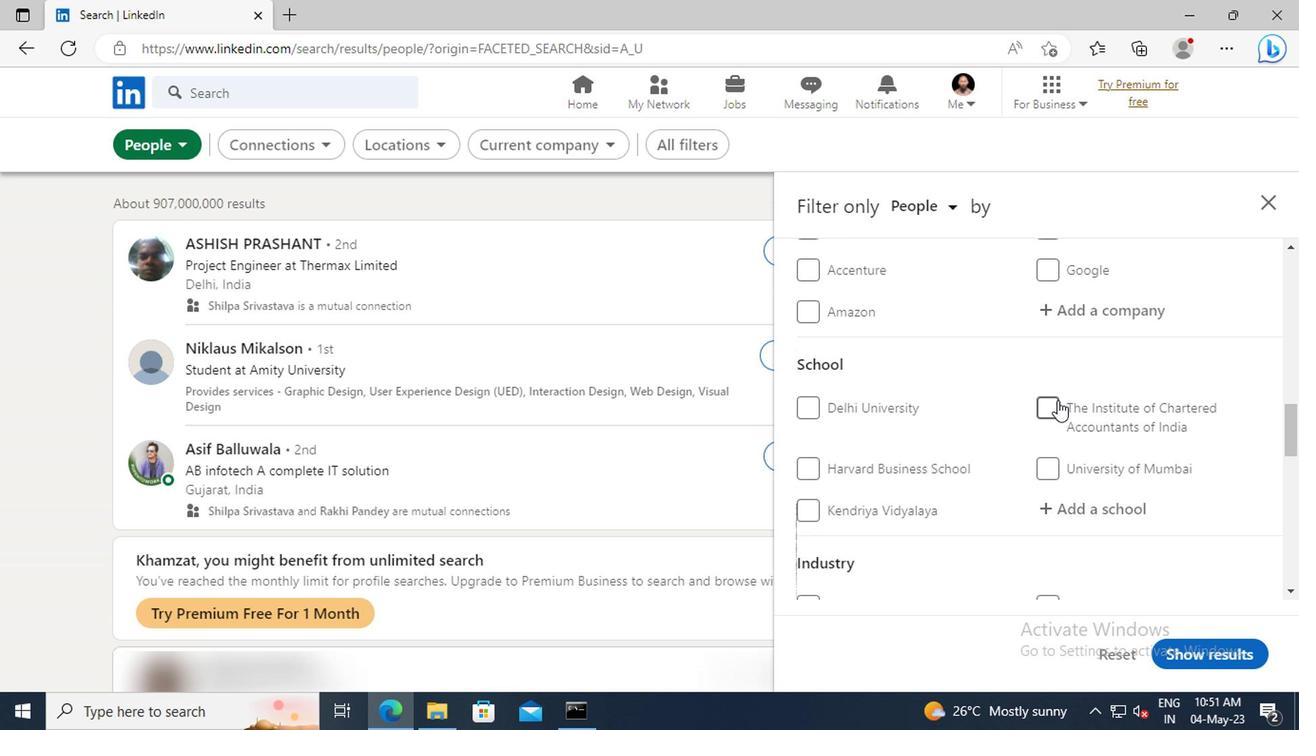 
Action: Mouse moved to (1053, 410)
Screenshot: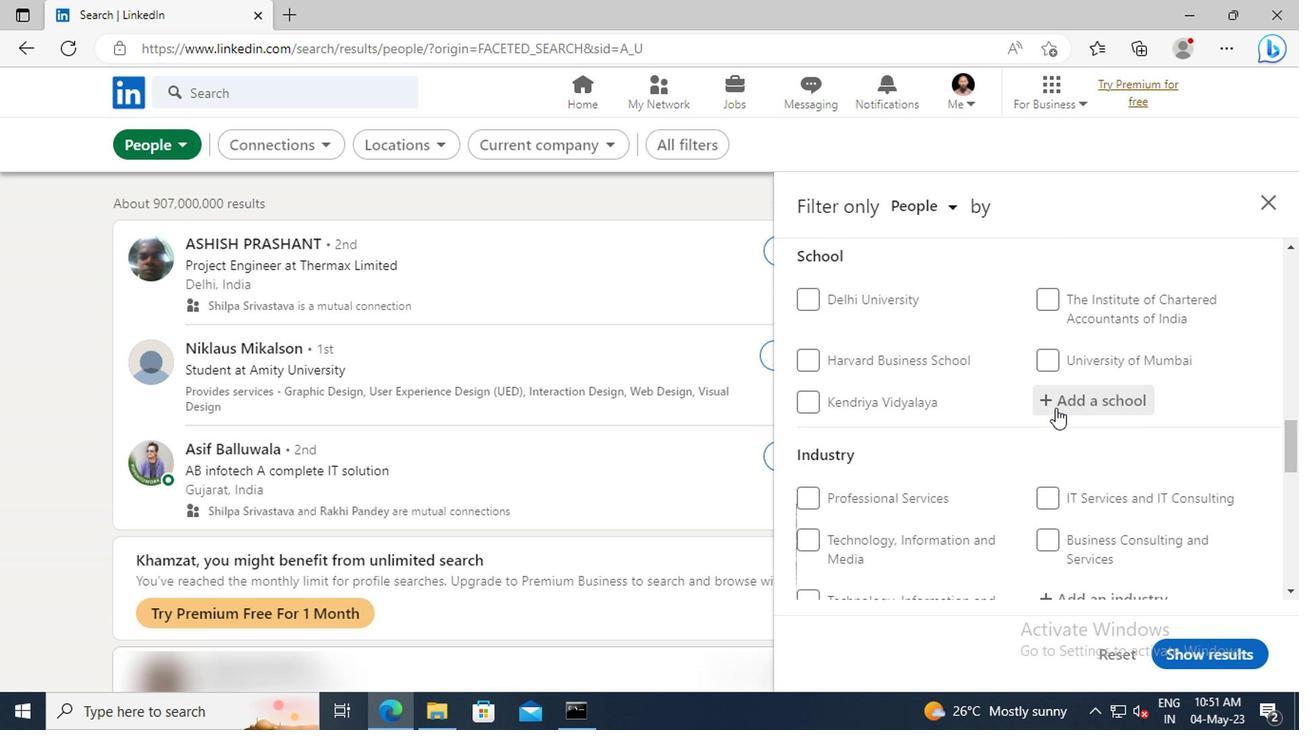 
Action: Mouse pressed left at (1053, 410)
Screenshot: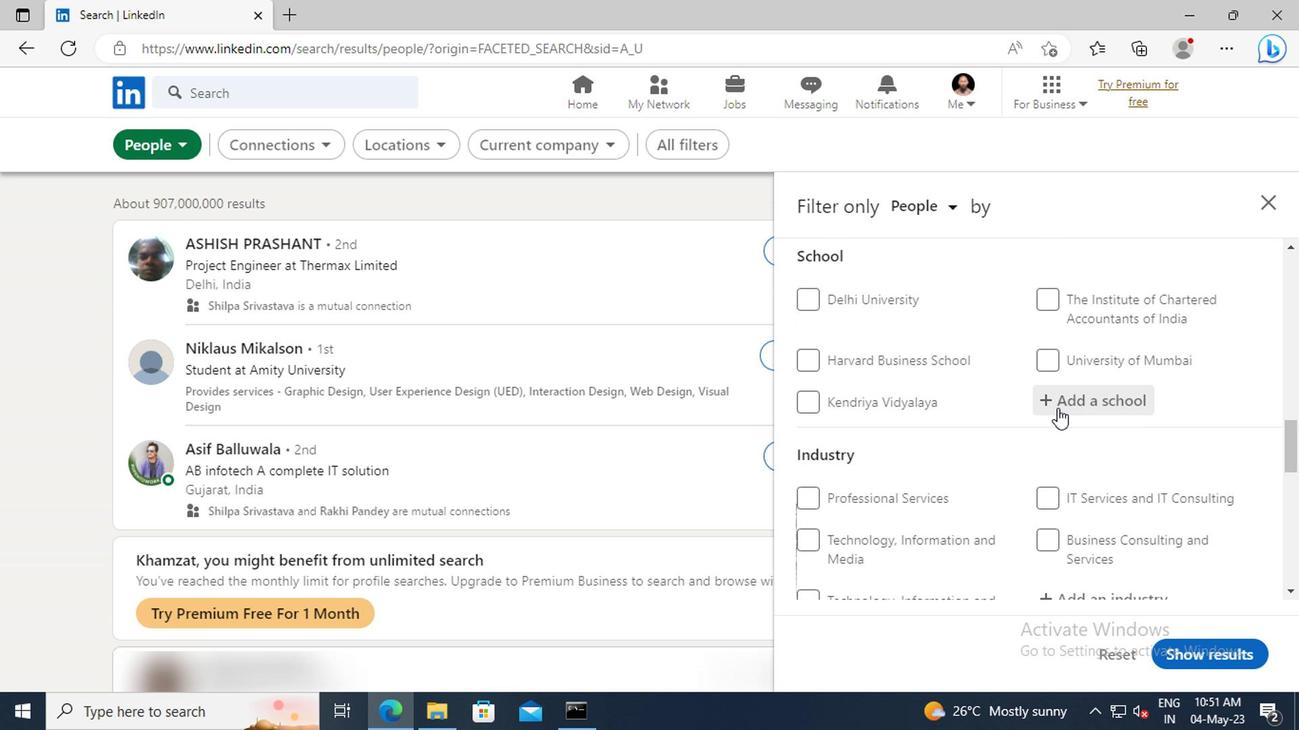 
Action: Key pressed <Key.shift>SMT.<Key.space><Key.shift>CHM
Screenshot: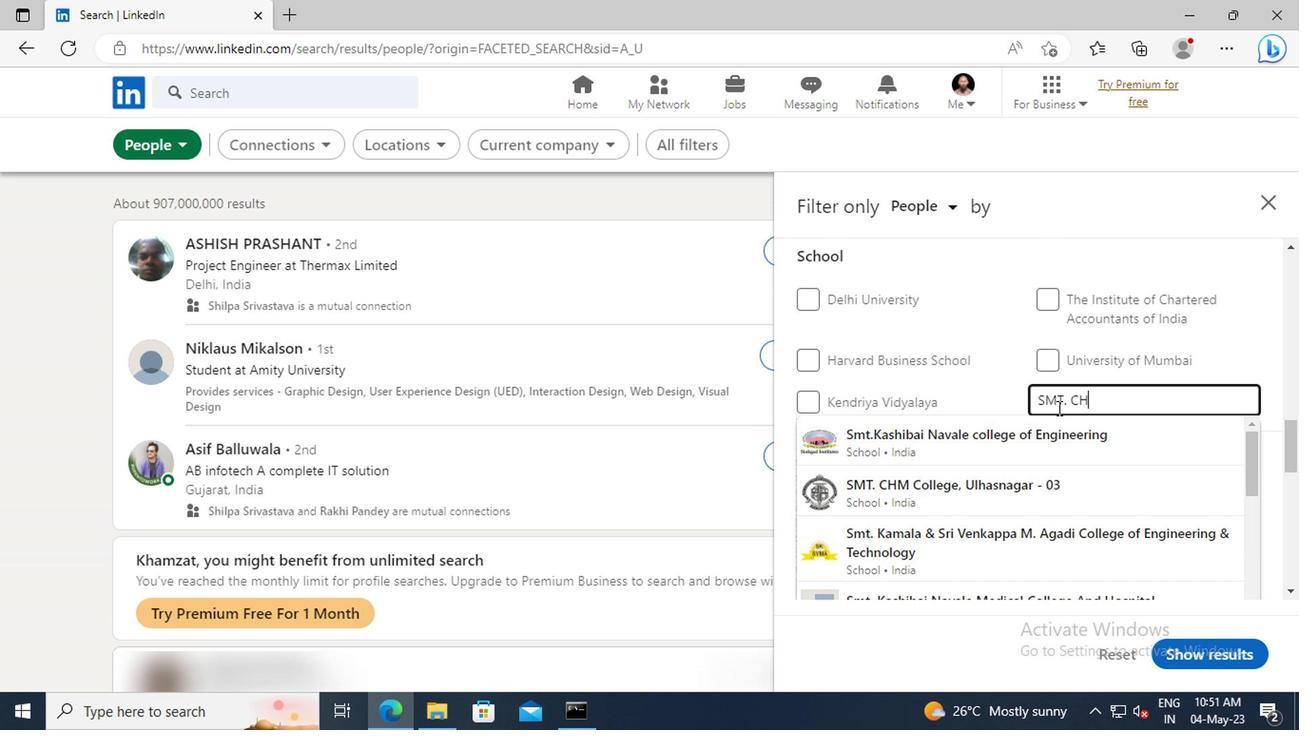 
Action: Mouse moved to (1057, 437)
Screenshot: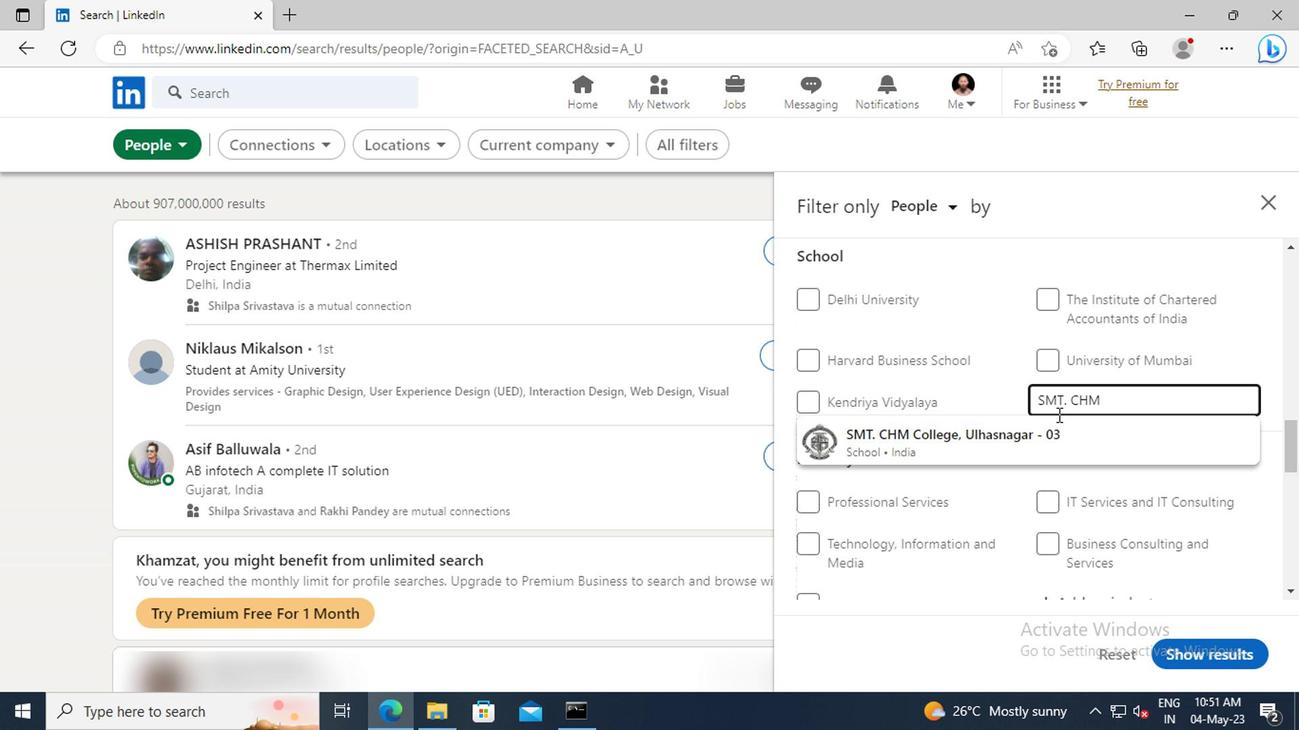 
Action: Mouse pressed left at (1057, 437)
Screenshot: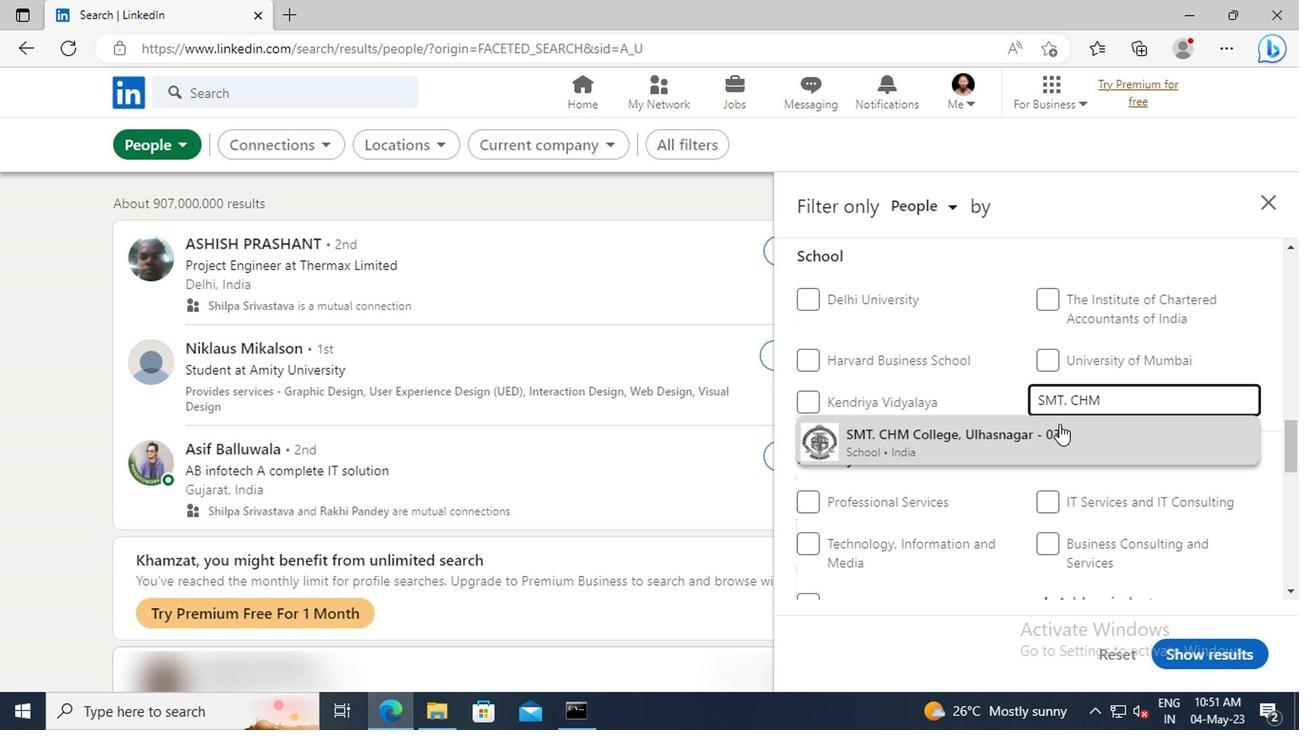 
Action: Mouse scrolled (1057, 436) with delta (0, -1)
Screenshot: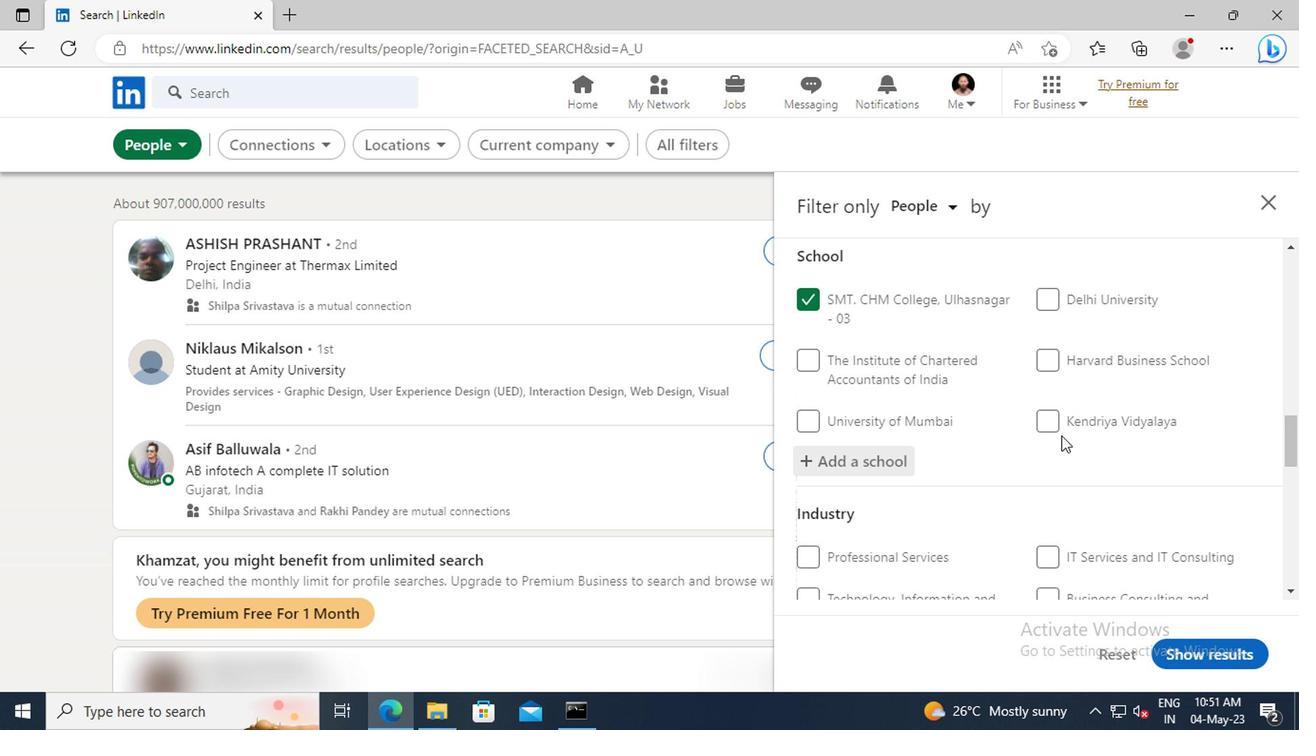 
Action: Mouse moved to (1059, 420)
Screenshot: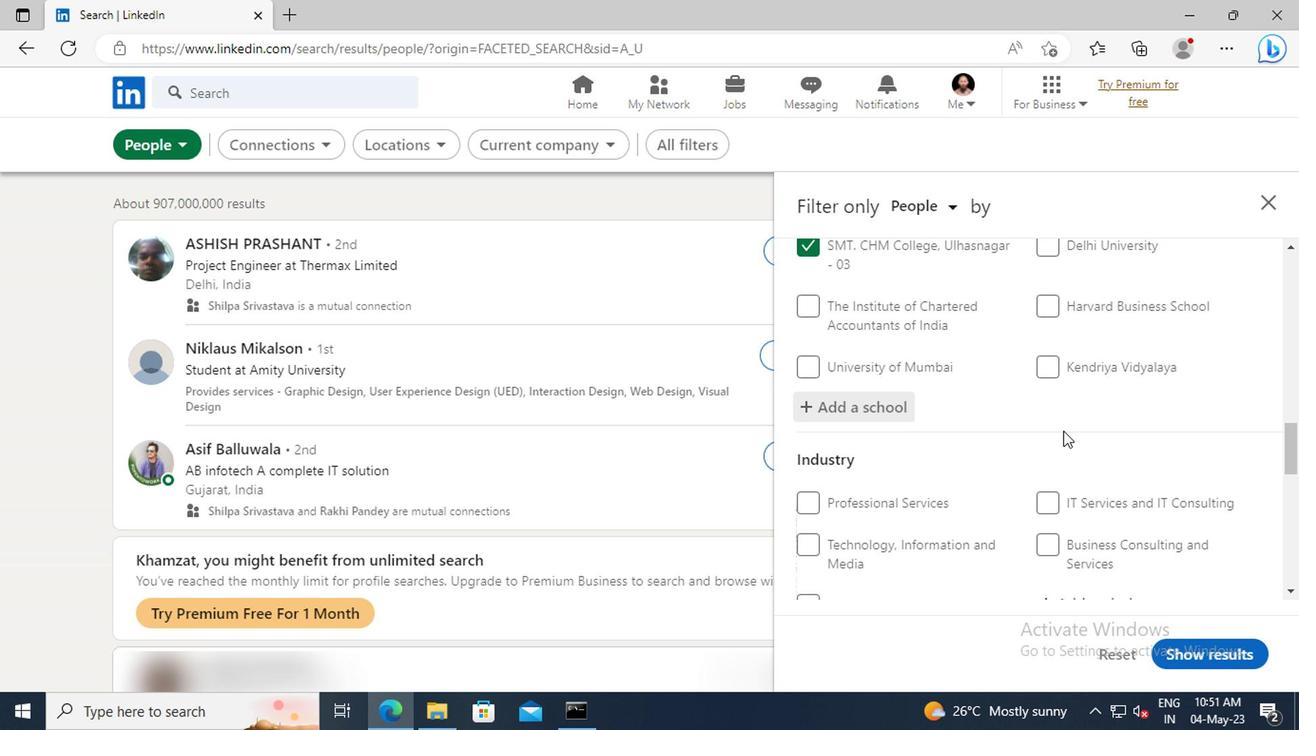 
Action: Mouse scrolled (1059, 419) with delta (0, 0)
Screenshot: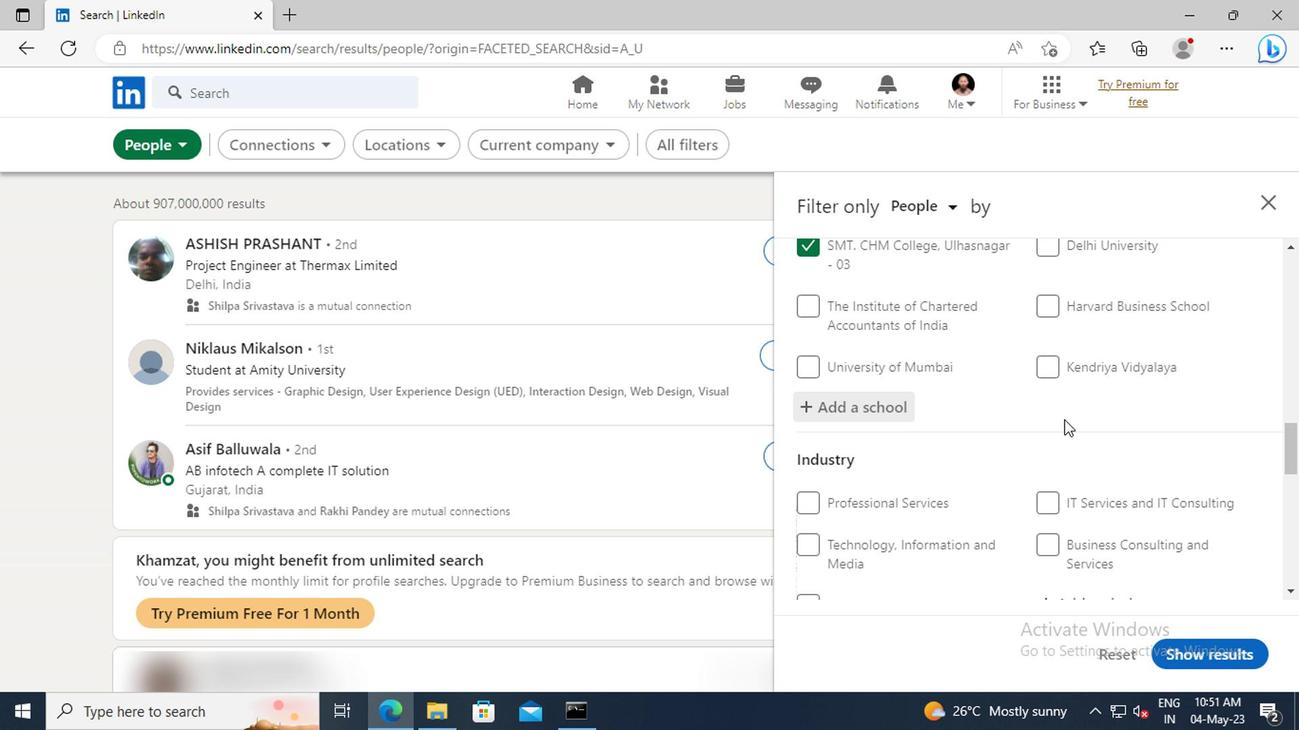 
Action: Mouse scrolled (1059, 419) with delta (0, 0)
Screenshot: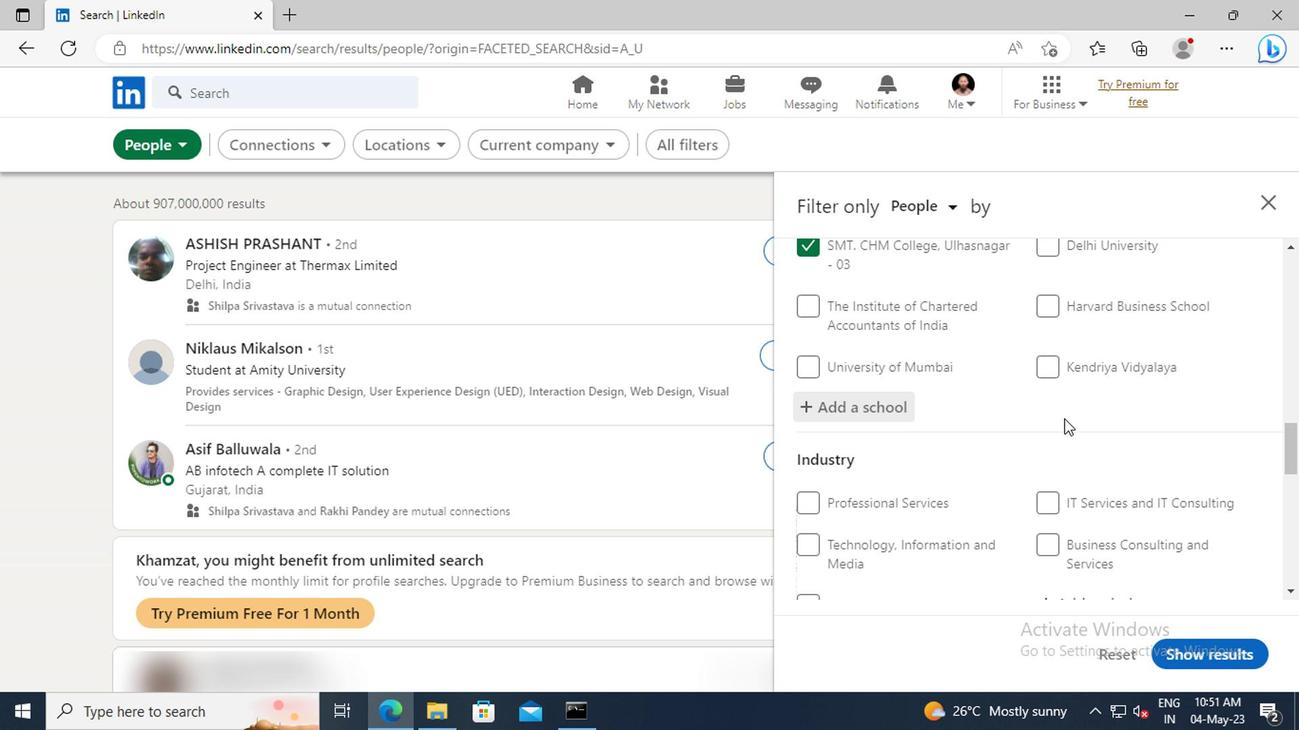 
Action: Mouse moved to (1059, 407)
Screenshot: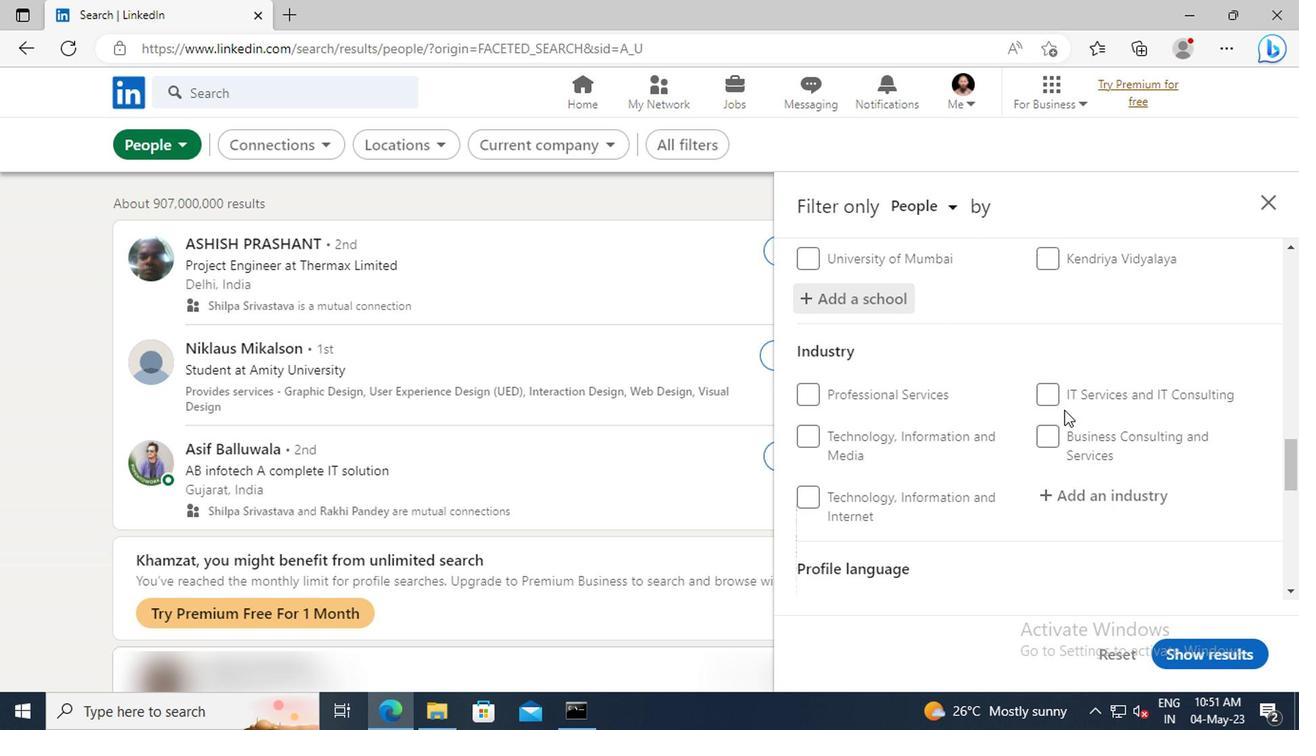 
Action: Mouse scrolled (1059, 406) with delta (0, -1)
Screenshot: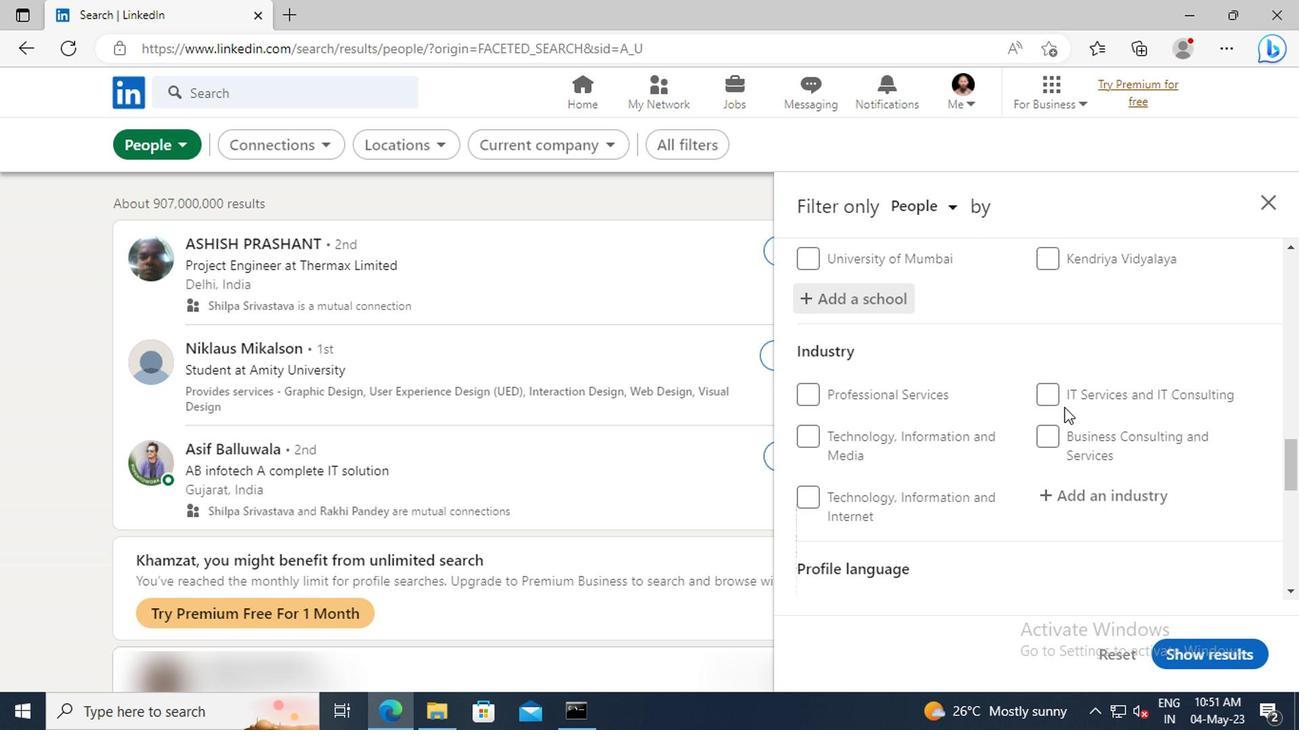 
Action: Mouse scrolled (1059, 406) with delta (0, -1)
Screenshot: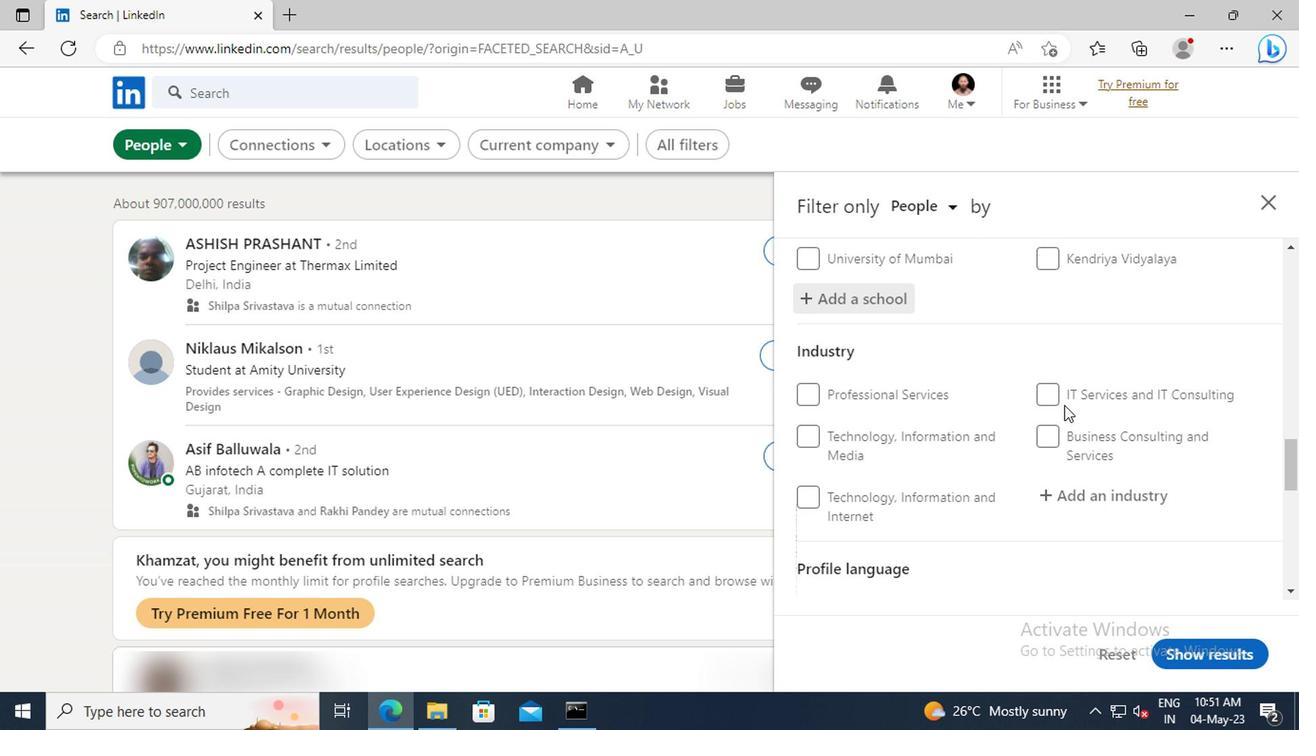 
Action: Mouse moved to (1064, 399)
Screenshot: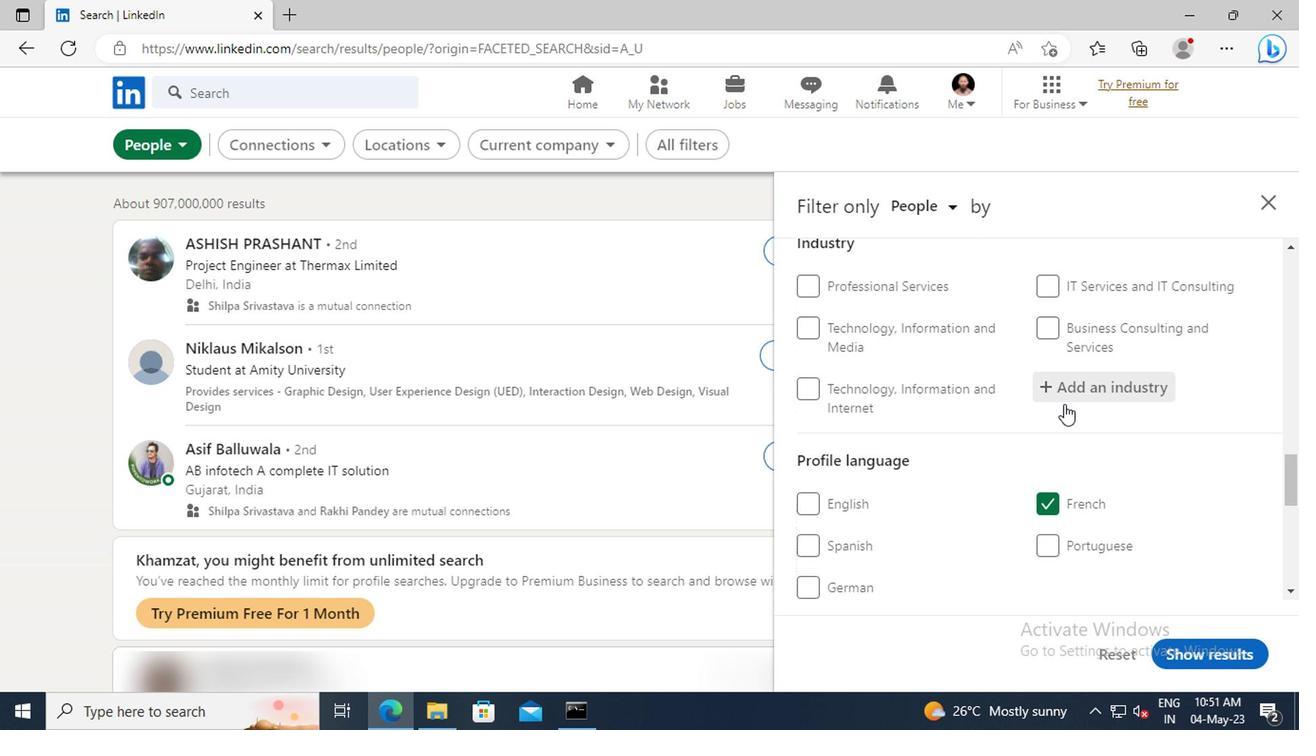 
Action: Mouse pressed left at (1064, 399)
Screenshot: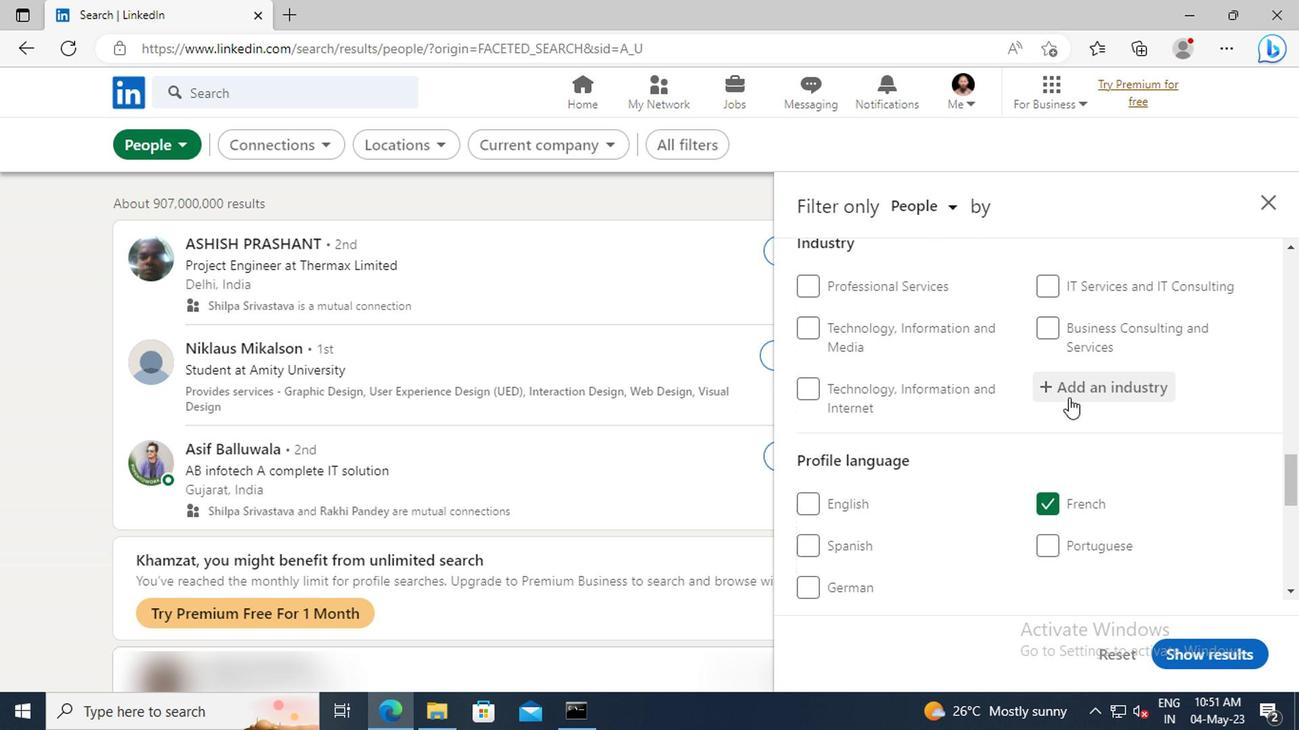 
Action: Key pressed <Key.shift>EVENTS<Key.space>
Screenshot: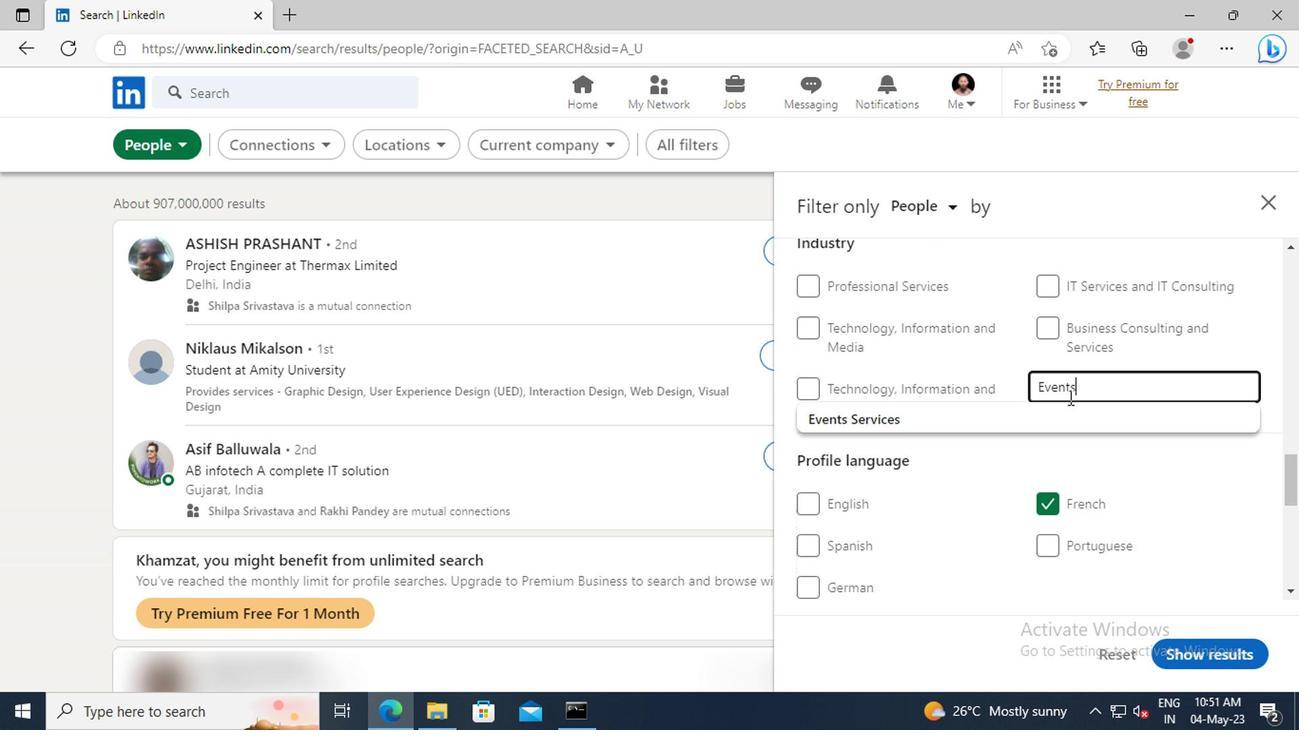 
Action: Mouse moved to (1065, 417)
Screenshot: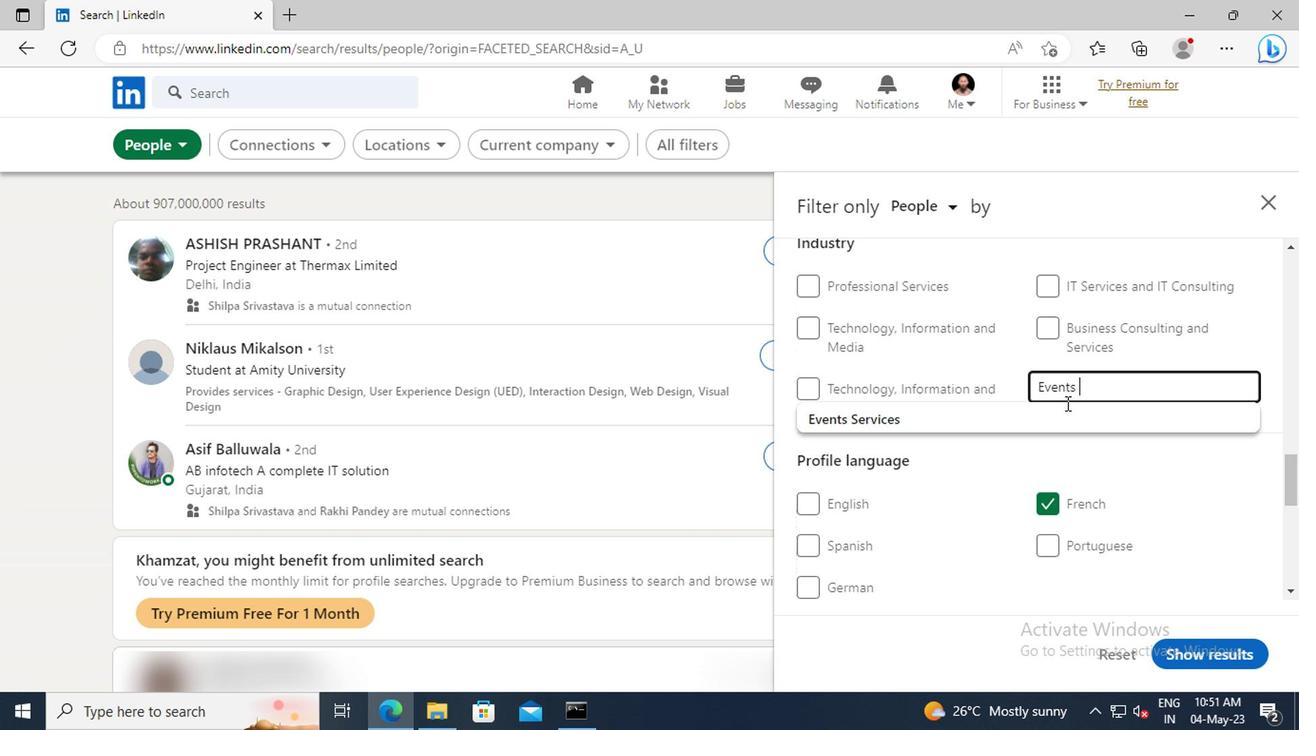 
Action: Mouse pressed left at (1065, 417)
Screenshot: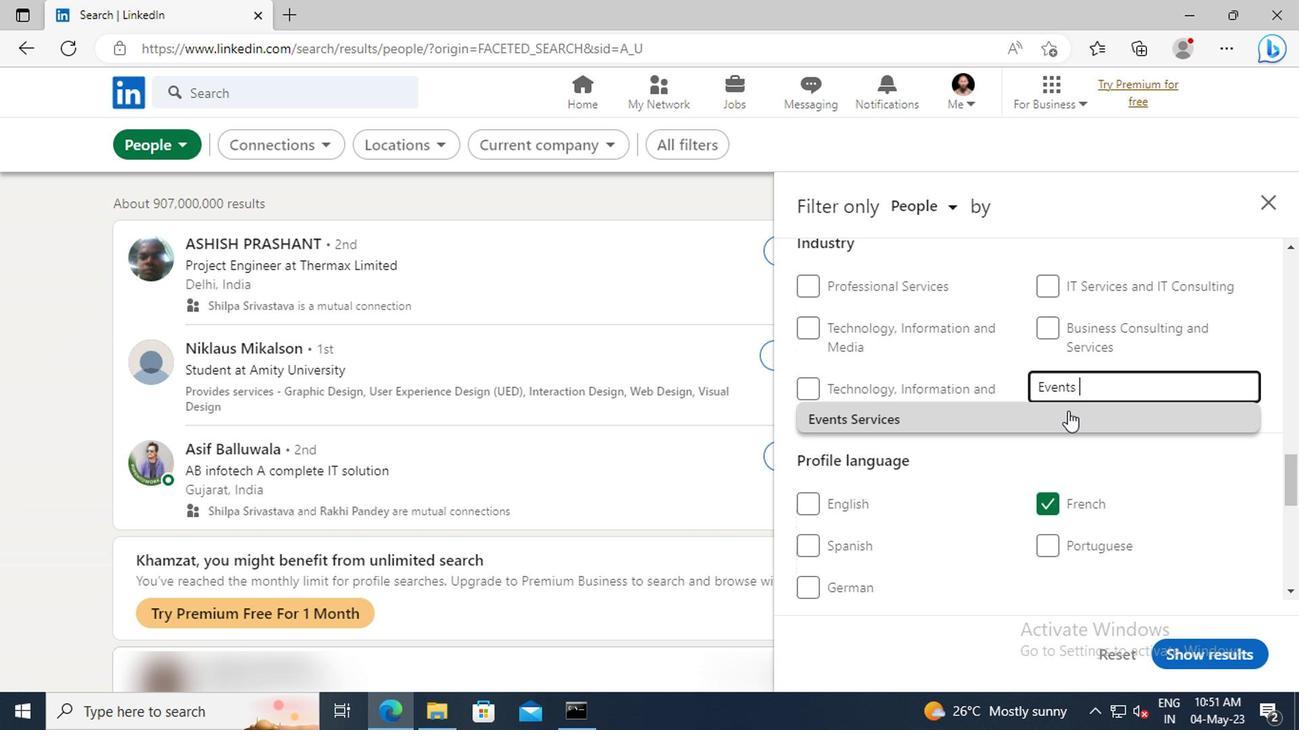
Action: Mouse scrolled (1065, 416) with delta (0, 0)
Screenshot: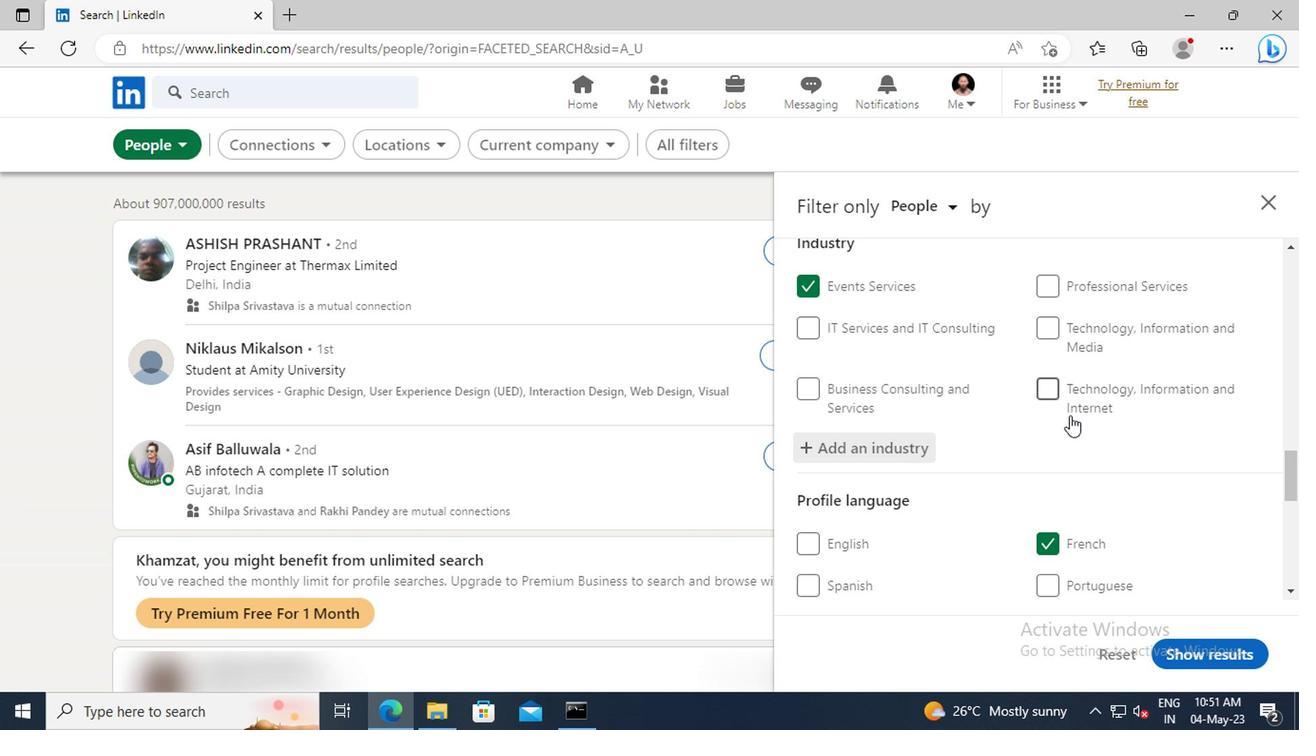 
Action: Mouse scrolled (1065, 416) with delta (0, 0)
Screenshot: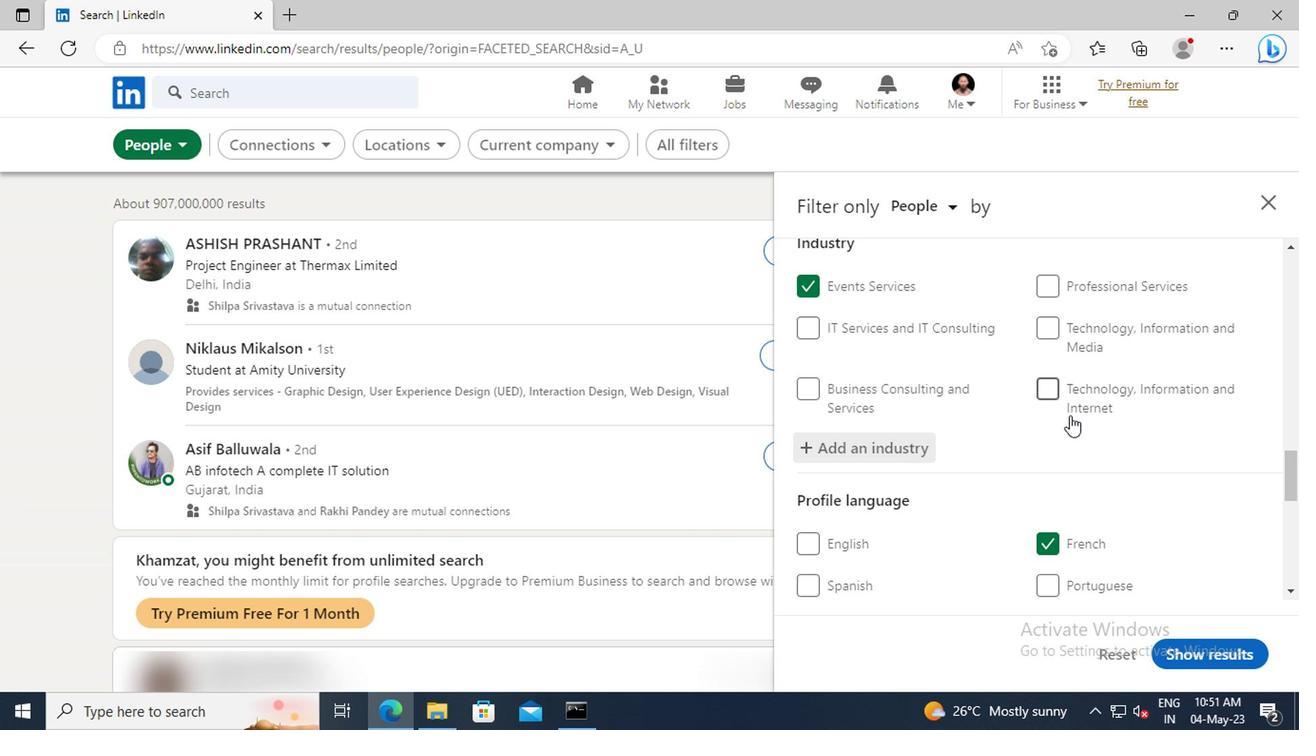 
Action: Mouse scrolled (1065, 416) with delta (0, 0)
Screenshot: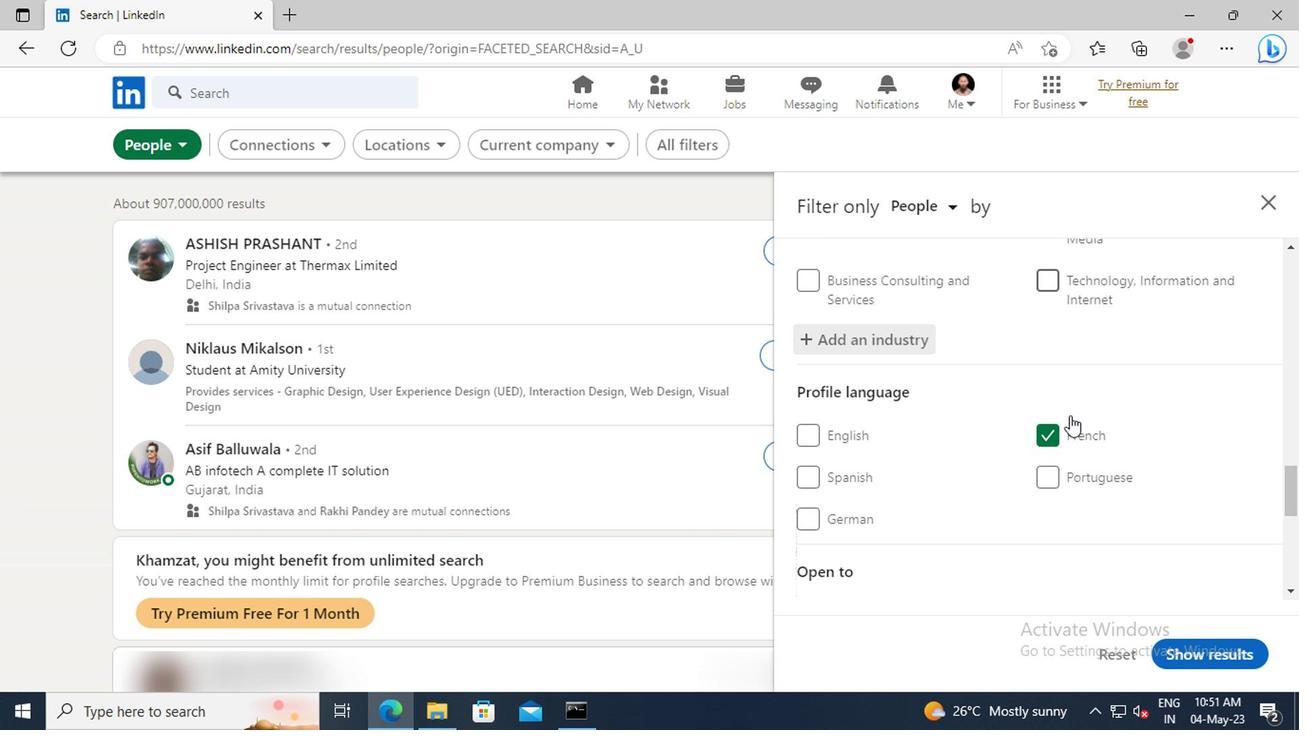
Action: Mouse scrolled (1065, 416) with delta (0, 0)
Screenshot: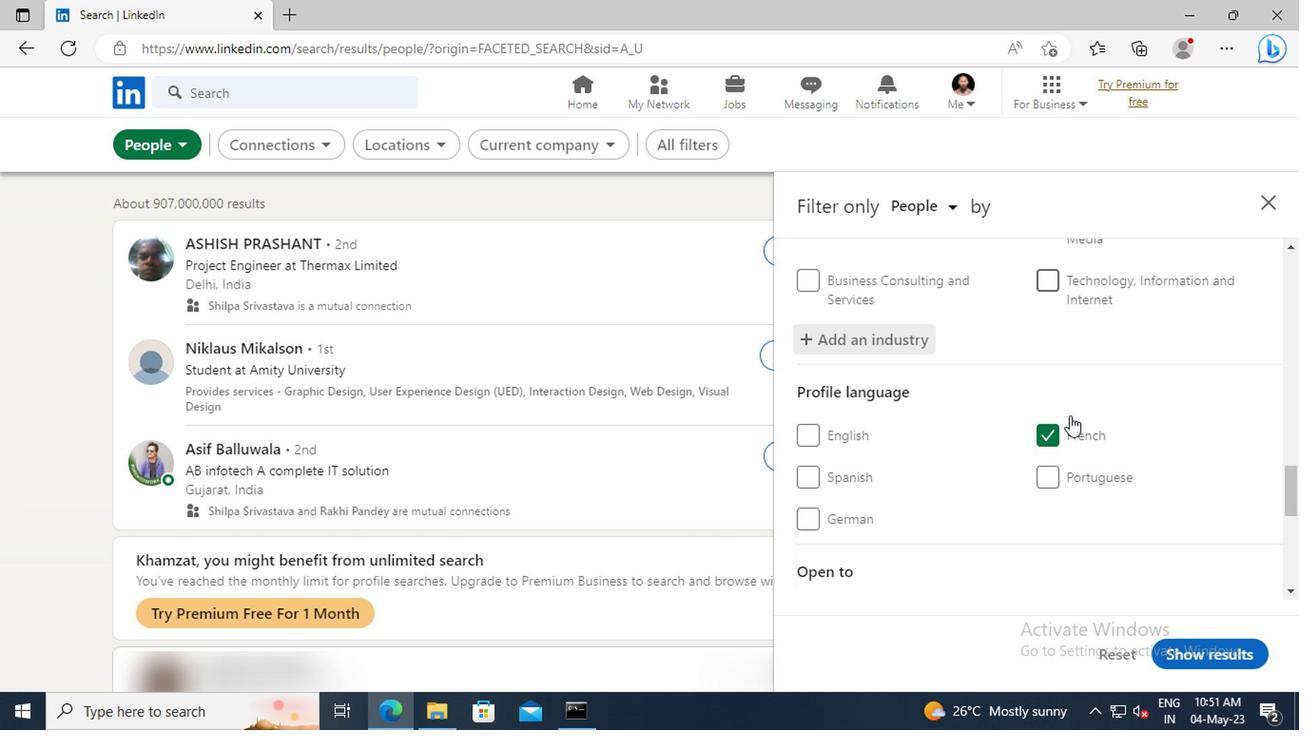
Action: Mouse scrolled (1065, 416) with delta (0, 0)
Screenshot: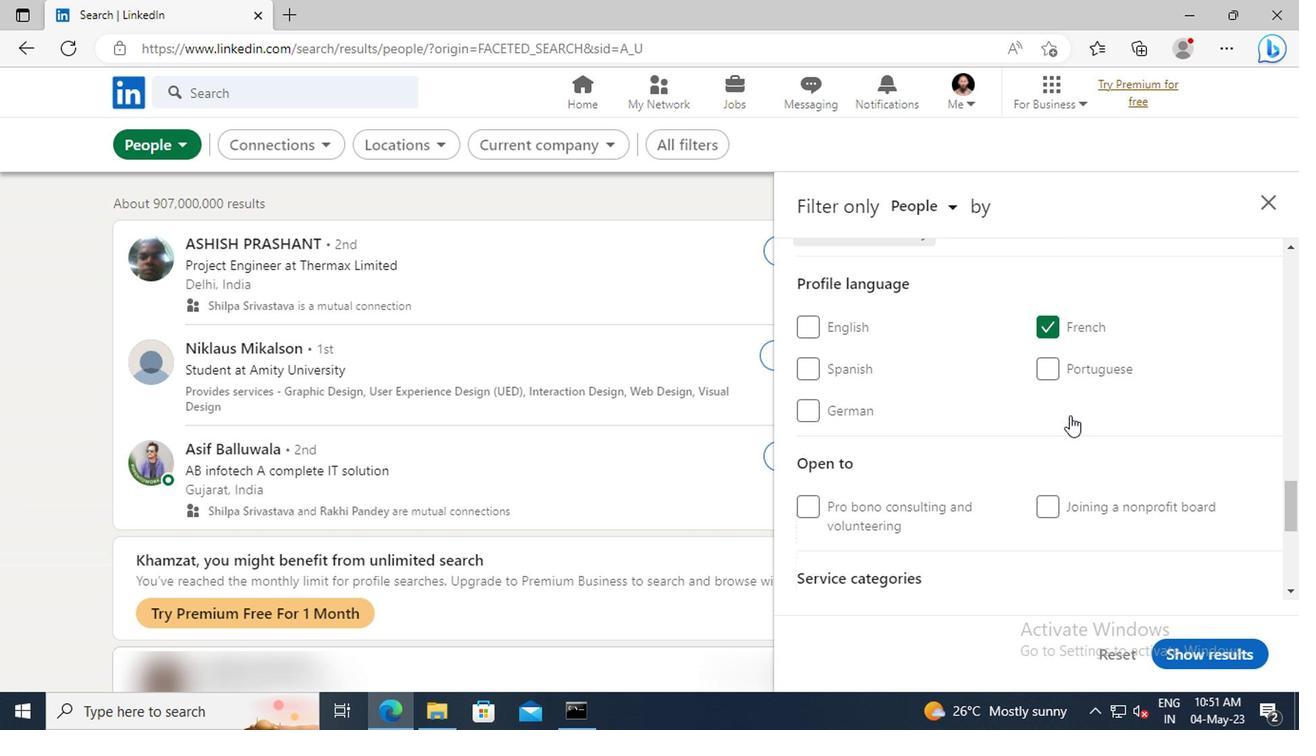 
Action: Mouse moved to (1065, 412)
Screenshot: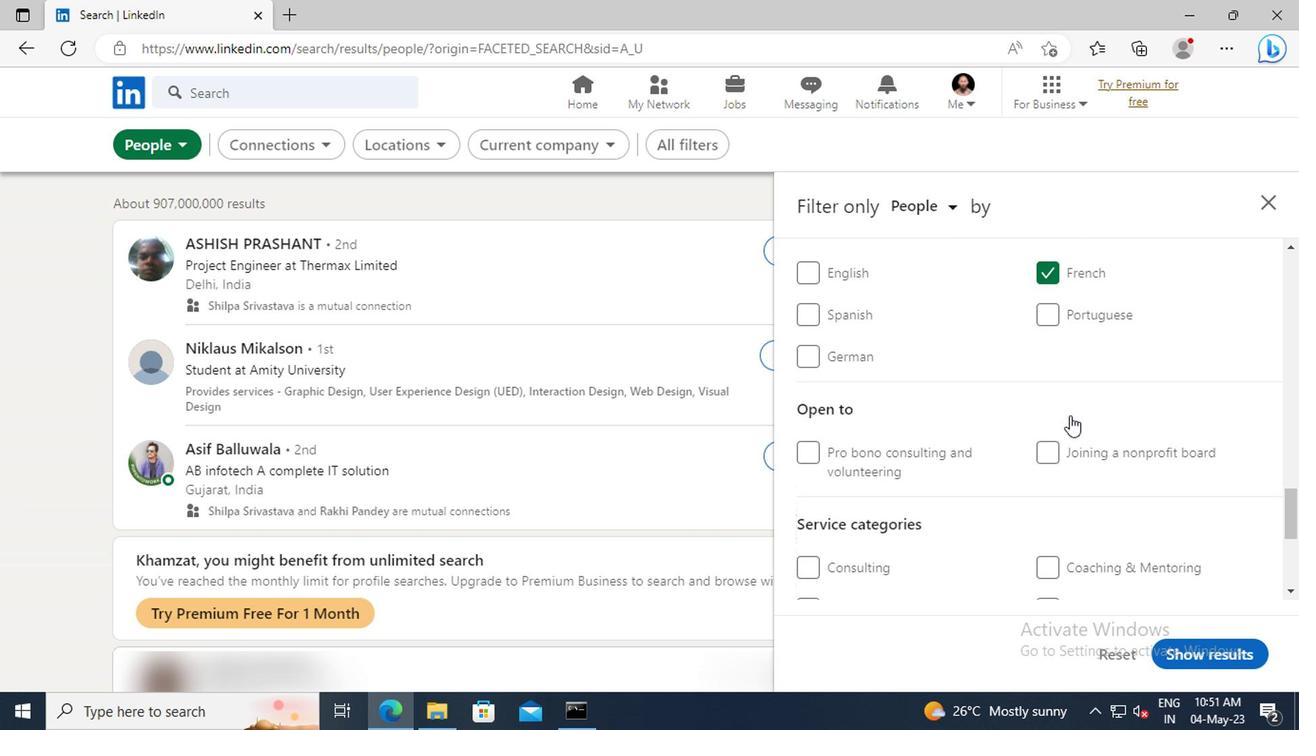 
Action: Mouse scrolled (1065, 410) with delta (0, -1)
Screenshot: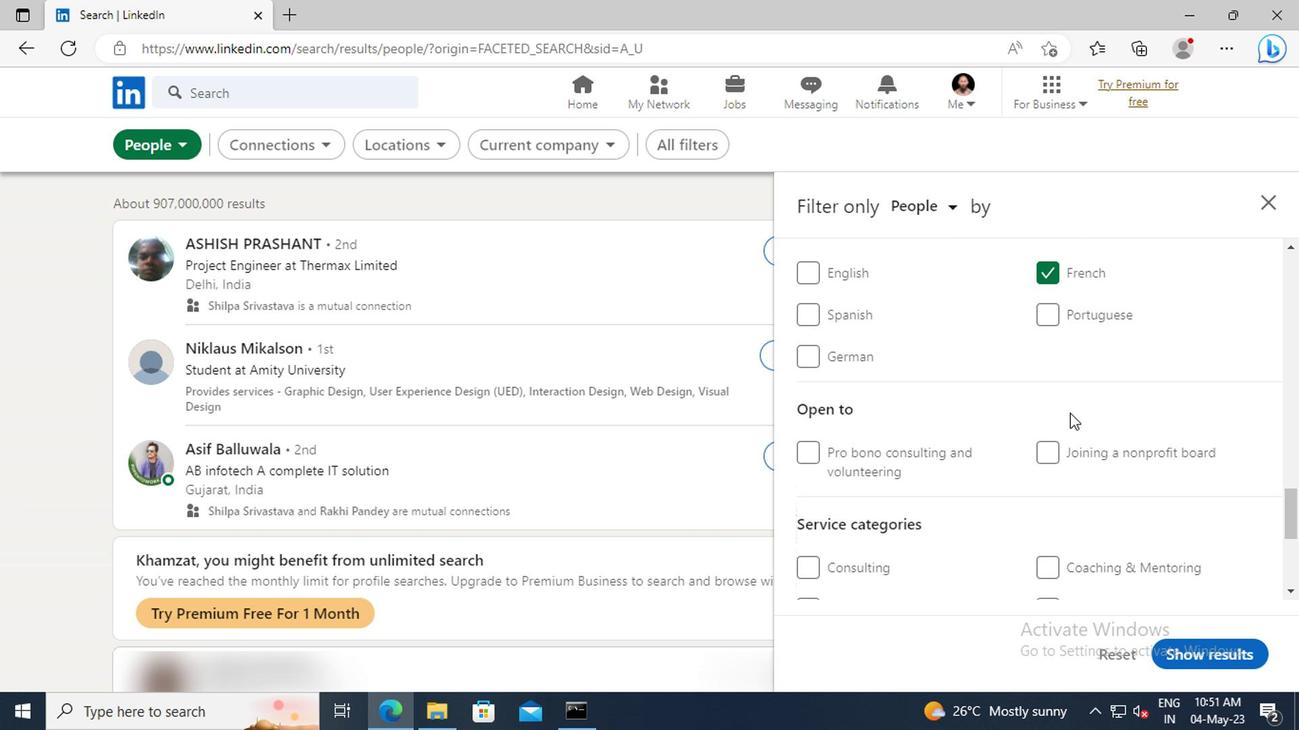 
Action: Mouse scrolled (1065, 410) with delta (0, -1)
Screenshot: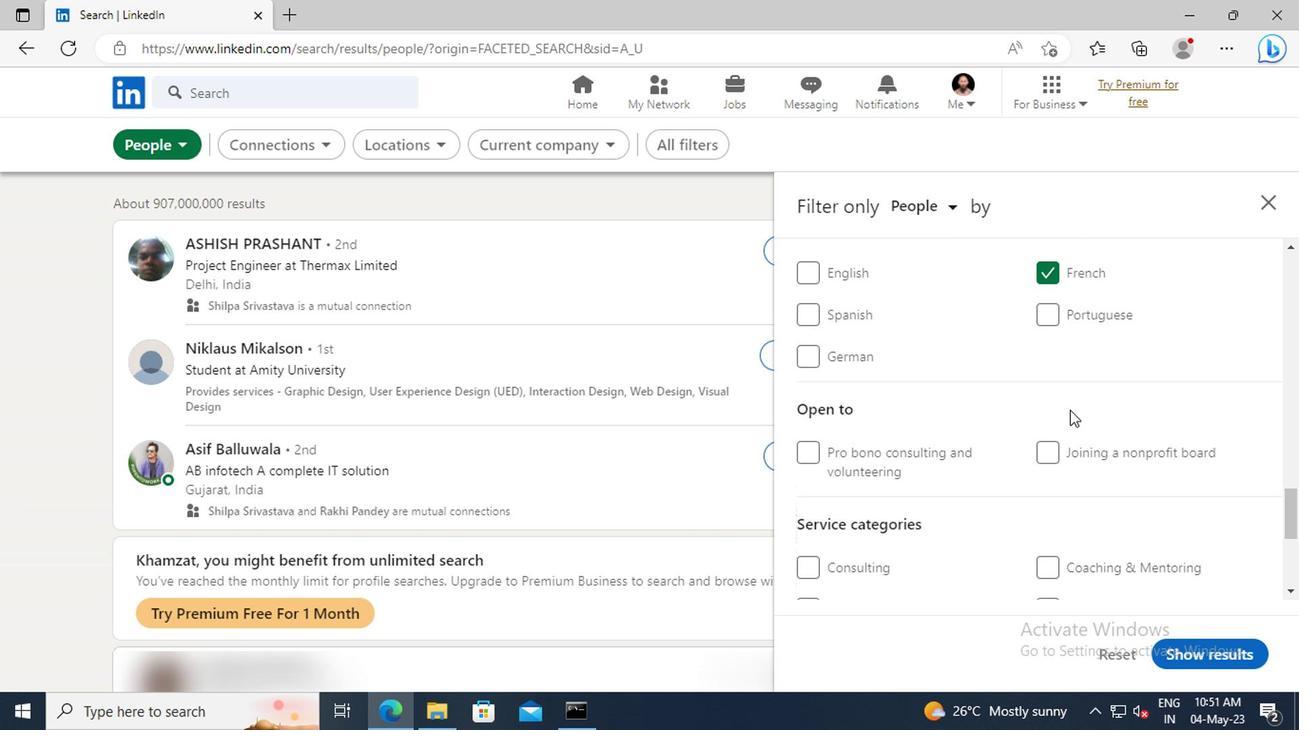 
Action: Mouse moved to (1064, 407)
Screenshot: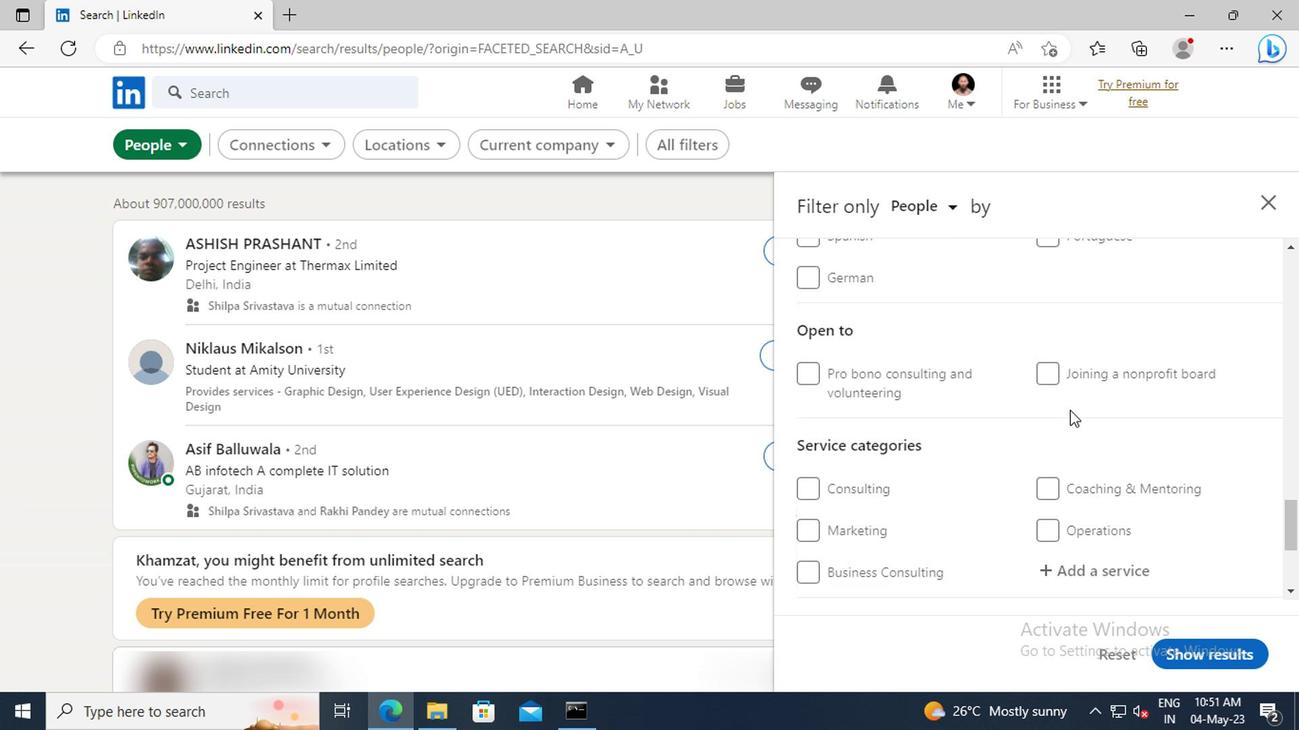 
Action: Mouse scrolled (1064, 406) with delta (0, -1)
Screenshot: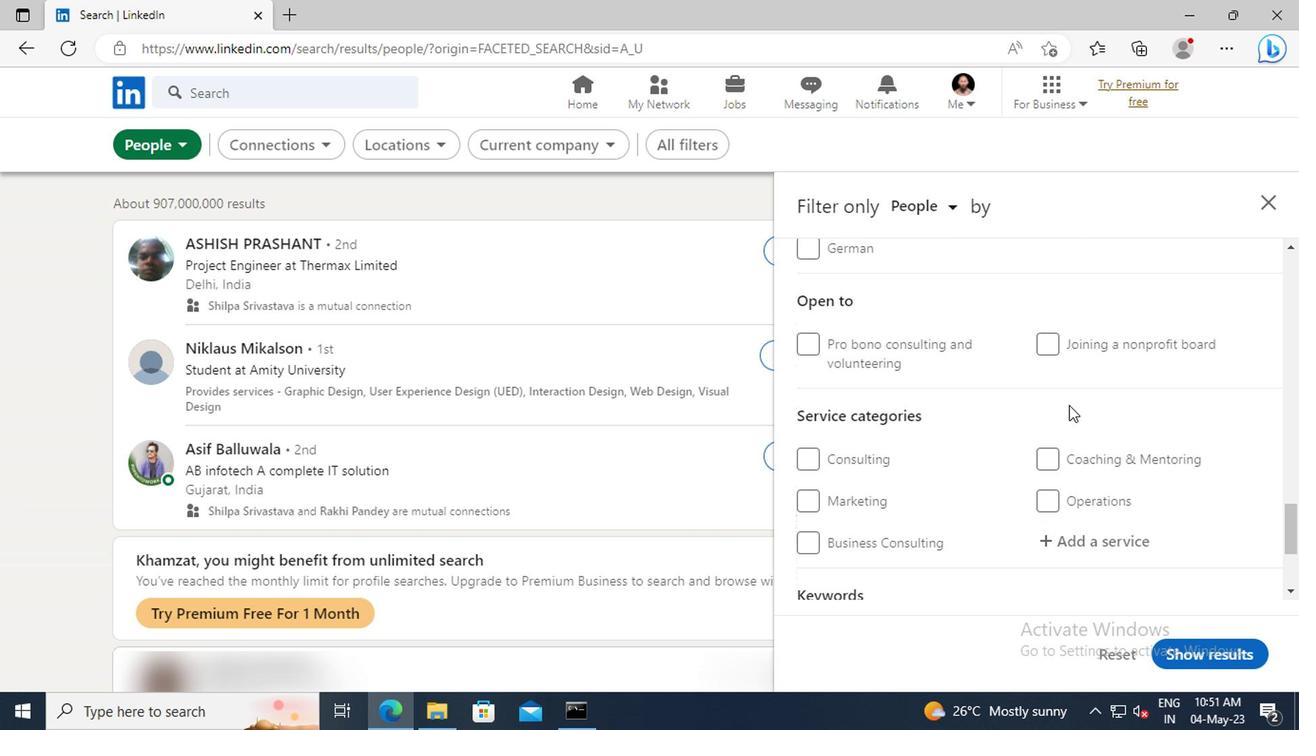 
Action: Mouse scrolled (1064, 406) with delta (0, -1)
Screenshot: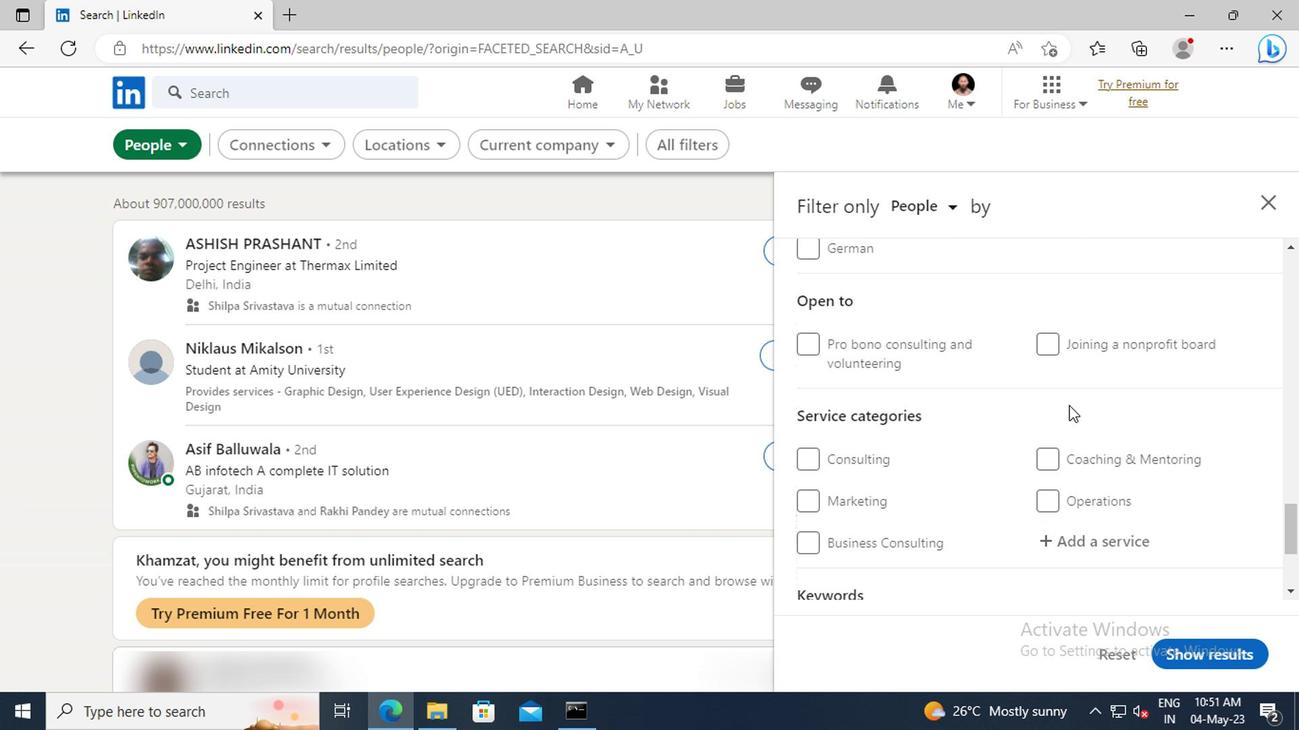 
Action: Mouse moved to (1070, 429)
Screenshot: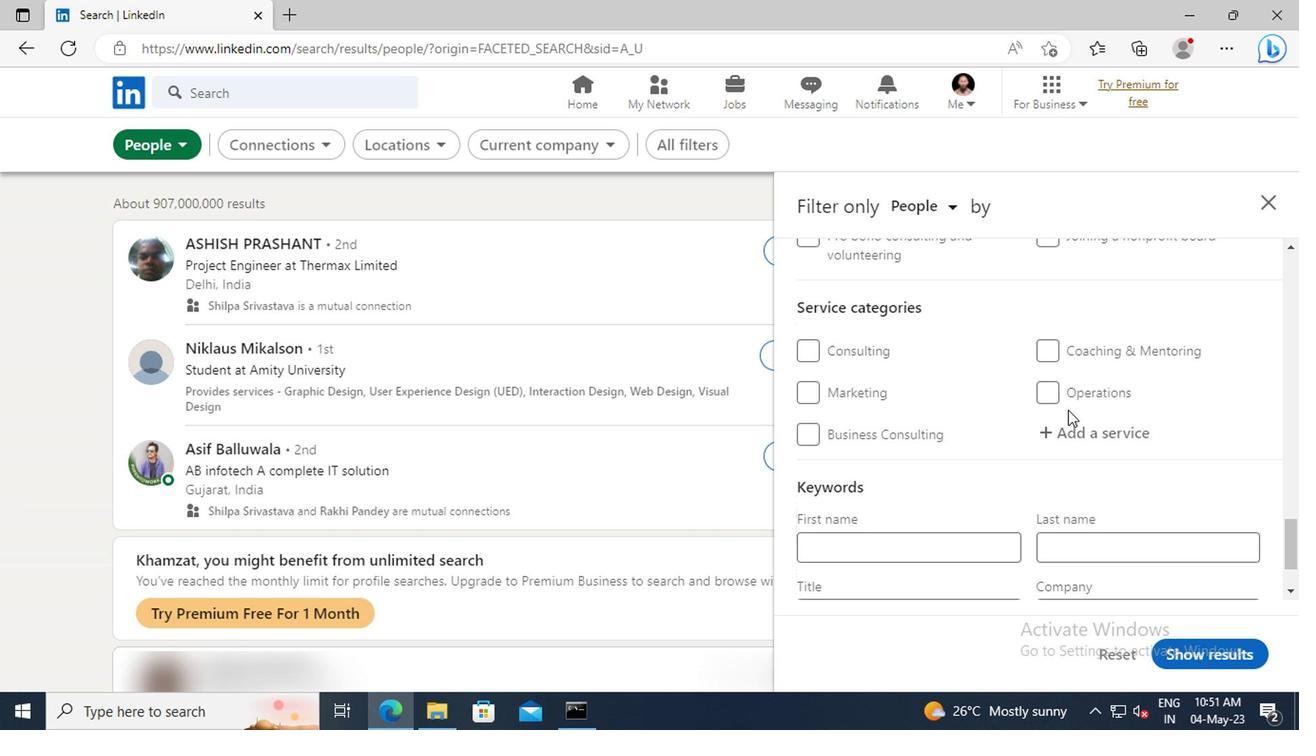 
Action: Mouse pressed left at (1070, 429)
Screenshot: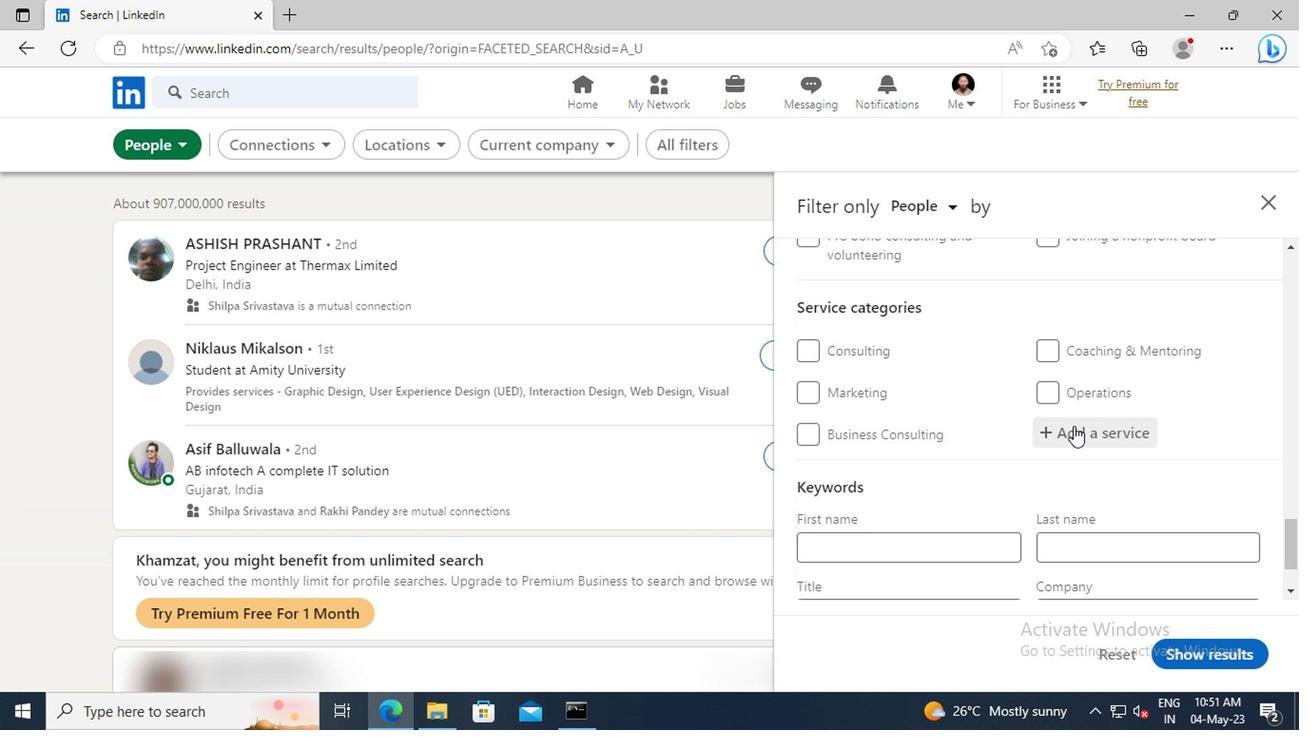 
Action: Key pressed <Key.shift>MOBILE
Screenshot: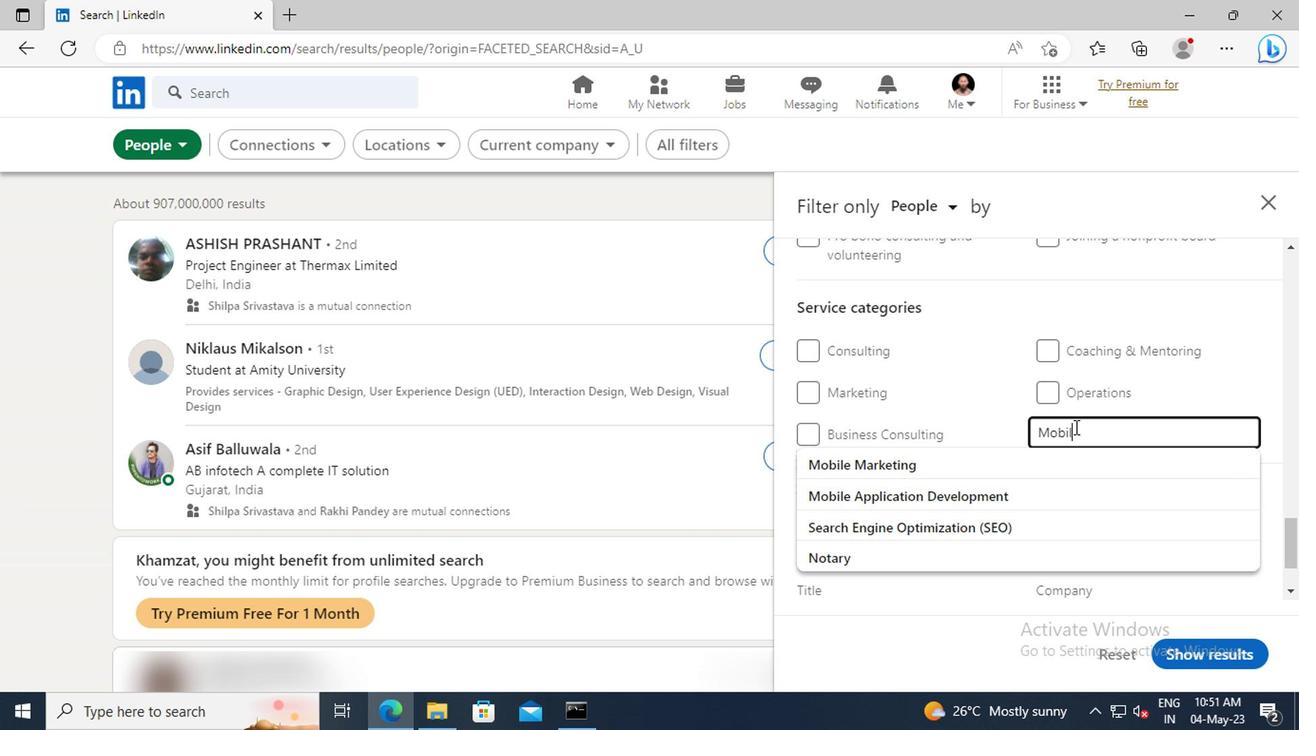 
Action: Mouse moved to (1074, 461)
Screenshot: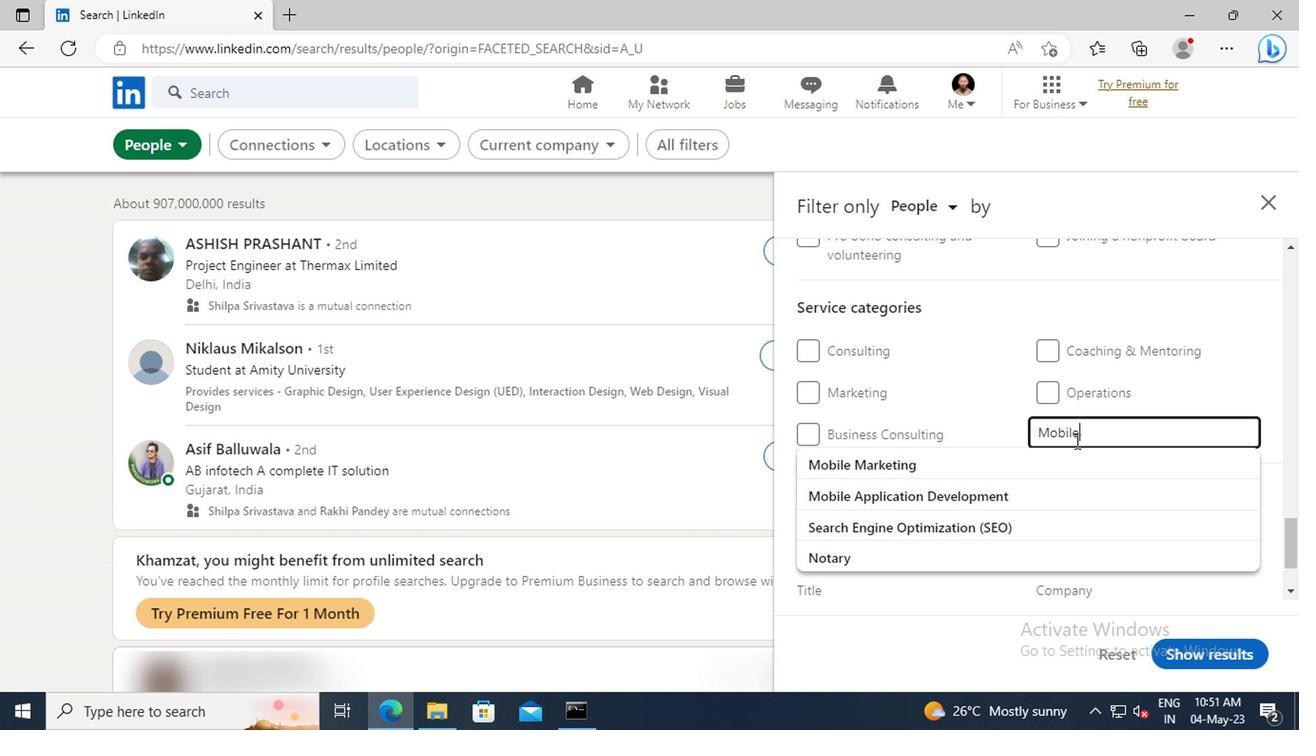 
Action: Mouse pressed left at (1074, 461)
Screenshot: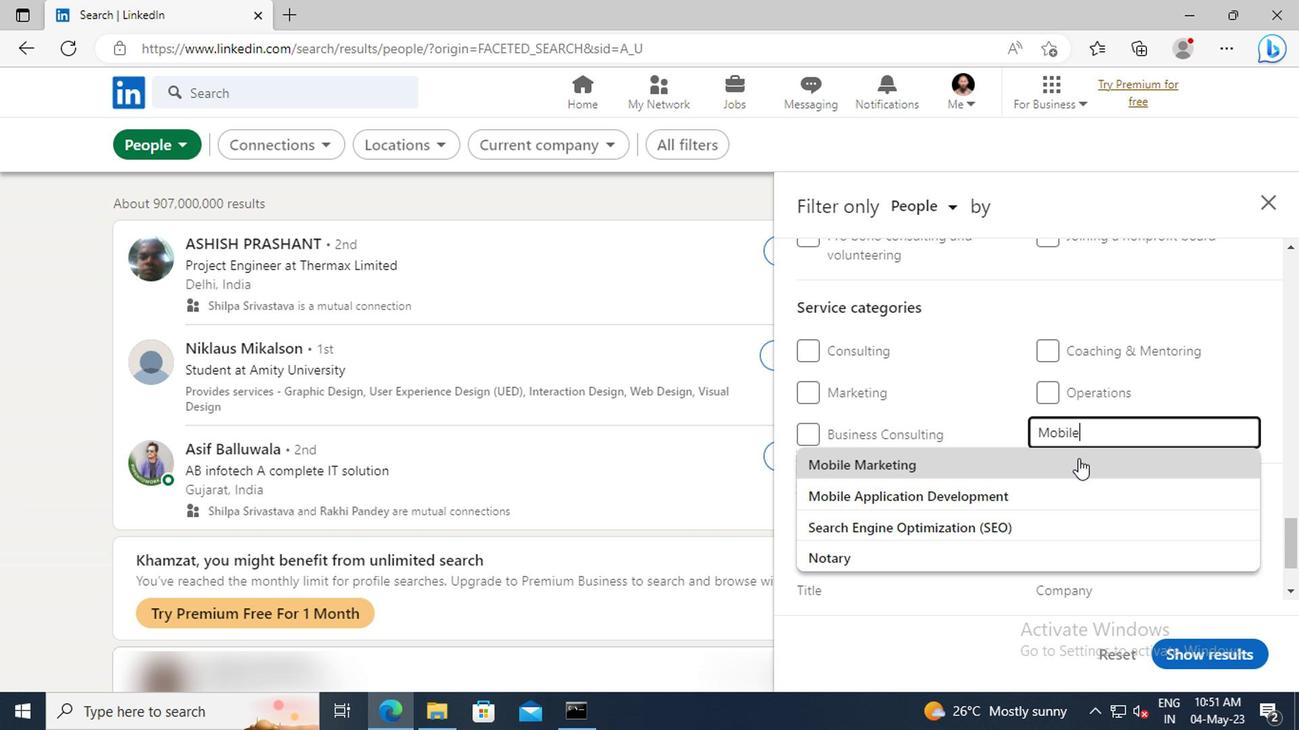 
Action: Mouse moved to (1074, 462)
Screenshot: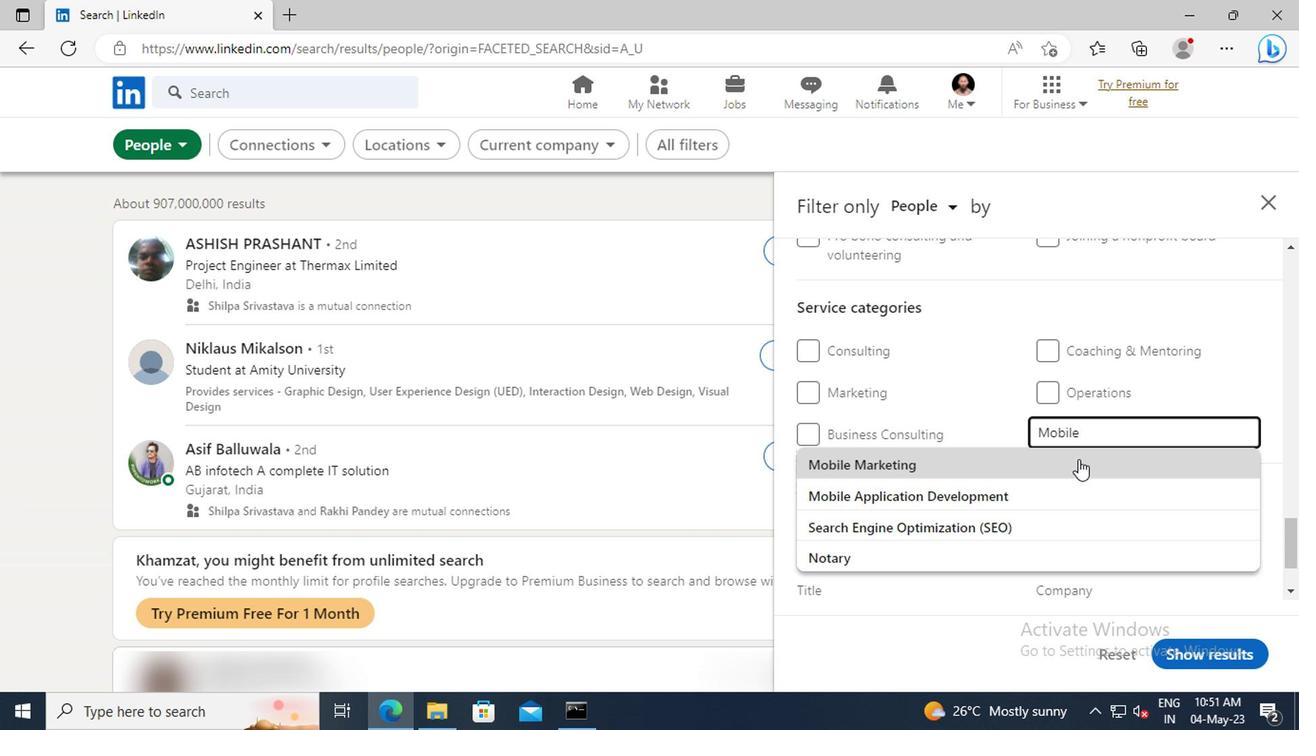 
Action: Mouse scrolled (1074, 461) with delta (0, 0)
Screenshot: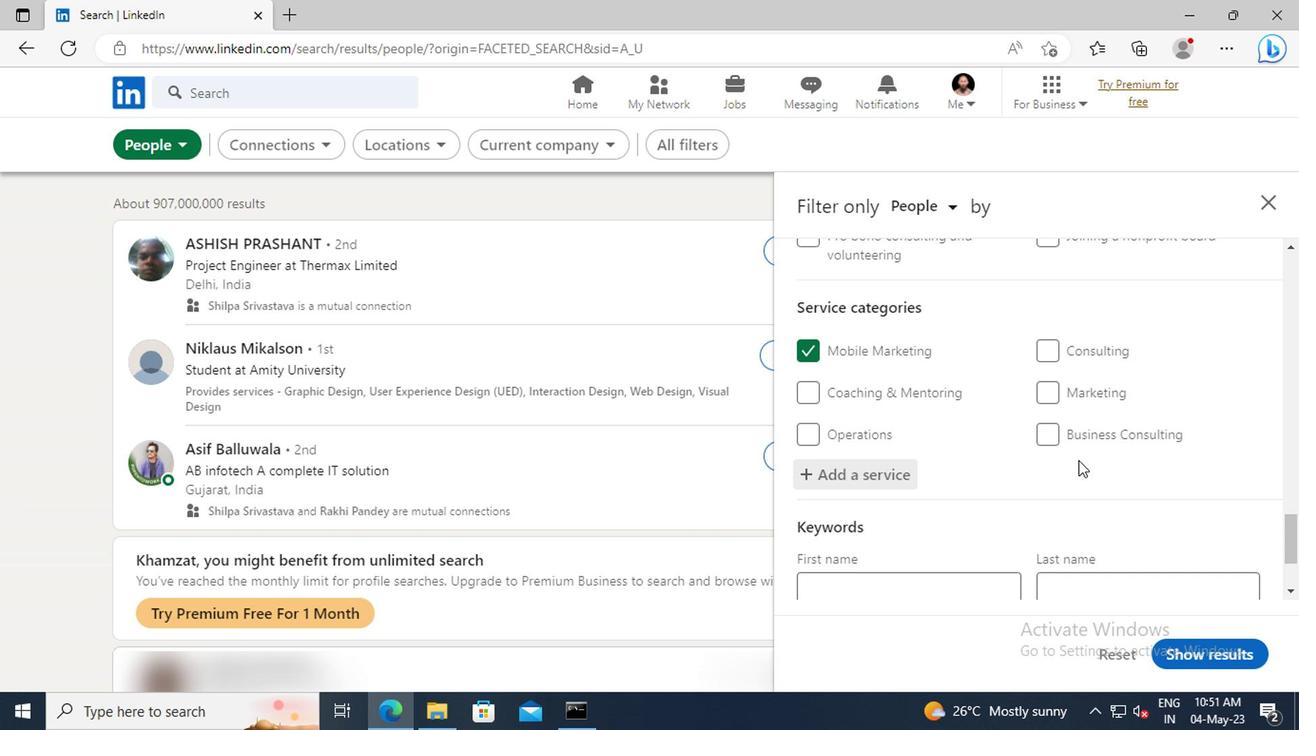 
Action: Mouse scrolled (1074, 461) with delta (0, 0)
Screenshot: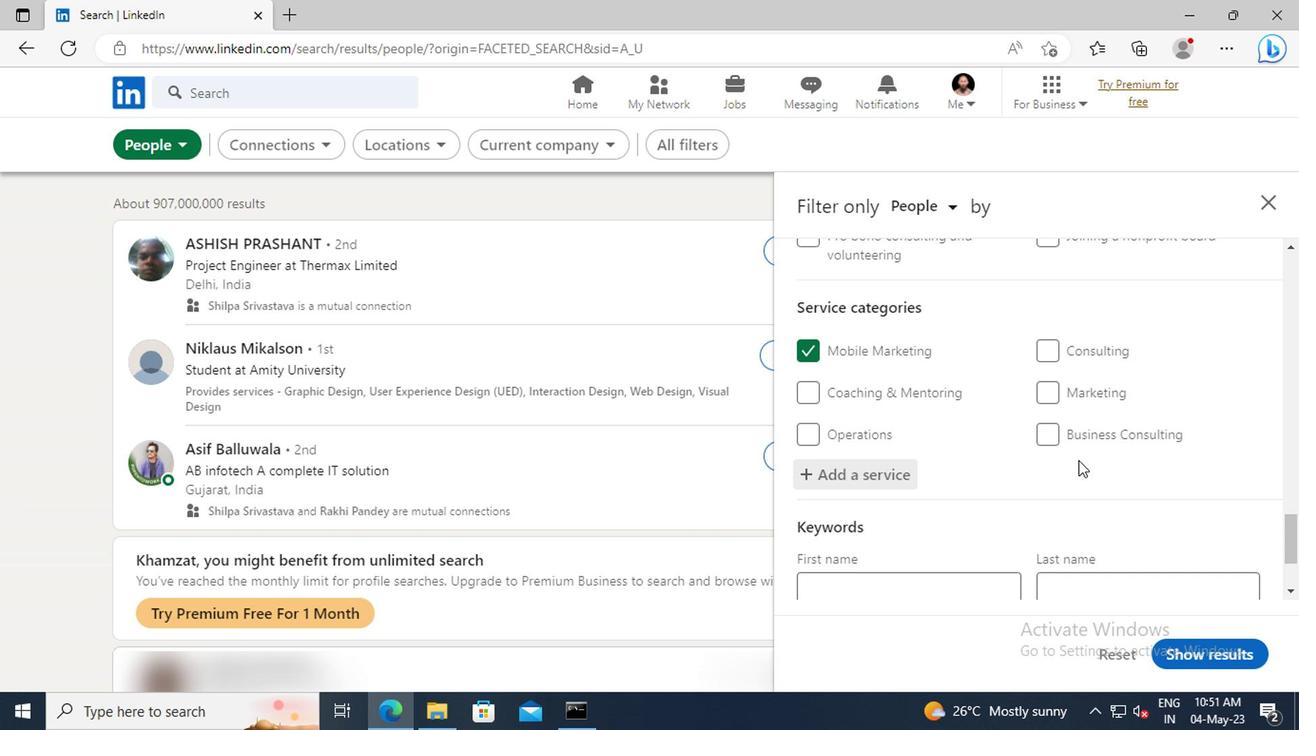 
Action: Mouse scrolled (1074, 461) with delta (0, 0)
Screenshot: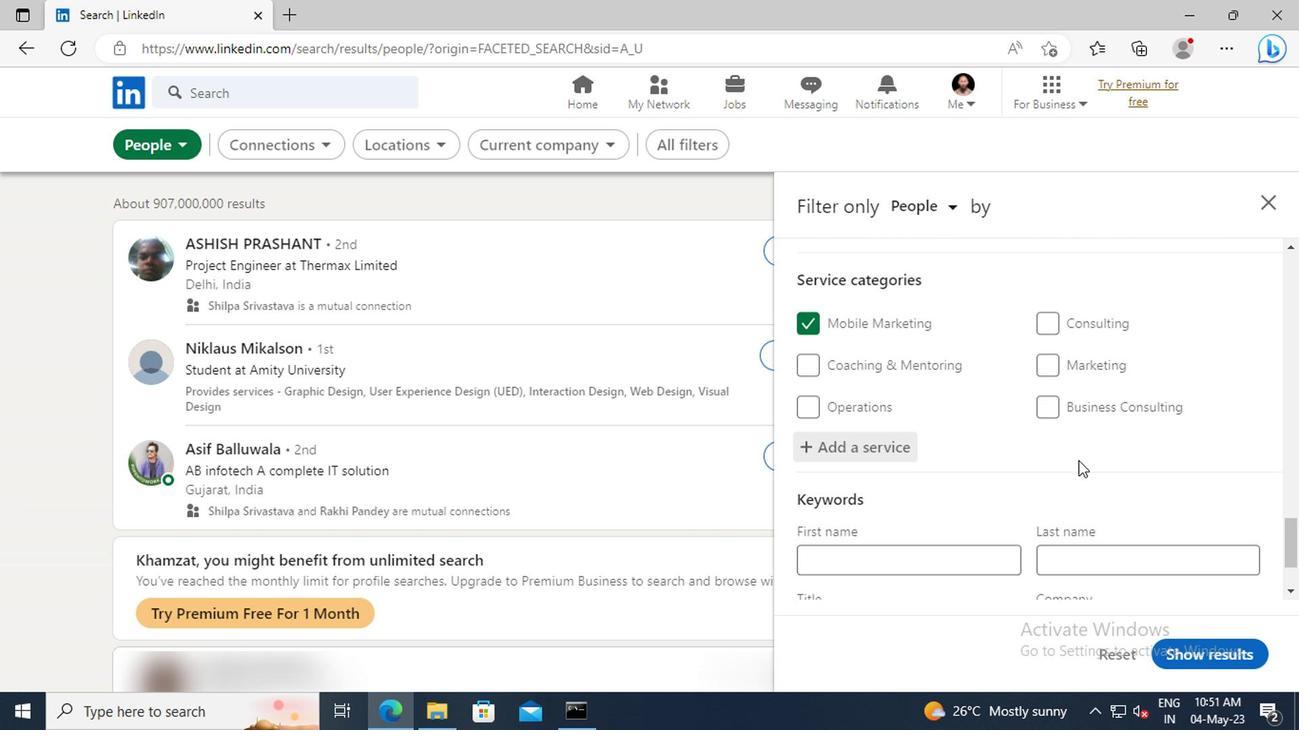 
Action: Mouse scrolled (1074, 461) with delta (0, 0)
Screenshot: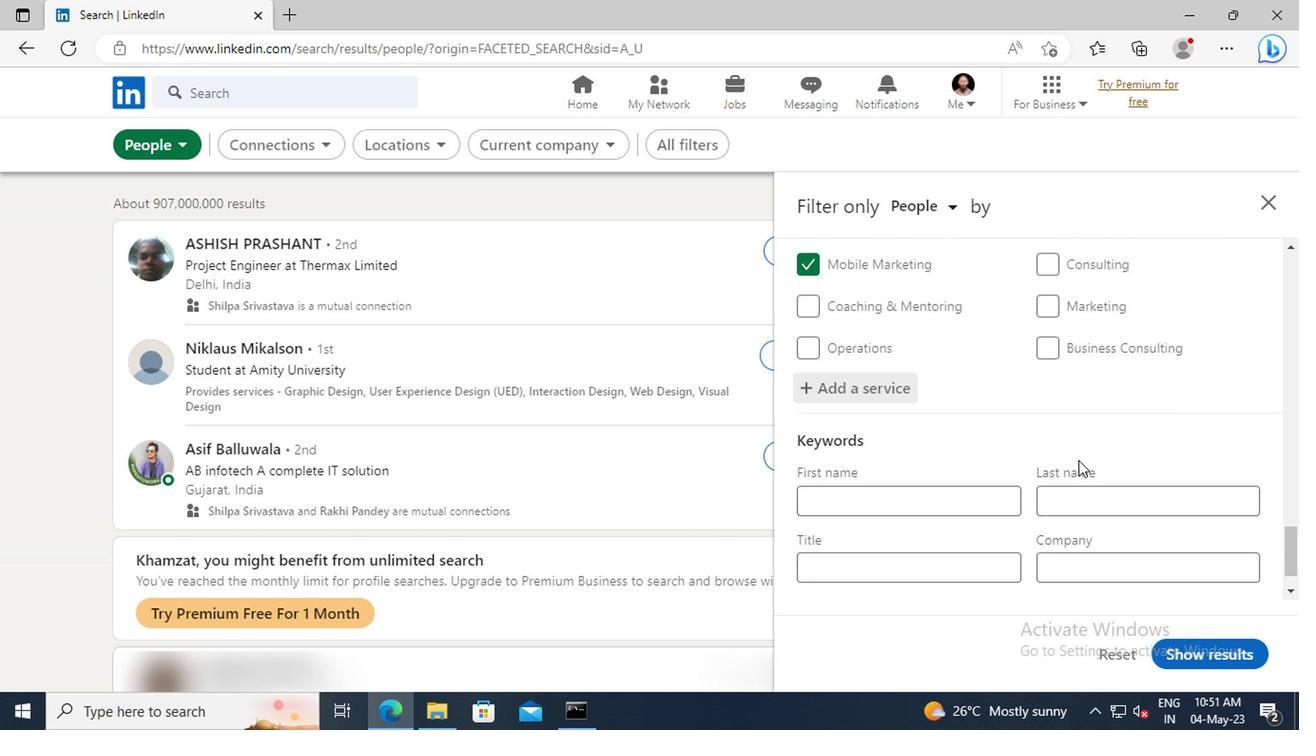 
Action: Mouse moved to (912, 522)
Screenshot: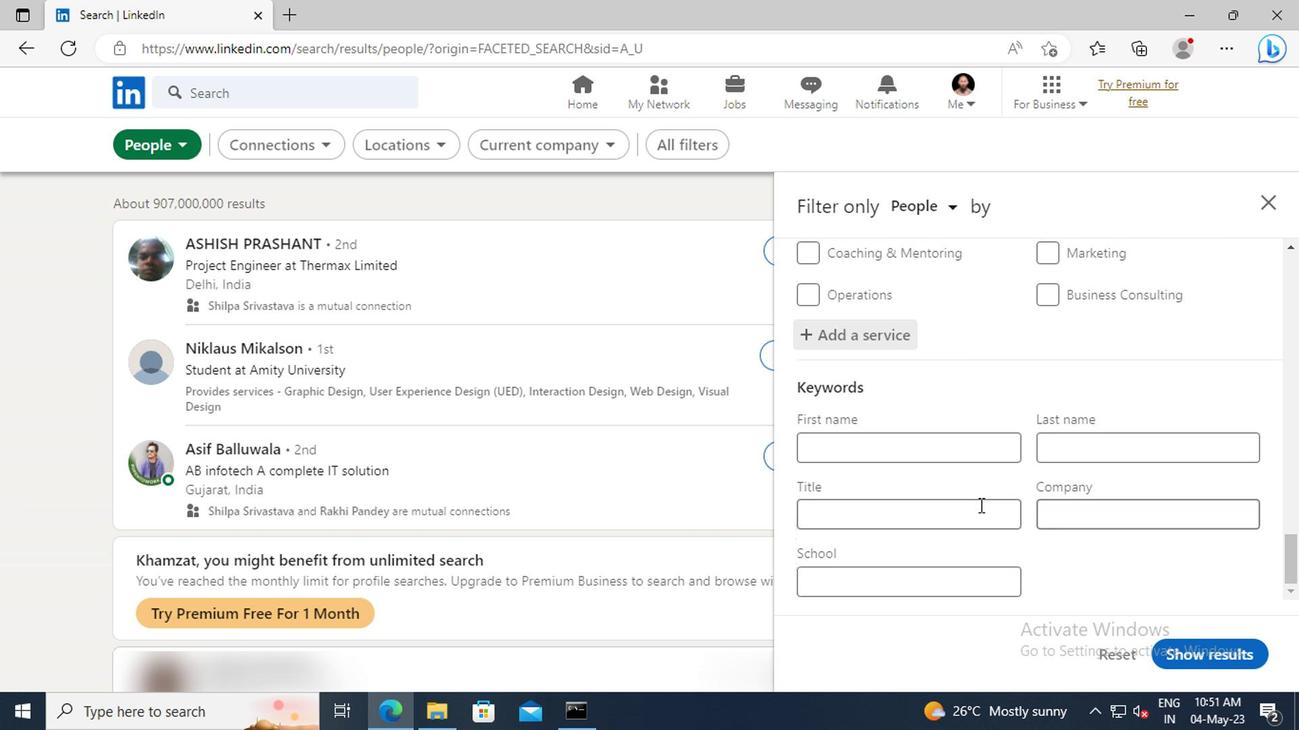 
Action: Mouse pressed left at (912, 522)
Screenshot: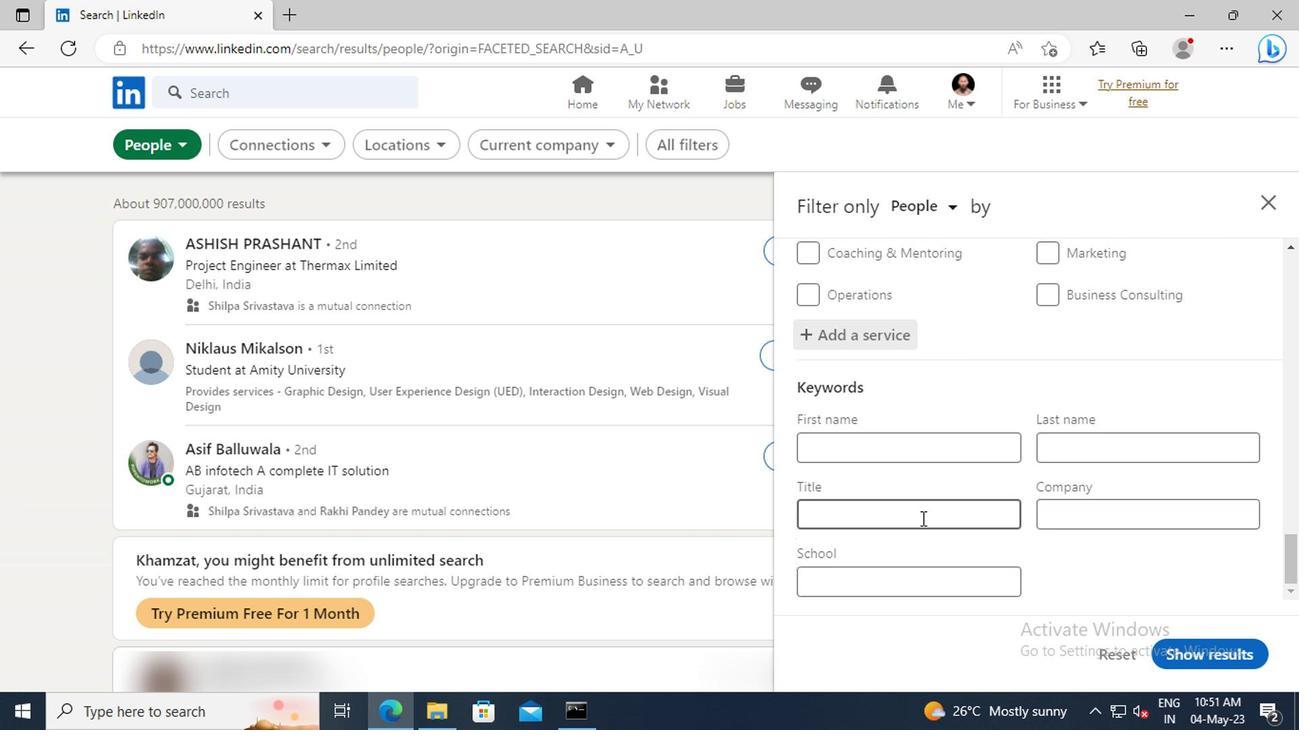 
Action: Mouse moved to (912, 523)
Screenshot: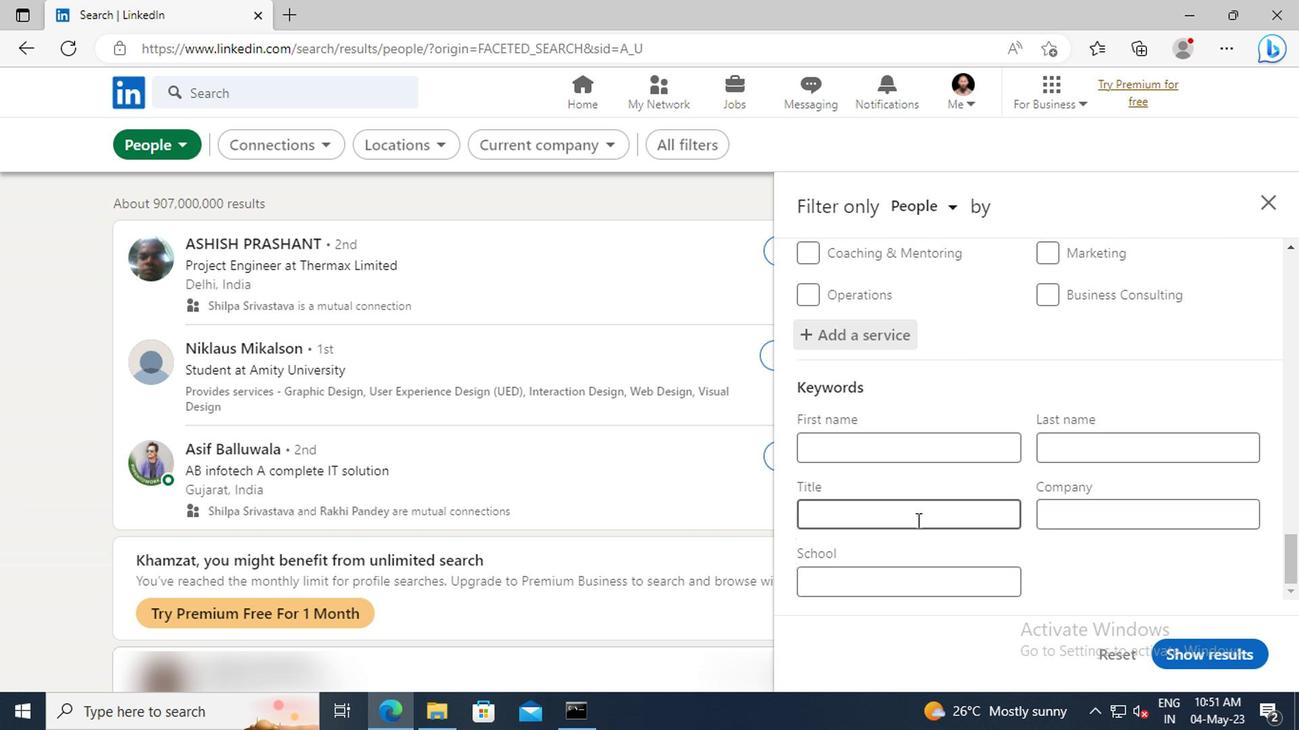
Action: Key pressed <Key.shift>PURCHASING<Key.space><Key.shift>STAFF<Key.enter>
Screenshot: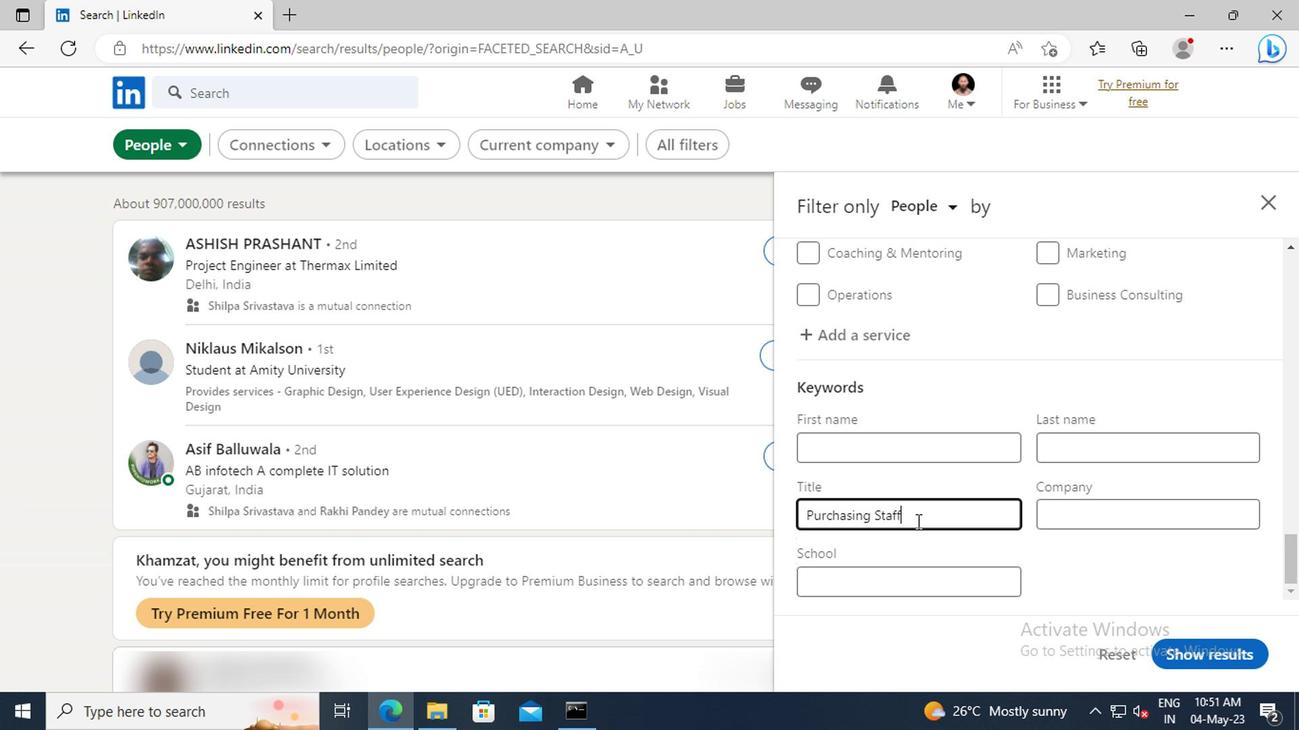 
Action: Mouse moved to (1182, 653)
Screenshot: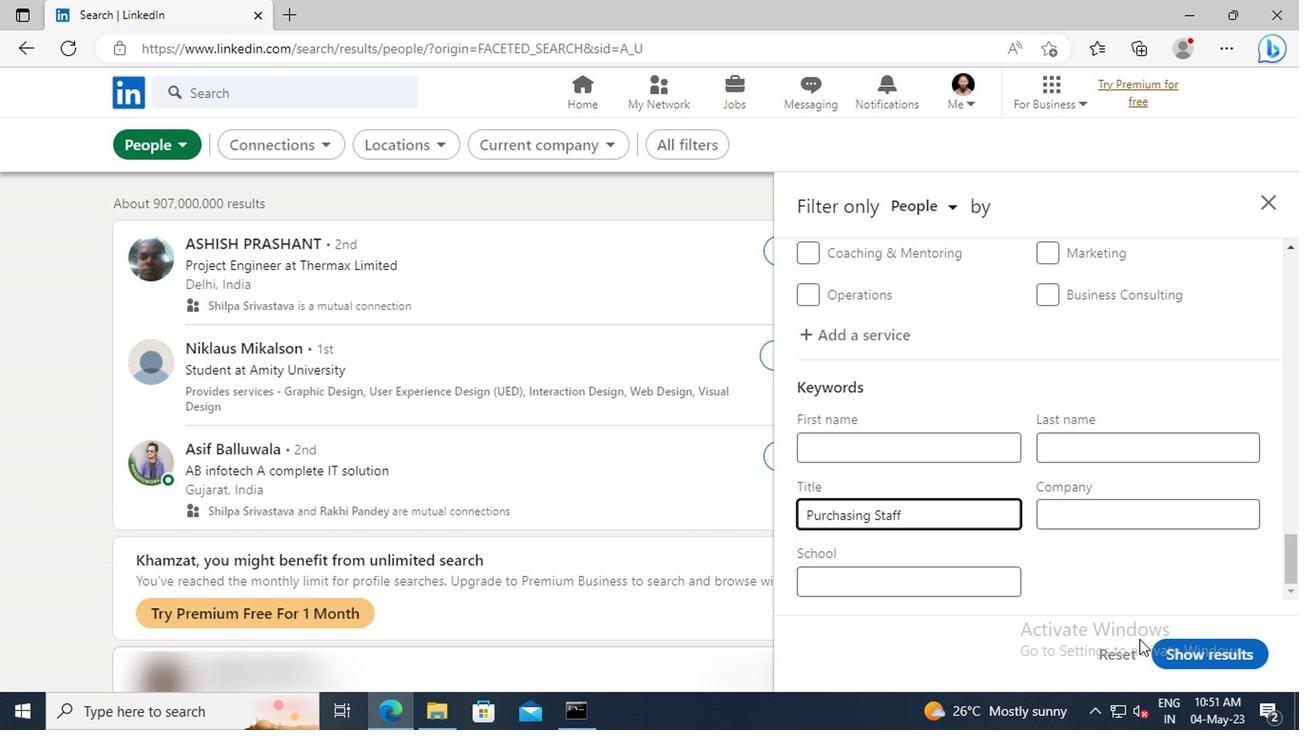 
Action: Mouse pressed left at (1182, 653)
Screenshot: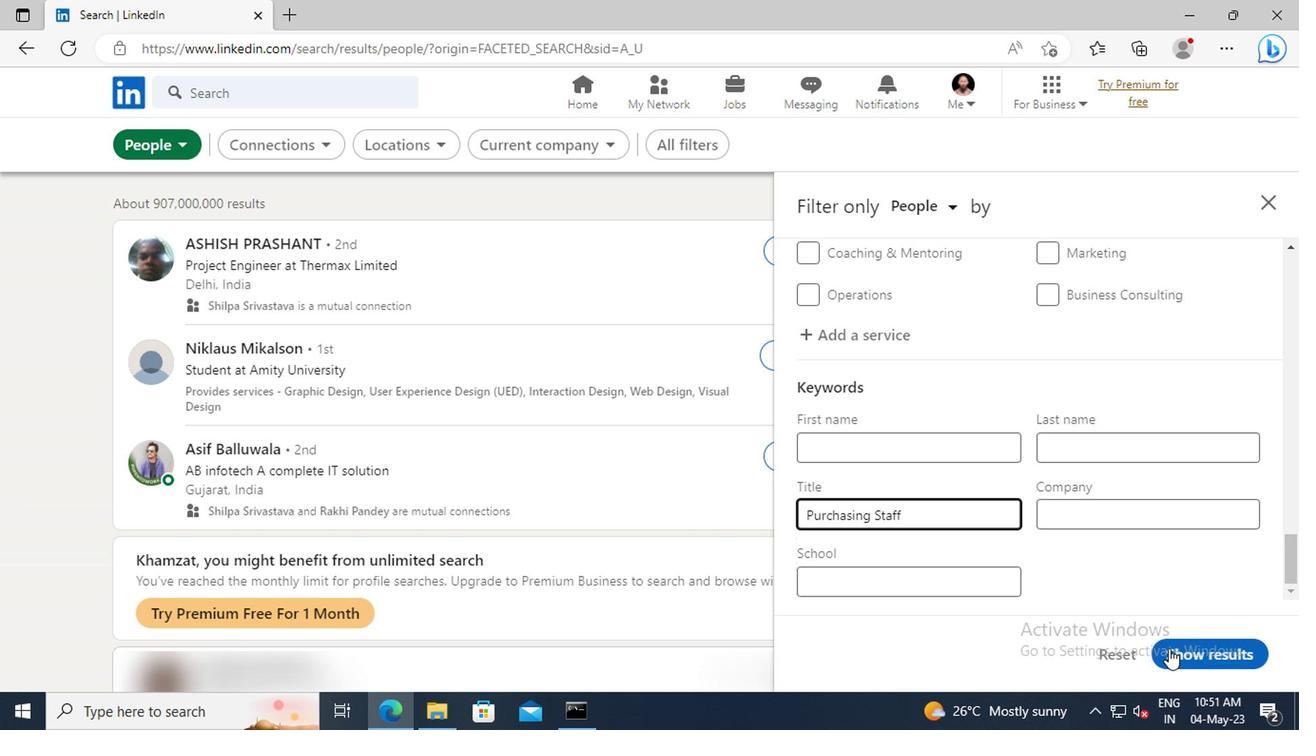 
